 Task: Find connections with filter location Nawābganj with filter topic #Bestadvicewith filter profile language Potuguese with filter current company GULF JOBS with filter school Sri Manakula Vinayagar Engineering College with filter industry Environmental Quality Programs with filter service category Business Analytics with filter keywords title Boilermaker
Action: Mouse moved to (619, 108)
Screenshot: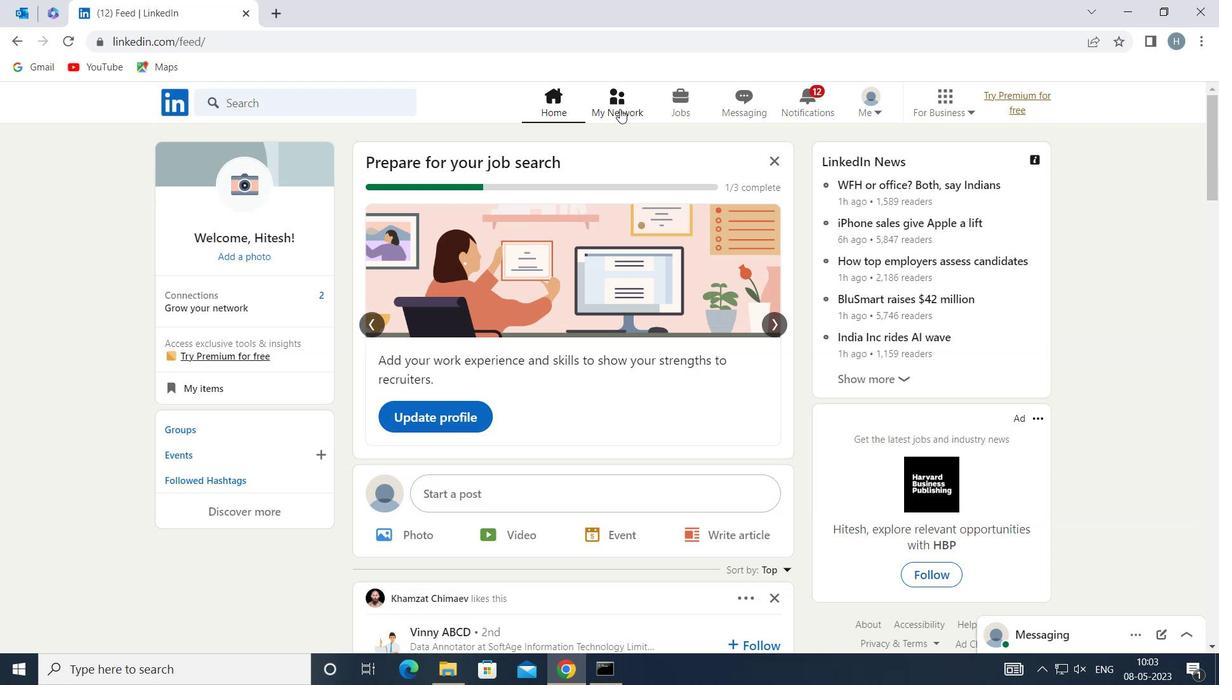 
Action: Mouse pressed left at (619, 108)
Screenshot: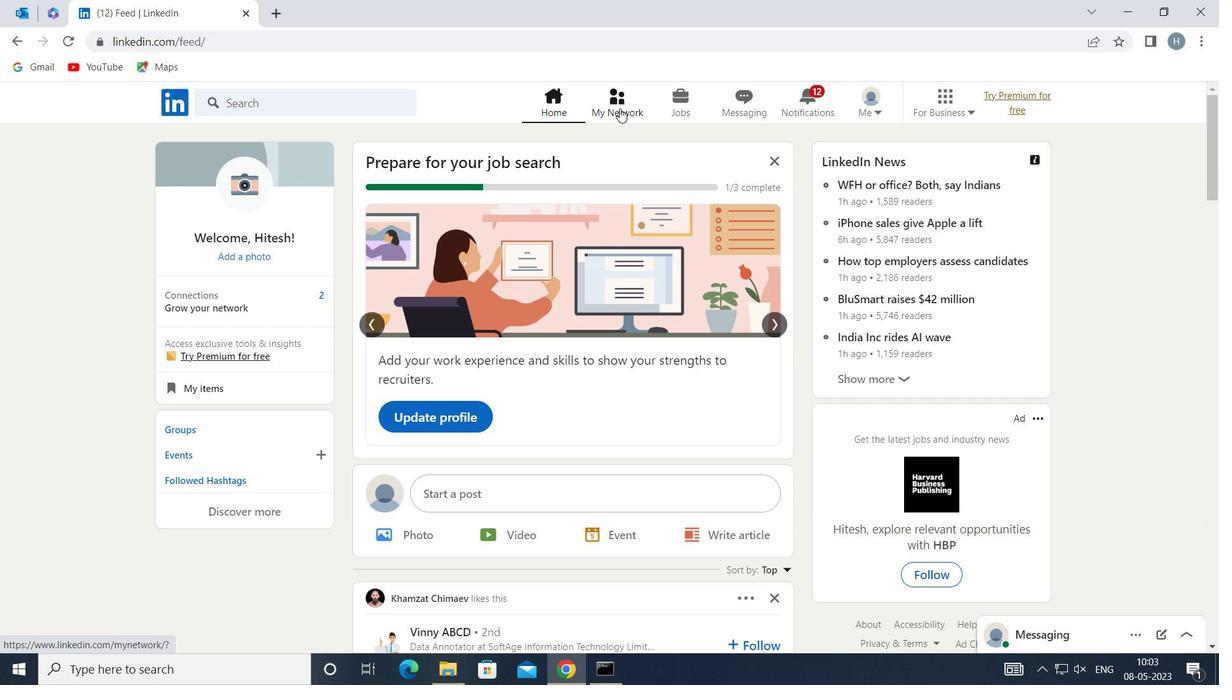 
Action: Mouse moved to (360, 189)
Screenshot: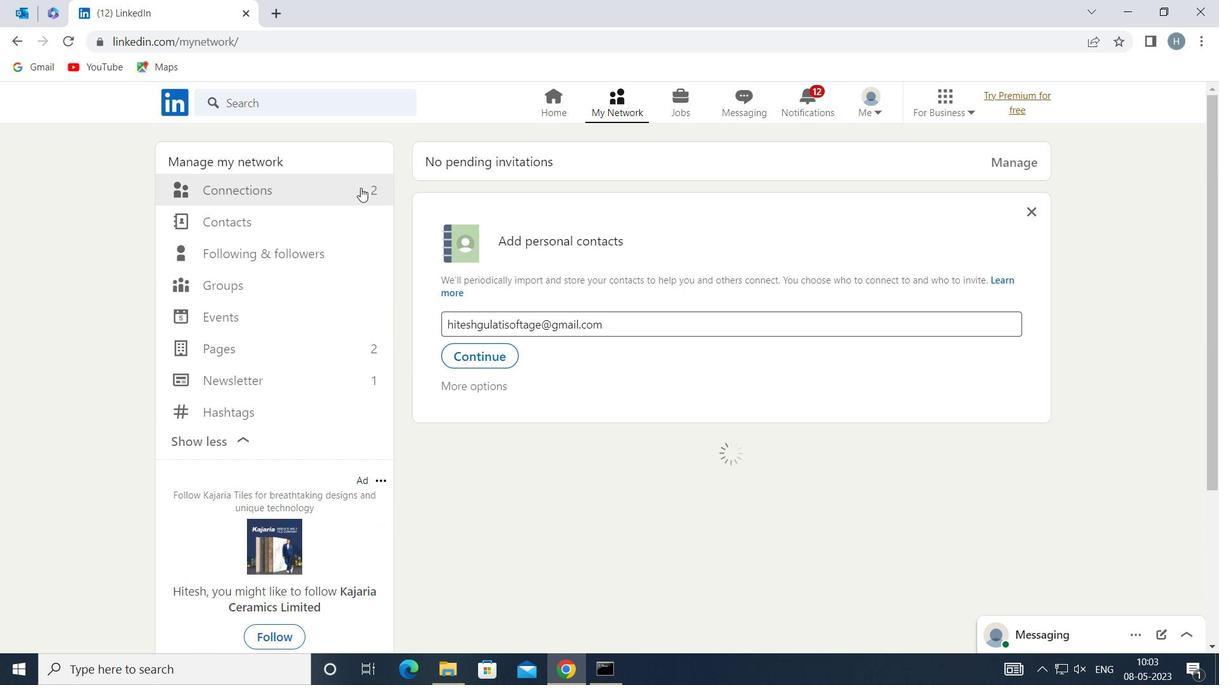 
Action: Mouse pressed left at (360, 189)
Screenshot: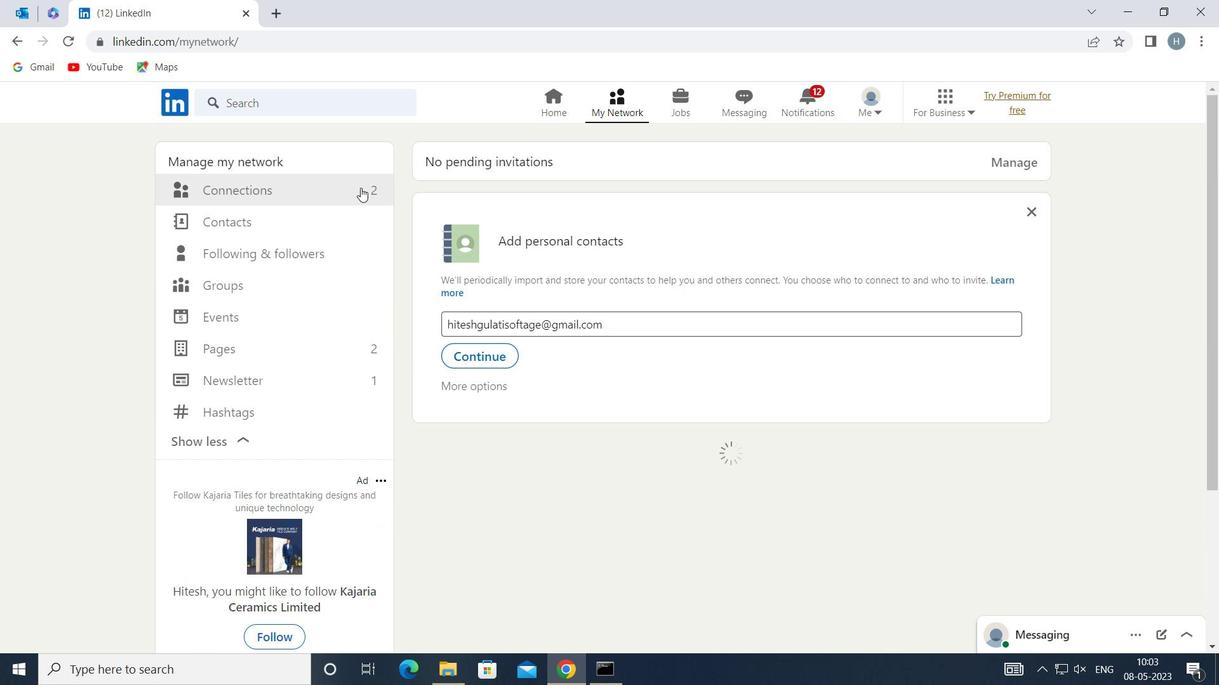 
Action: Mouse moved to (710, 196)
Screenshot: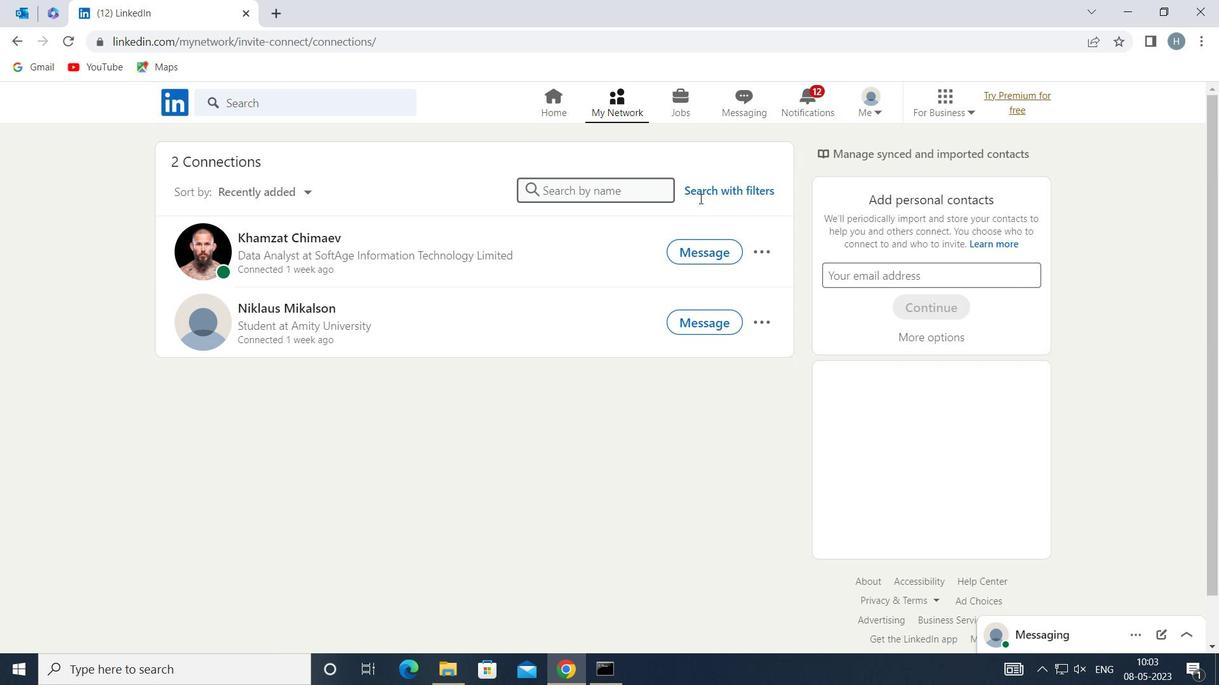 
Action: Mouse pressed left at (710, 196)
Screenshot: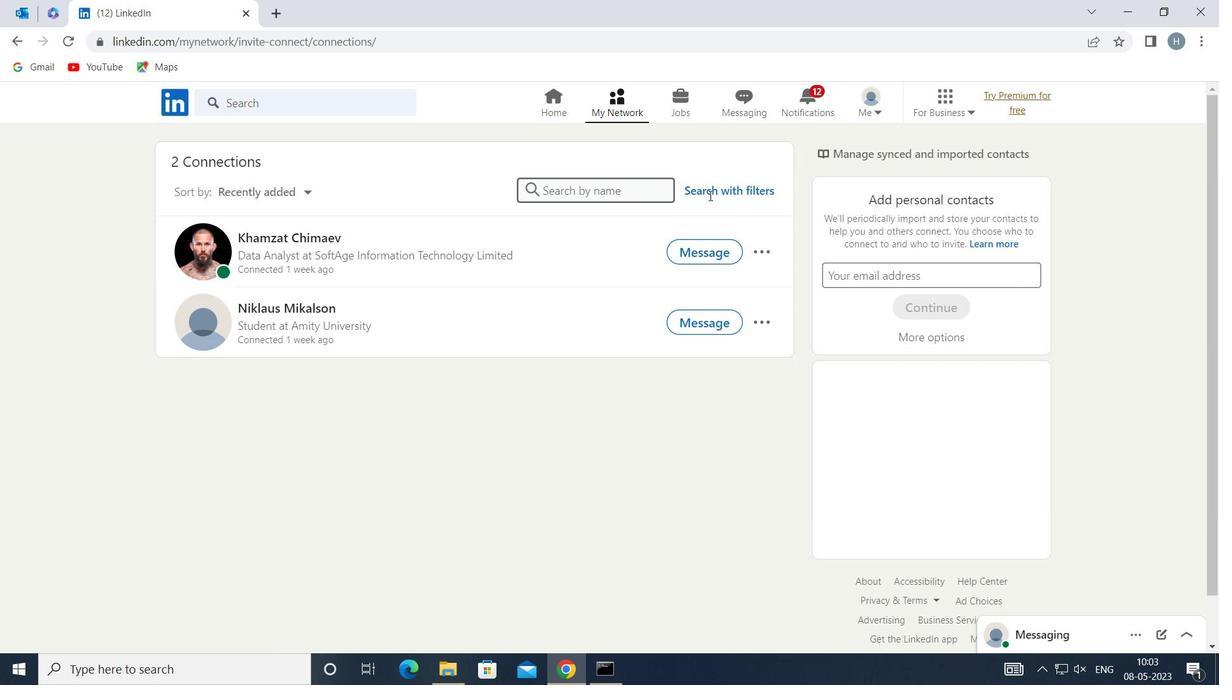 
Action: Mouse moved to (660, 140)
Screenshot: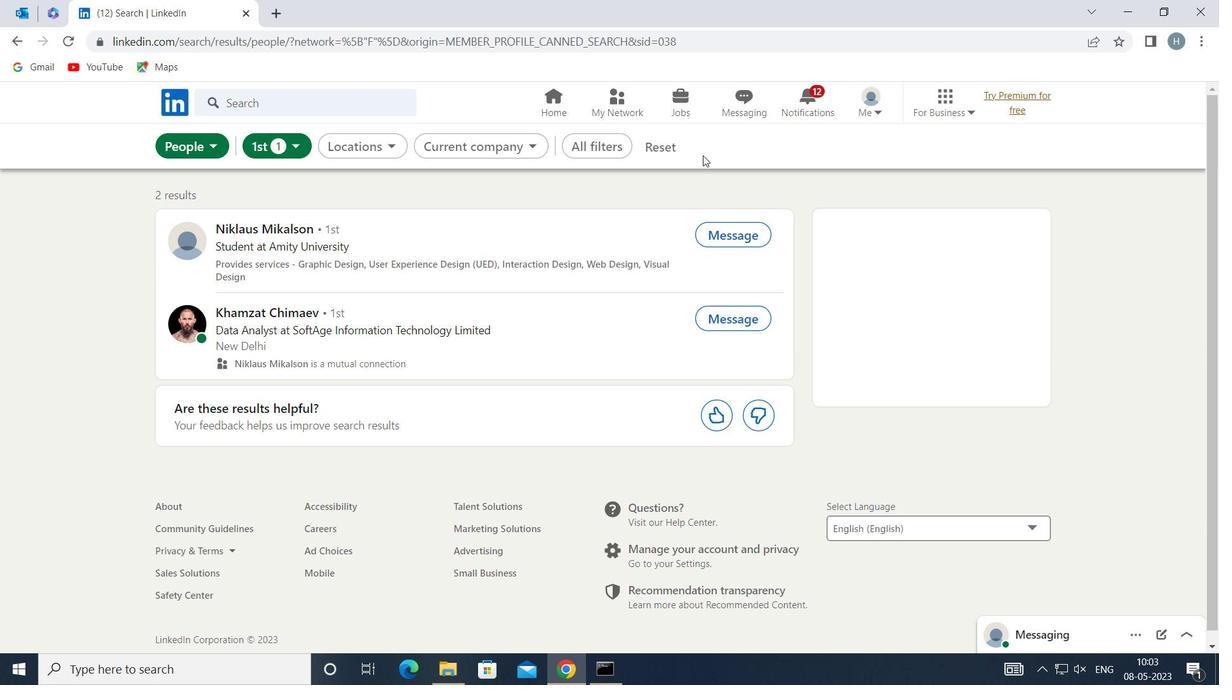 
Action: Mouse pressed left at (660, 140)
Screenshot: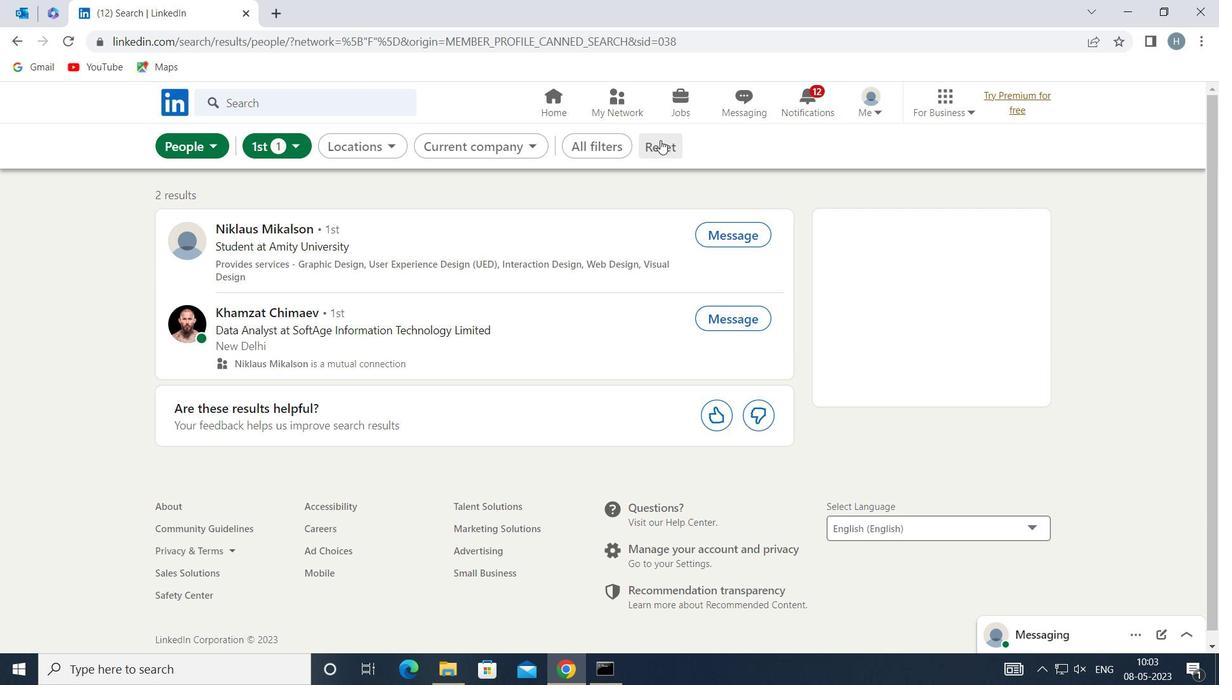
Action: Mouse moved to (653, 145)
Screenshot: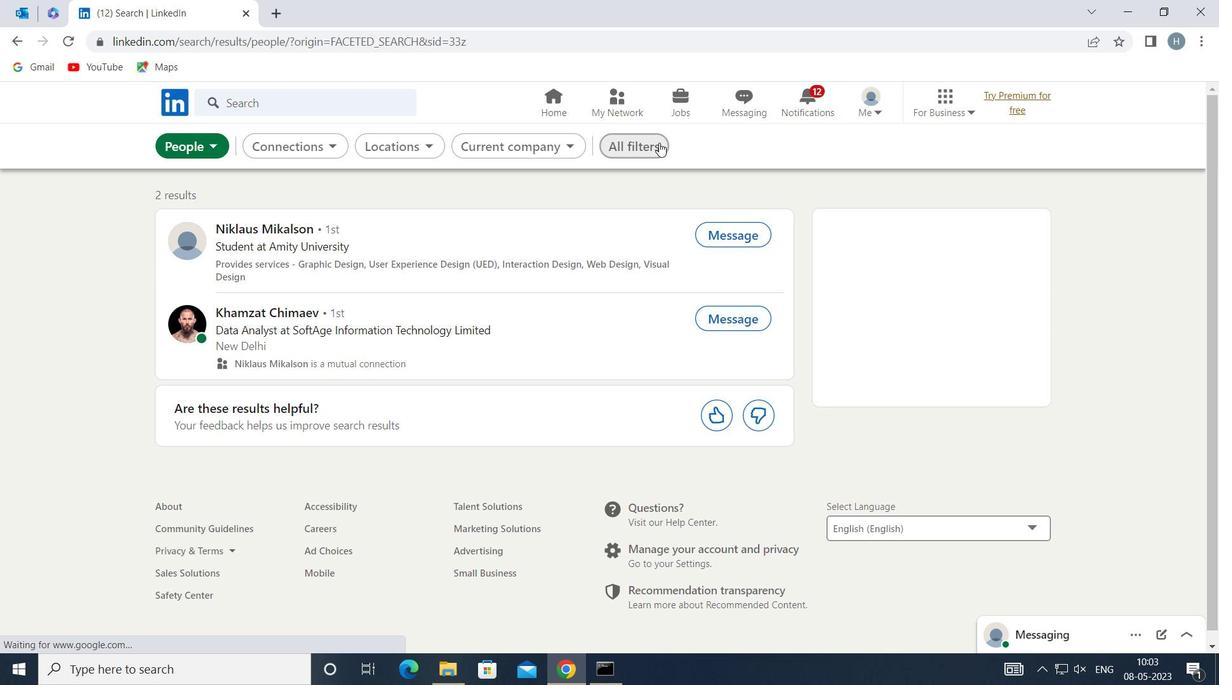 
Action: Mouse pressed left at (653, 145)
Screenshot: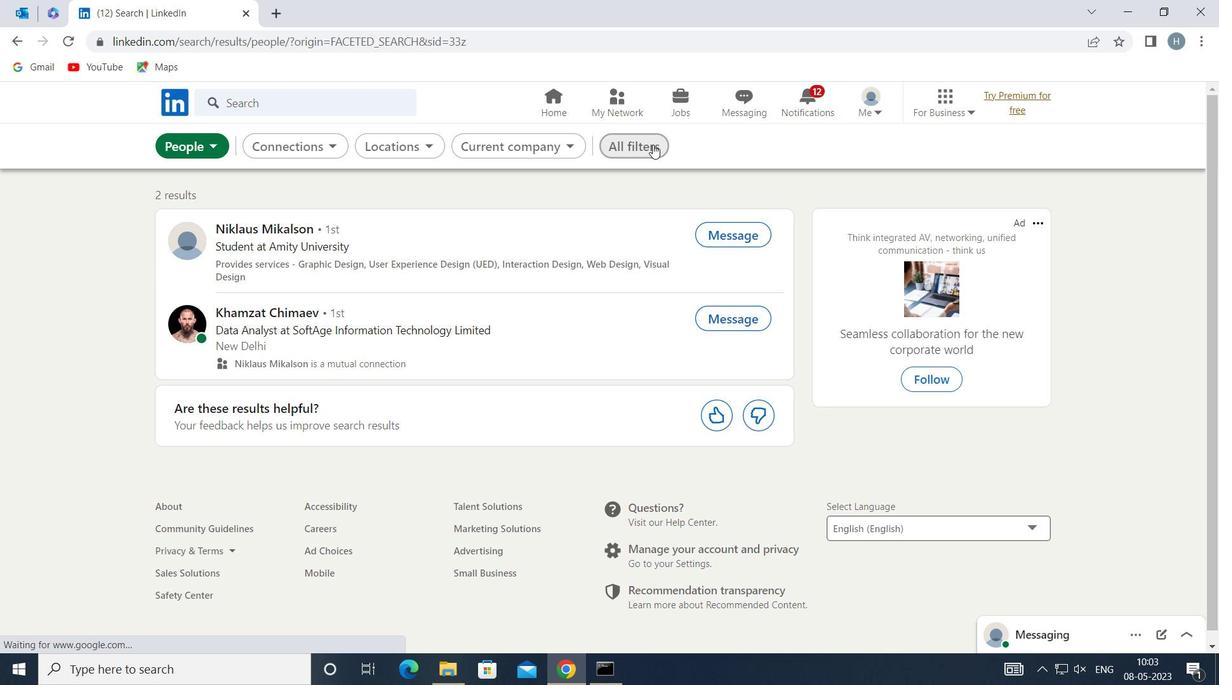
Action: Mouse moved to (919, 281)
Screenshot: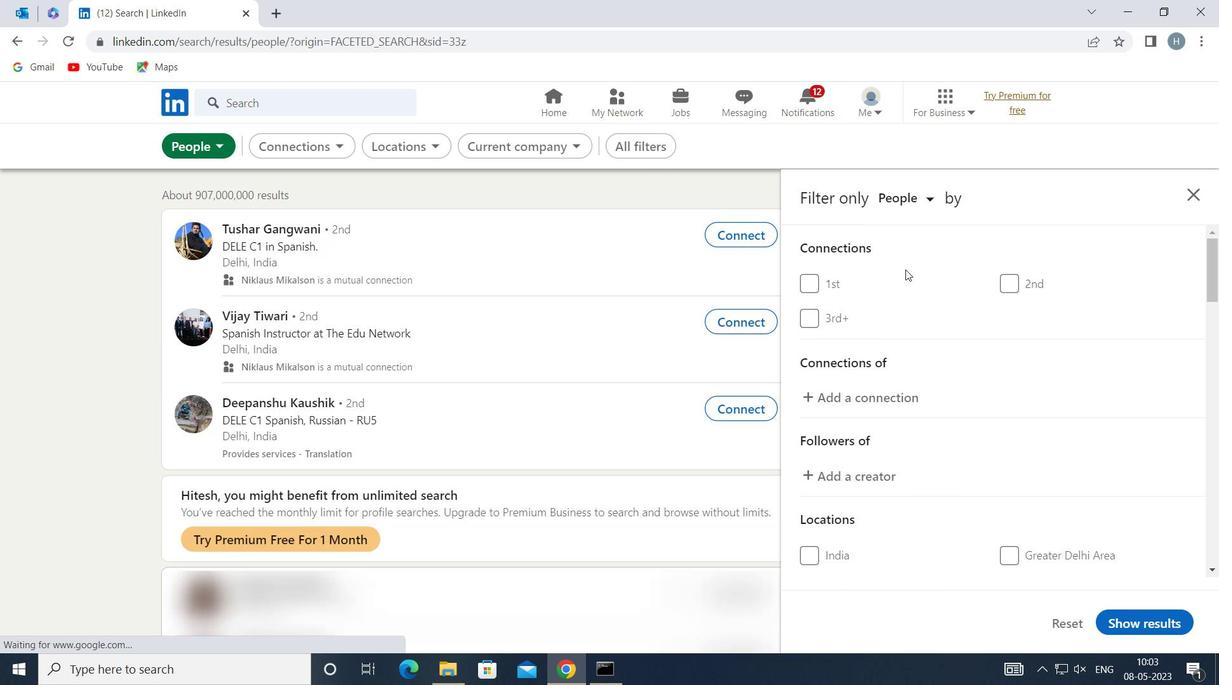
Action: Mouse scrolled (919, 280) with delta (0, 0)
Screenshot: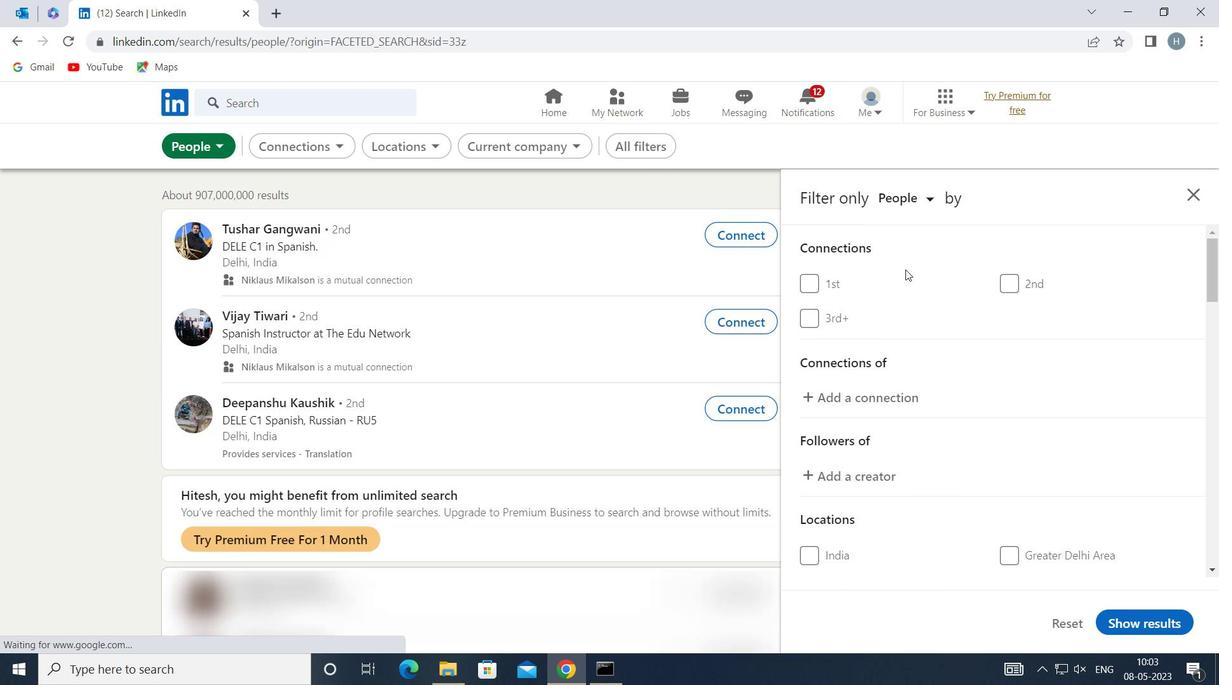 
Action: Mouse scrolled (919, 280) with delta (0, 0)
Screenshot: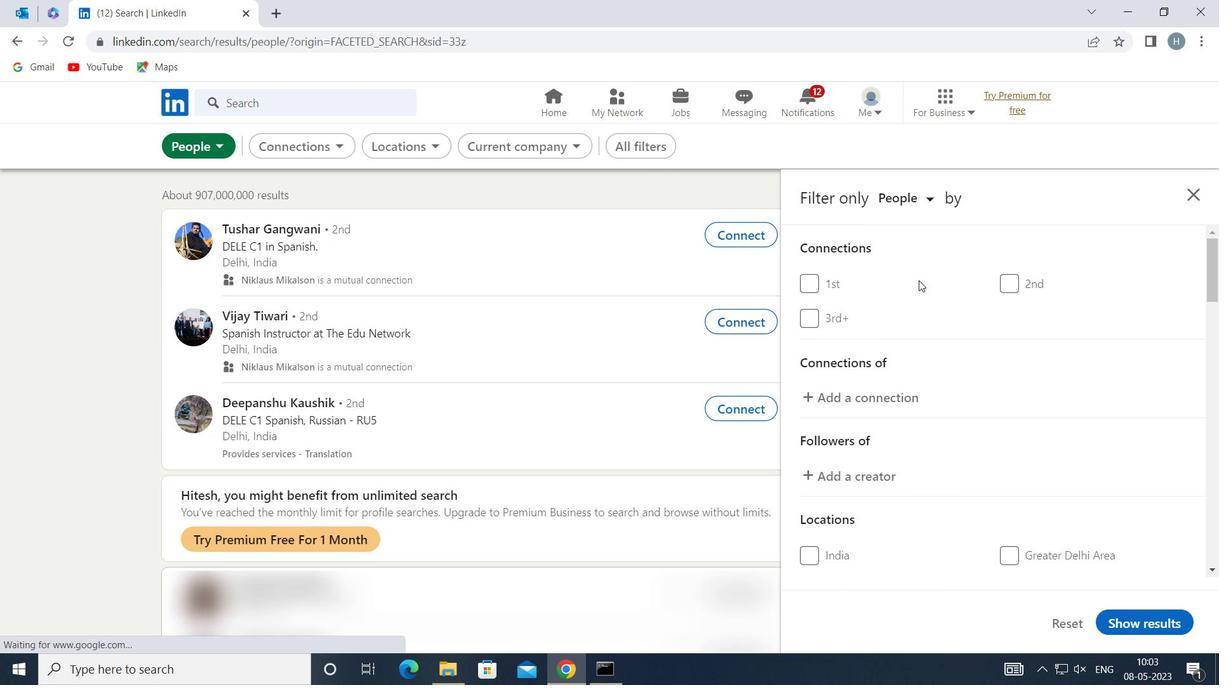 
Action: Mouse scrolled (919, 281) with delta (0, 0)
Screenshot: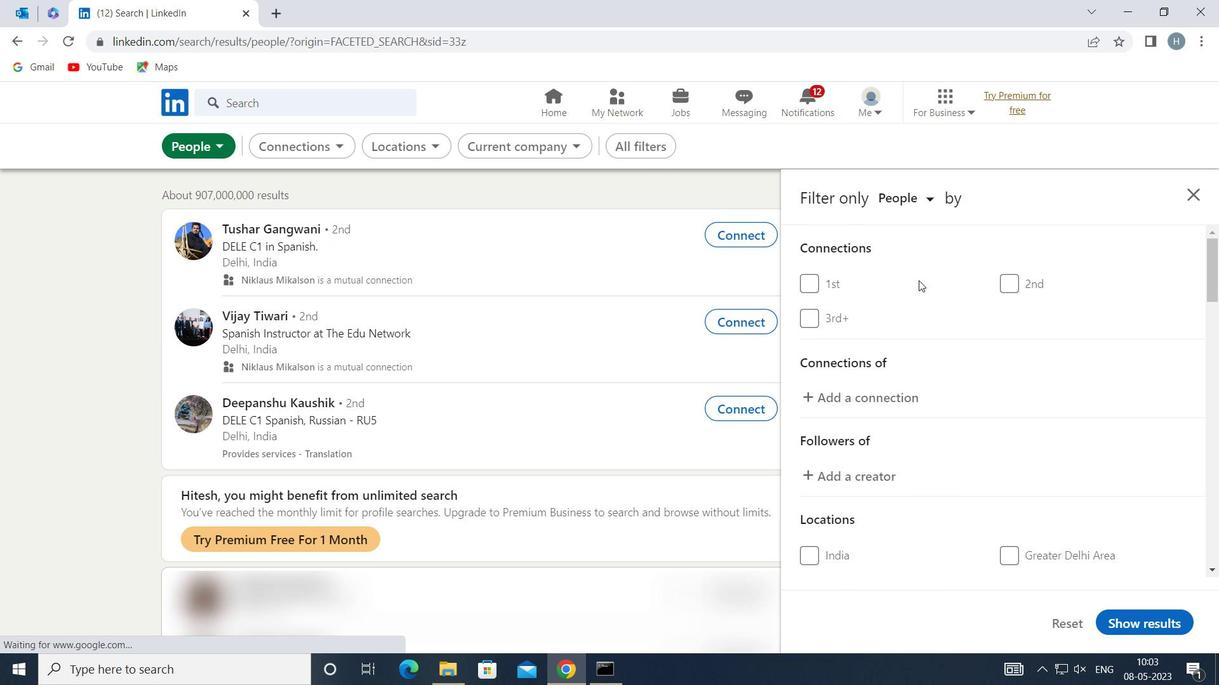 
Action: Mouse moved to (920, 281)
Screenshot: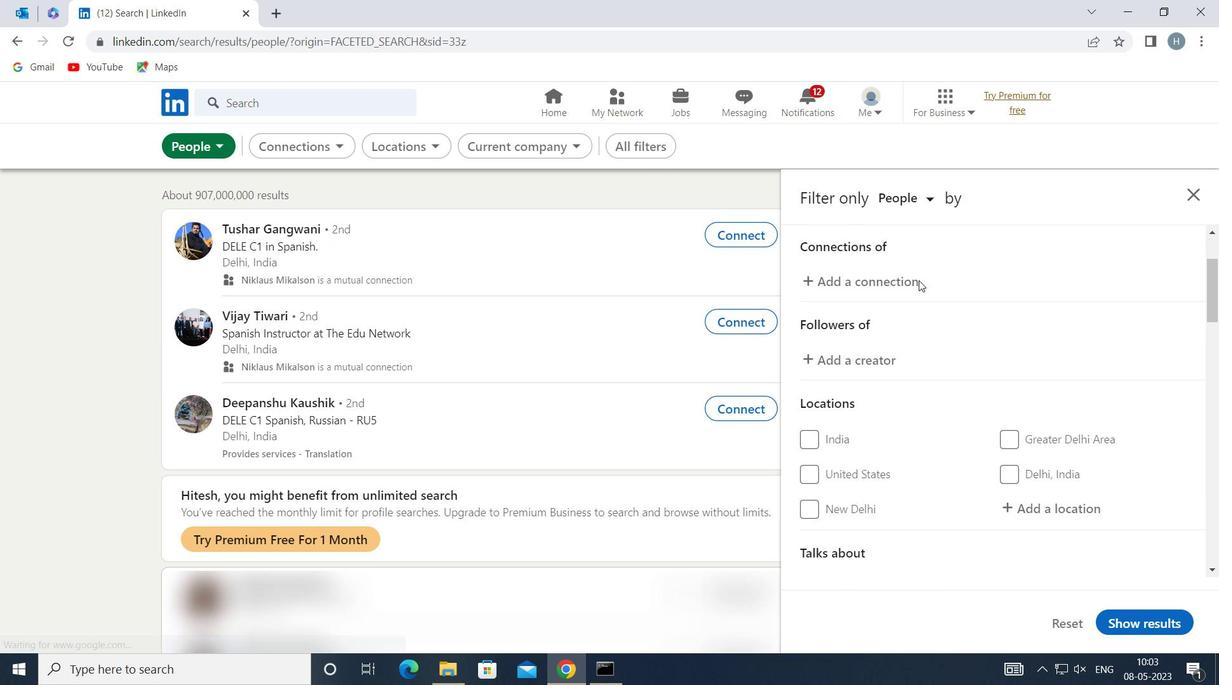 
Action: Mouse scrolled (920, 281) with delta (0, 0)
Screenshot: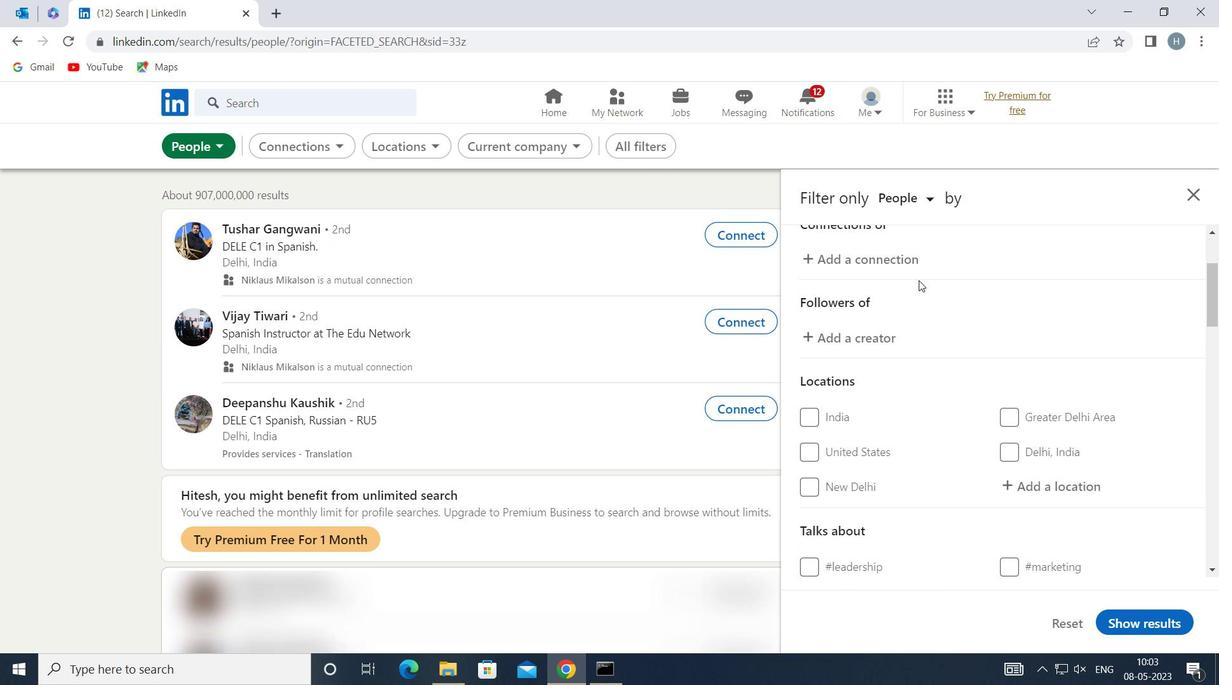 
Action: Mouse moved to (922, 290)
Screenshot: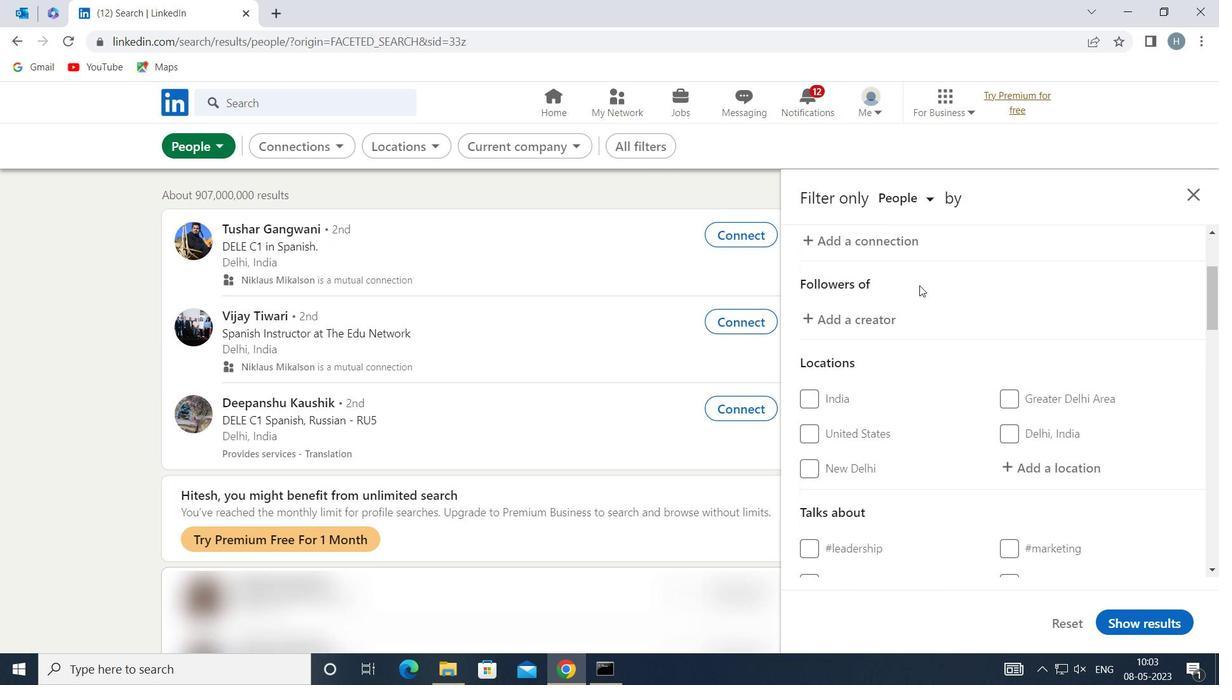 
Action: Mouse scrolled (922, 290) with delta (0, 0)
Screenshot: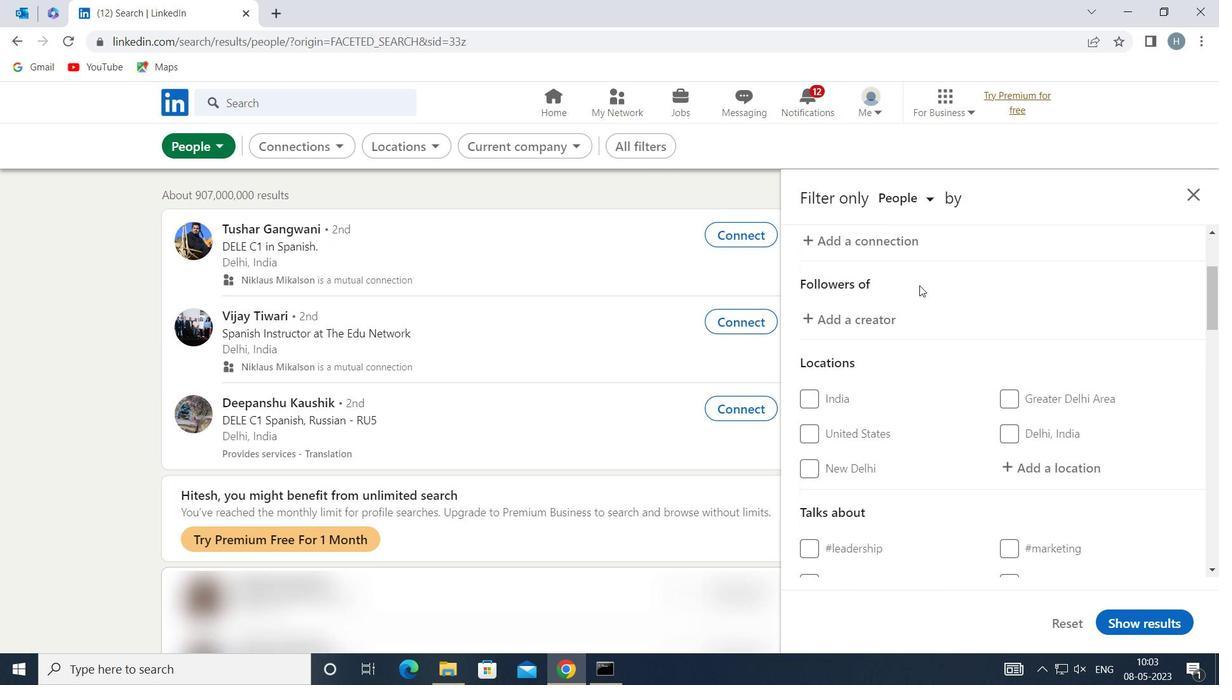 
Action: Mouse moved to (1040, 384)
Screenshot: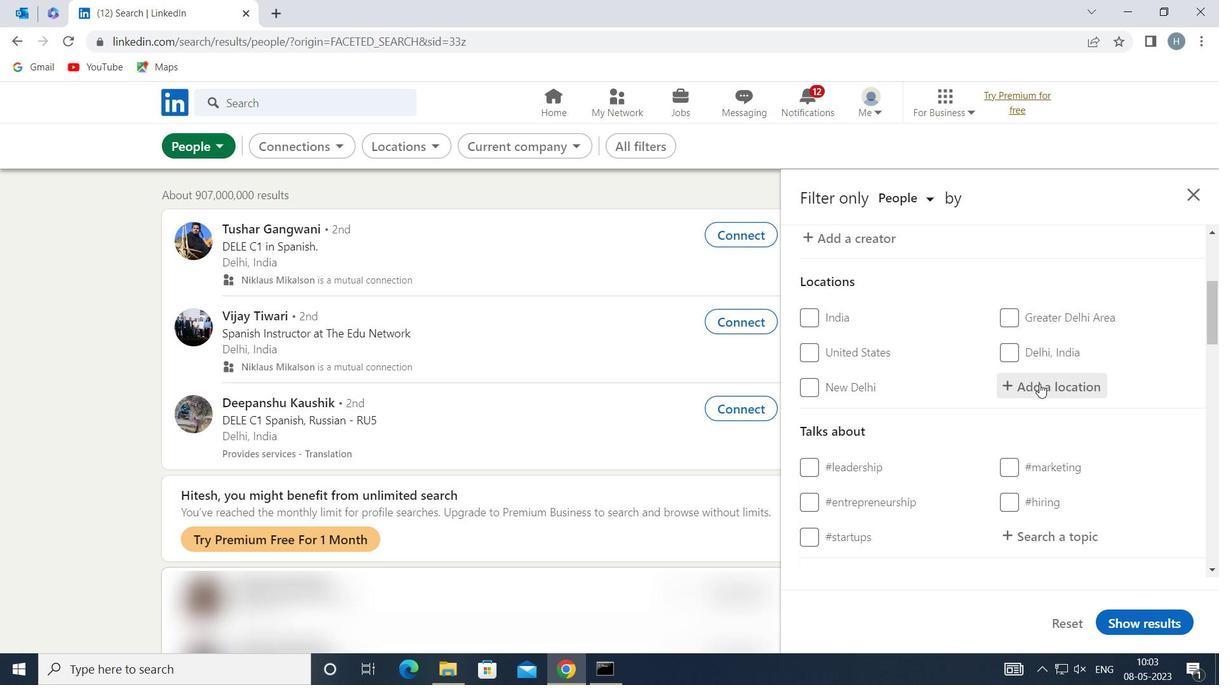 
Action: Mouse pressed left at (1040, 384)
Screenshot: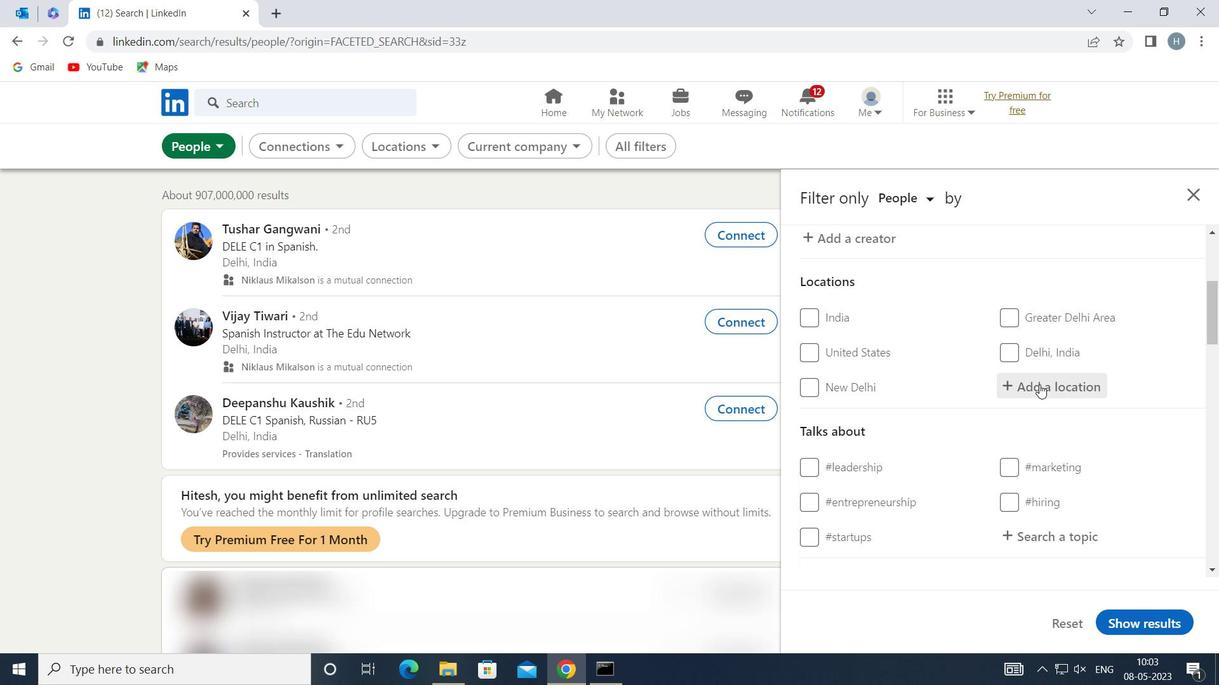
Action: Key pressed <Key.shift>NAE<Key.backspace>WABGANJ
Screenshot: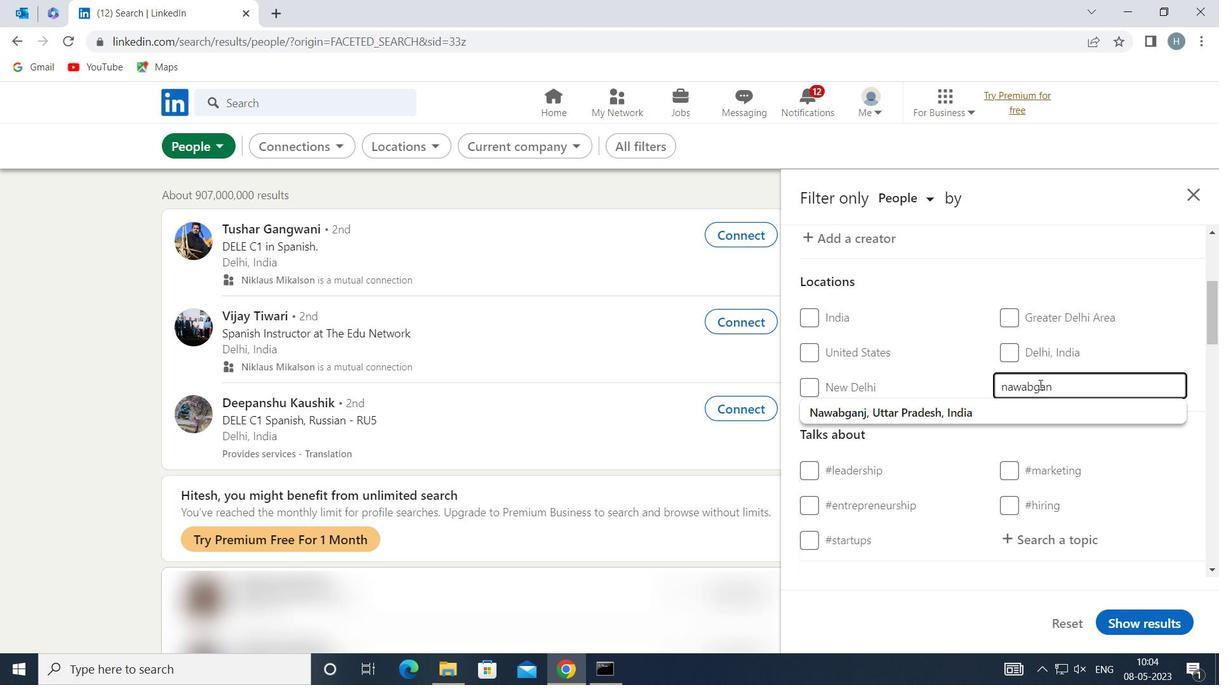
Action: Mouse moved to (953, 412)
Screenshot: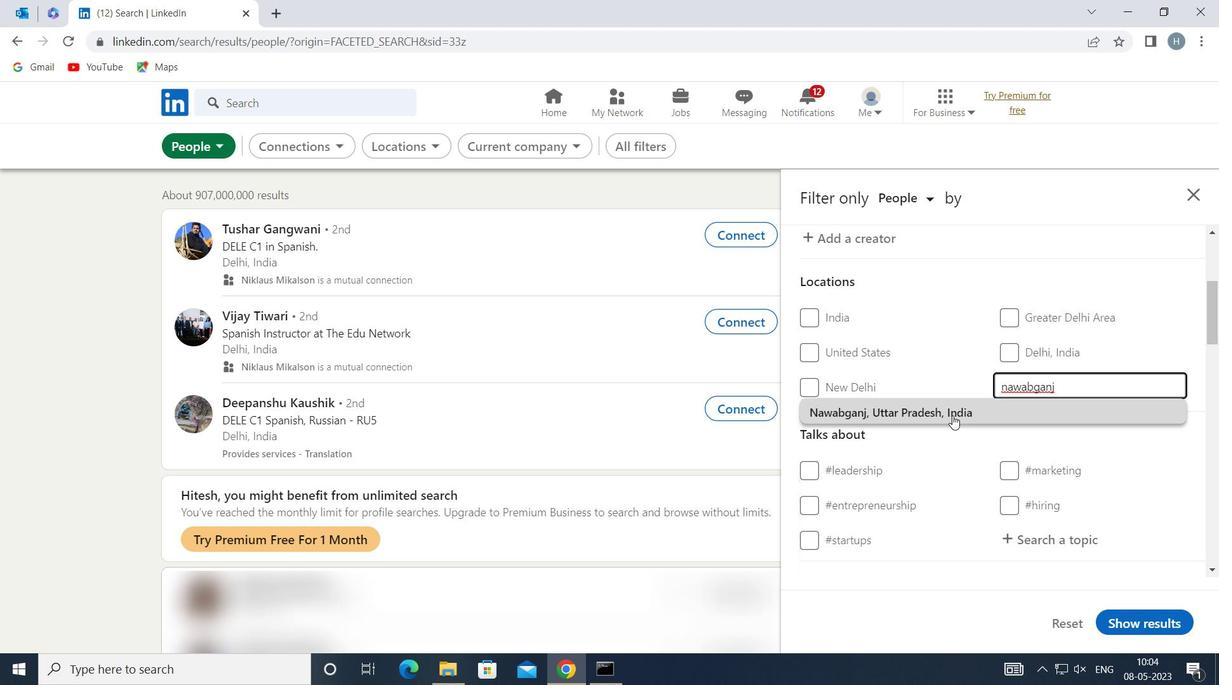 
Action: Mouse pressed left at (953, 412)
Screenshot: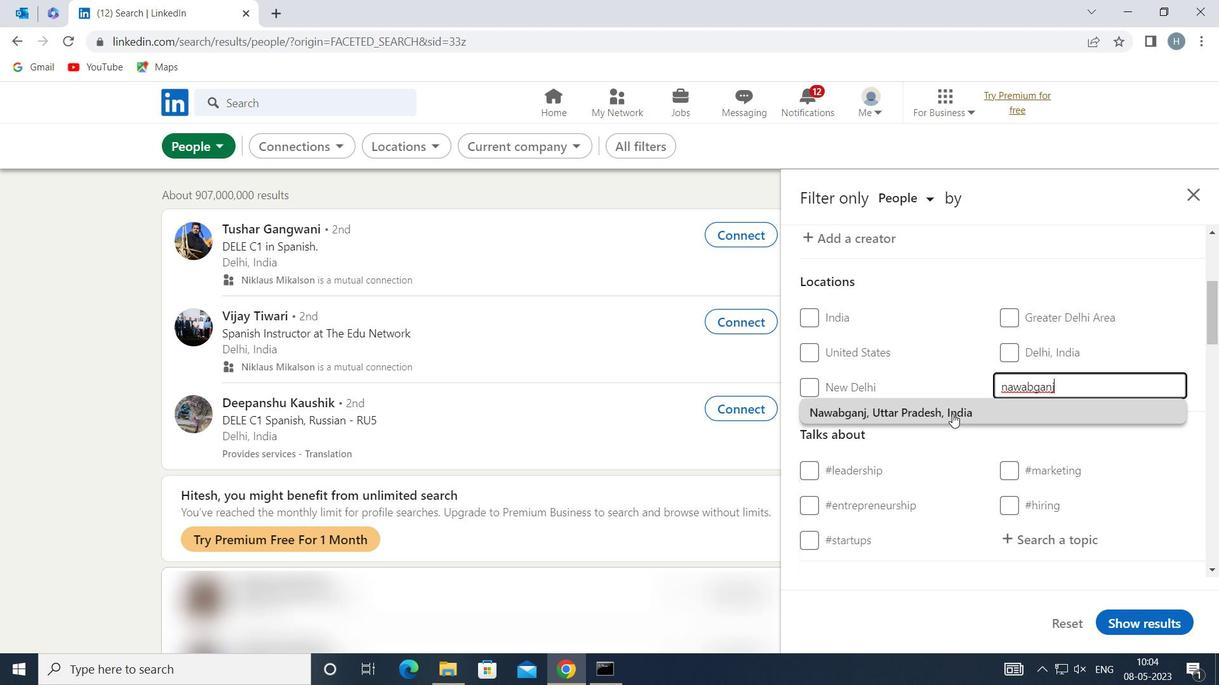 
Action: Mouse moved to (965, 411)
Screenshot: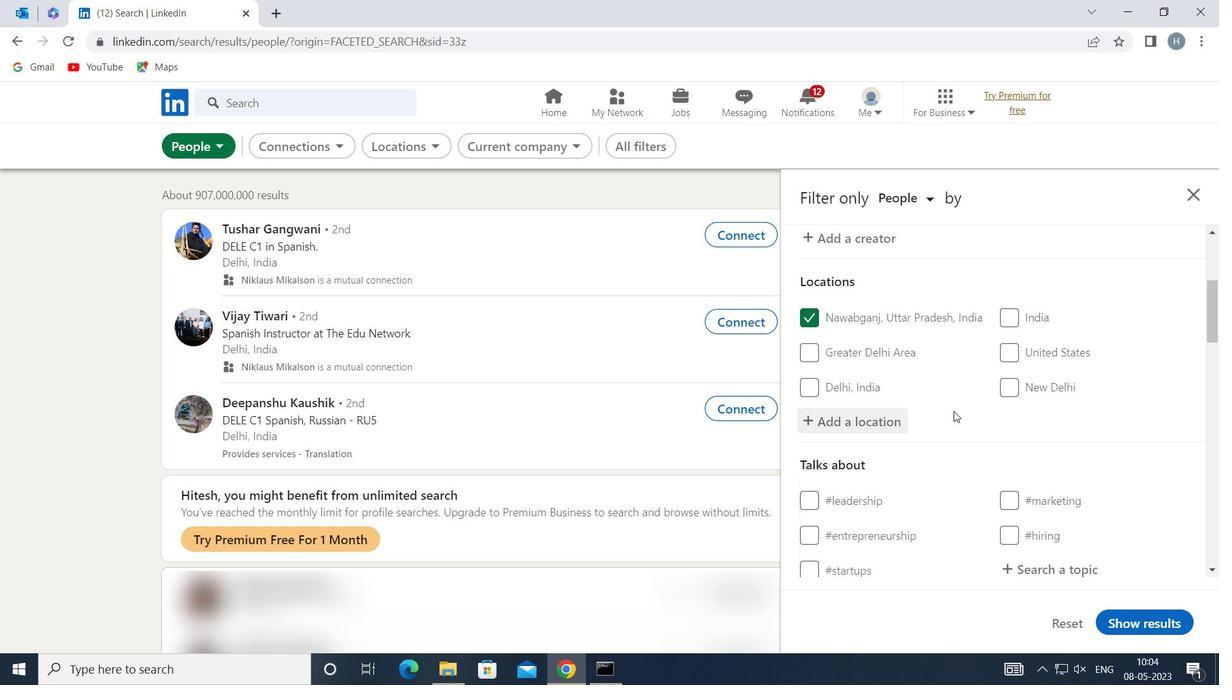 
Action: Mouse scrolled (965, 410) with delta (0, 0)
Screenshot: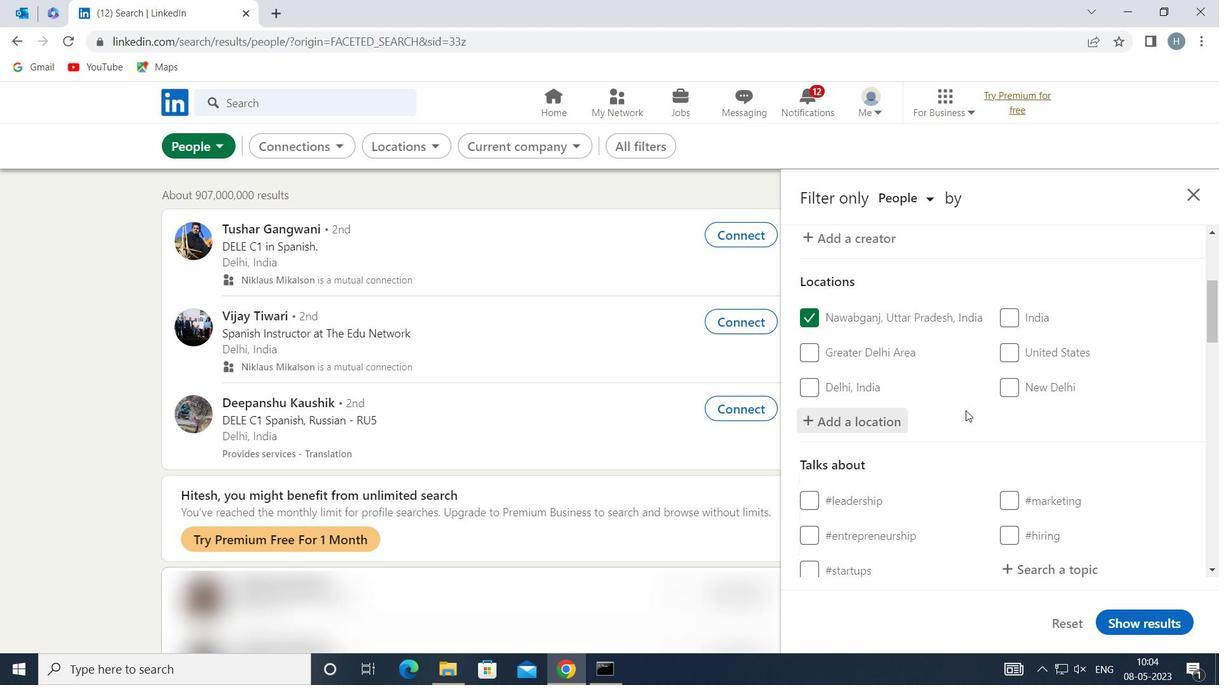 
Action: Mouse scrolled (965, 410) with delta (0, 0)
Screenshot: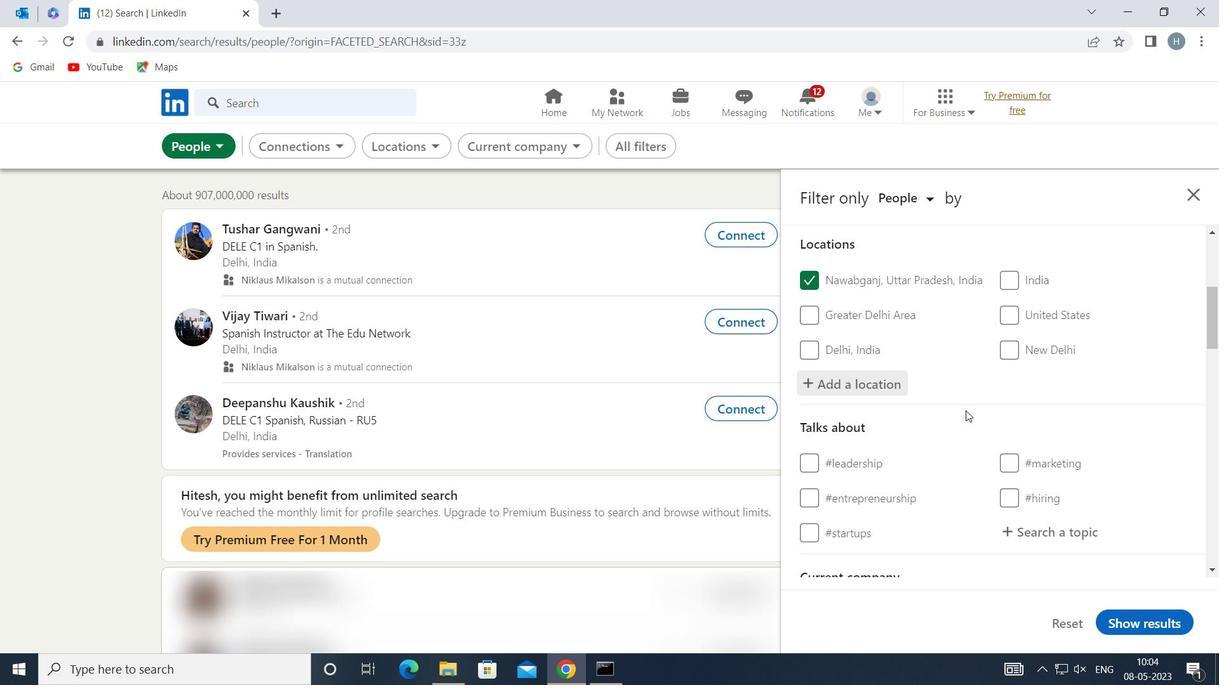 
Action: Mouse moved to (1037, 412)
Screenshot: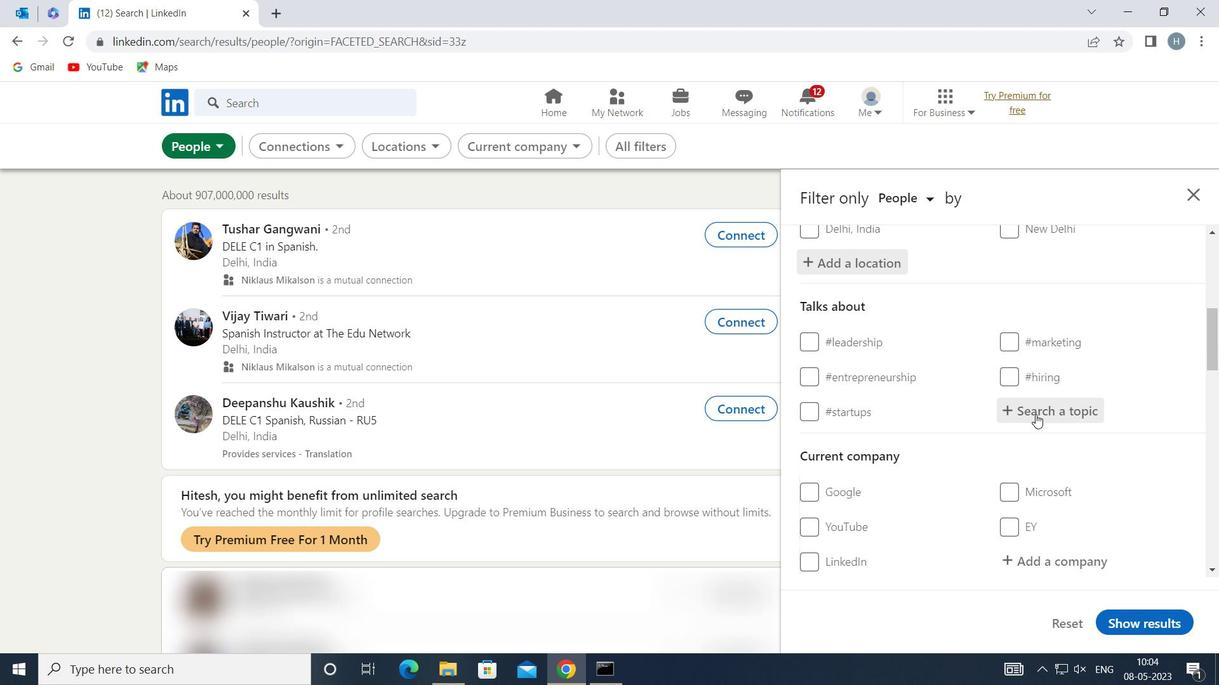 
Action: Mouse pressed left at (1037, 412)
Screenshot: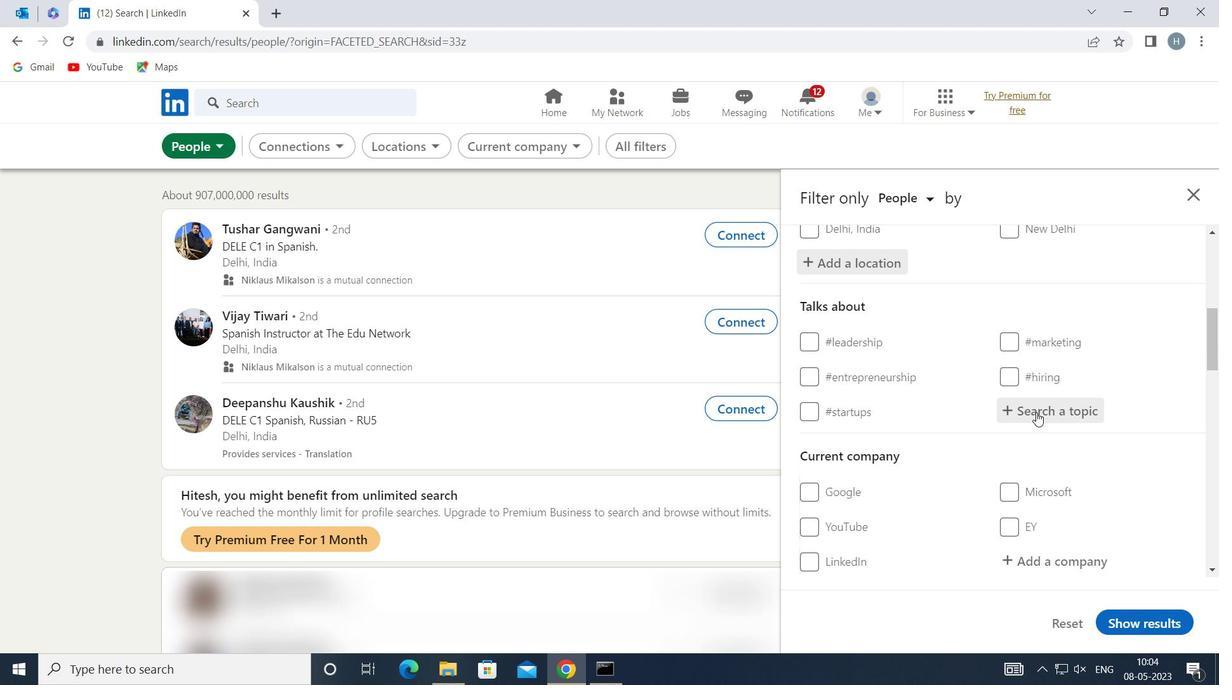 
Action: Key pressed <Key.shift>BESTADVICE
Screenshot: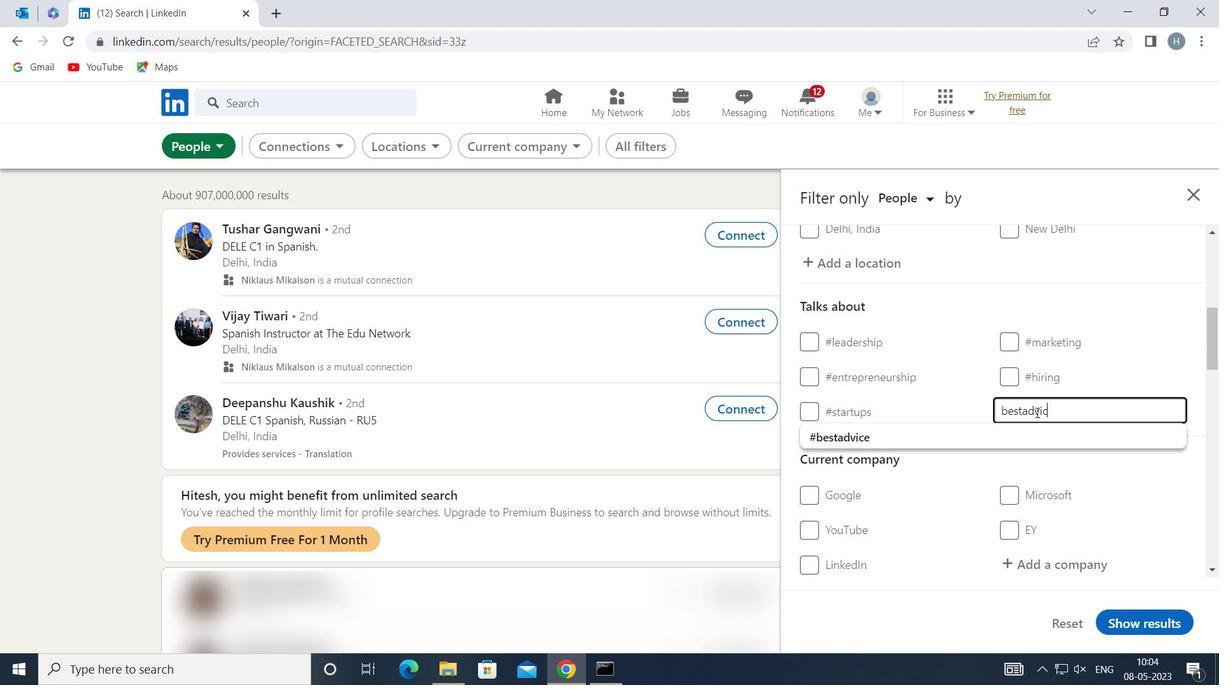 
Action: Mouse moved to (977, 436)
Screenshot: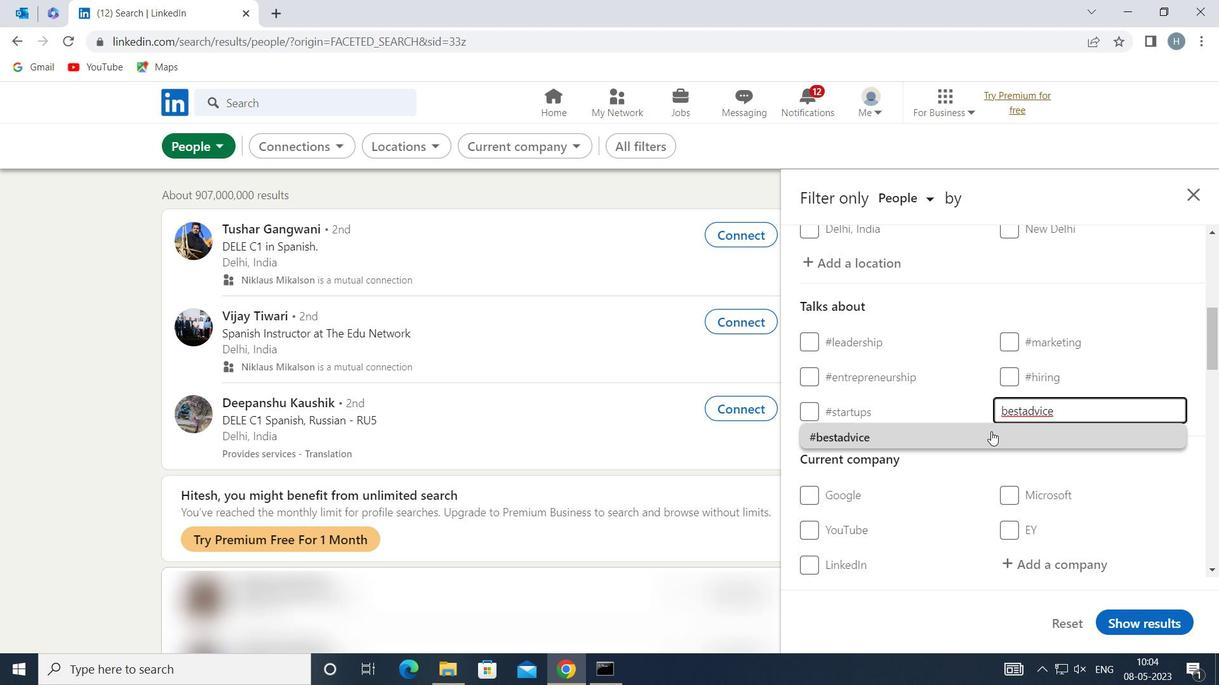 
Action: Mouse pressed left at (977, 436)
Screenshot: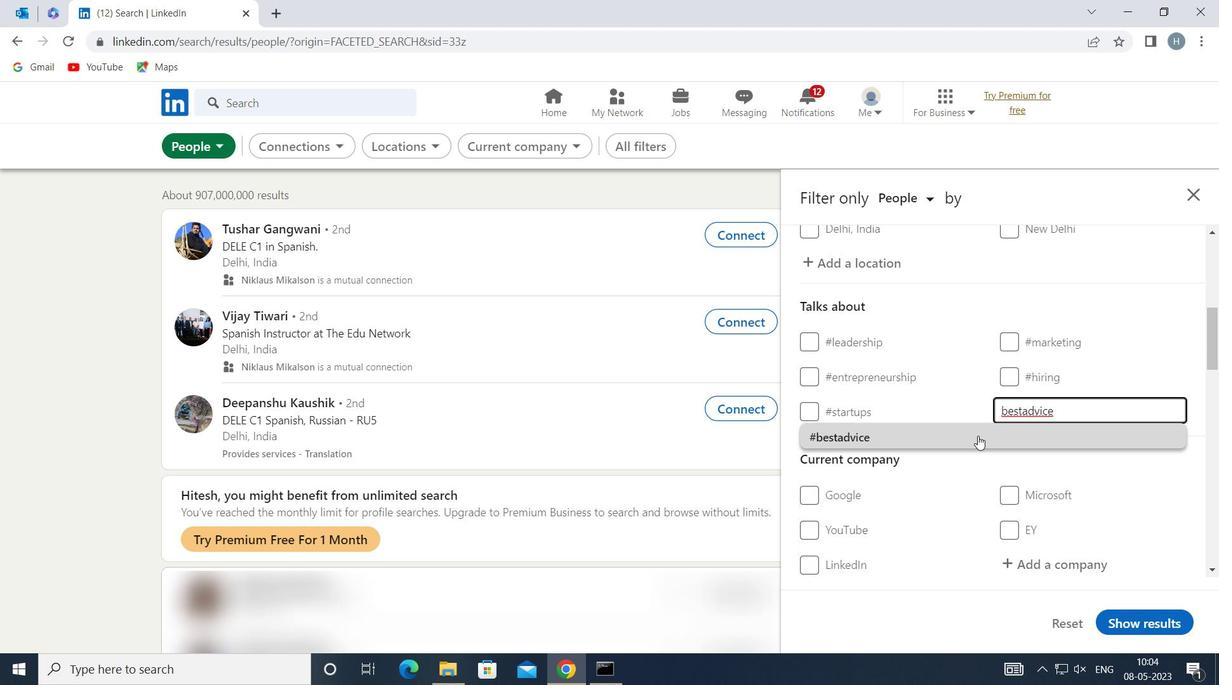 
Action: Mouse moved to (977, 436)
Screenshot: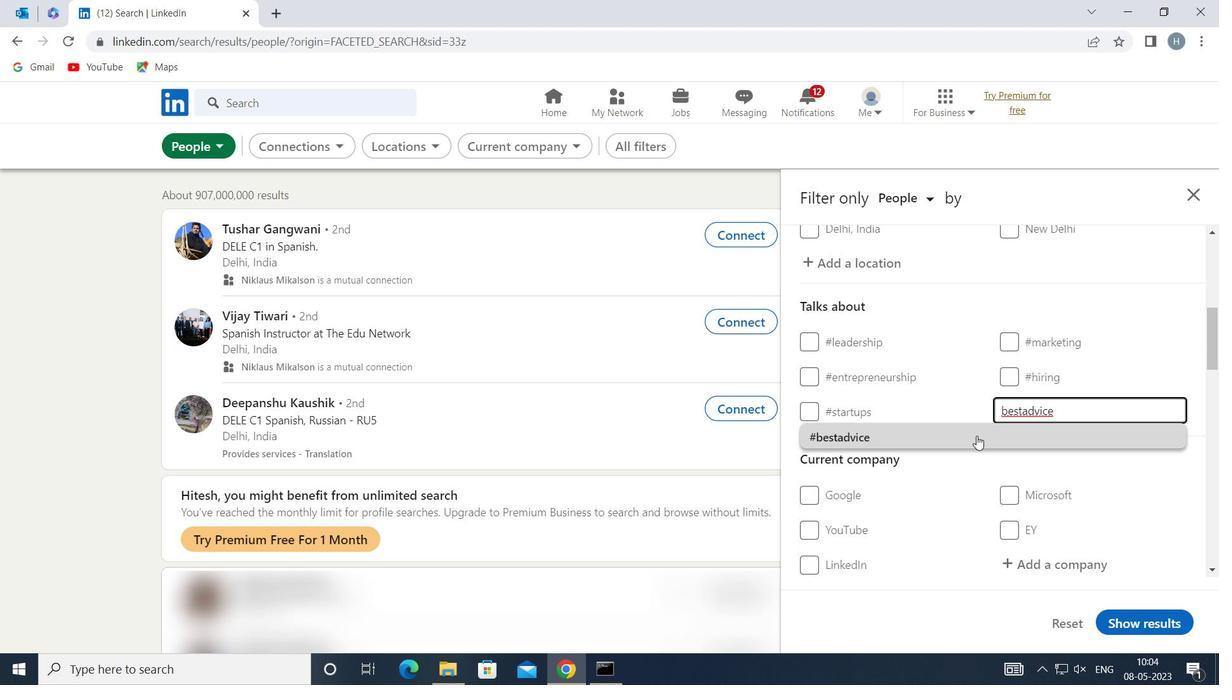 
Action: Mouse scrolled (977, 436) with delta (0, 0)
Screenshot: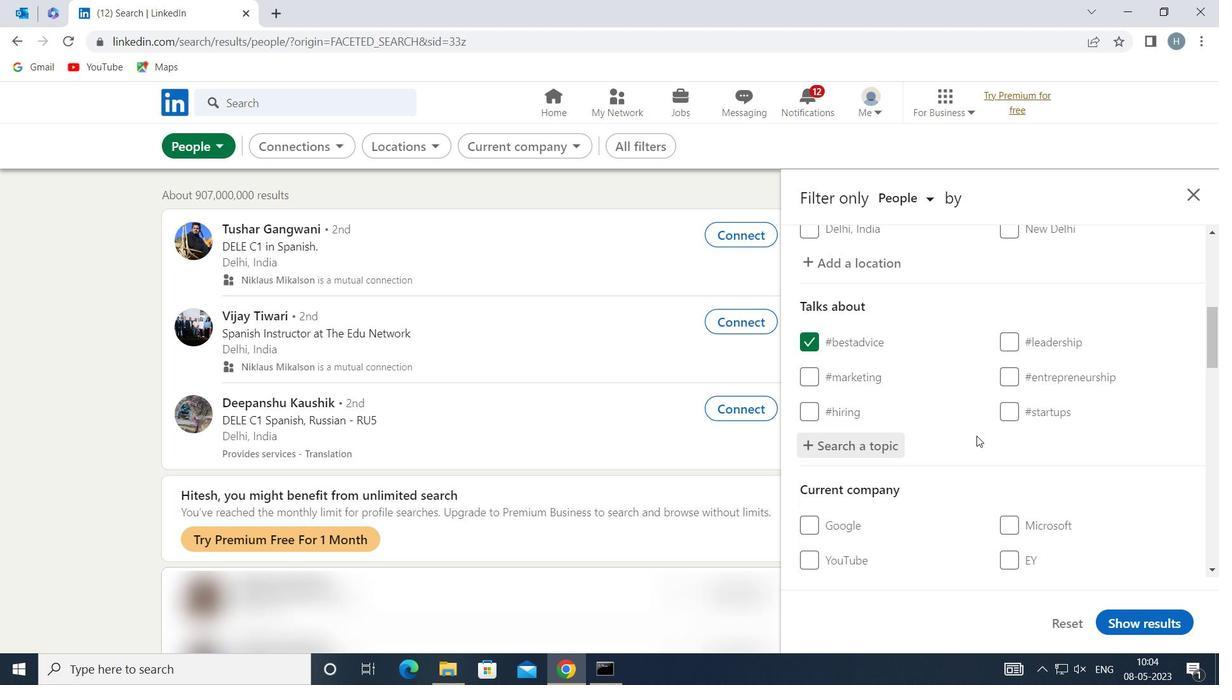 
Action: Mouse scrolled (977, 436) with delta (0, 0)
Screenshot: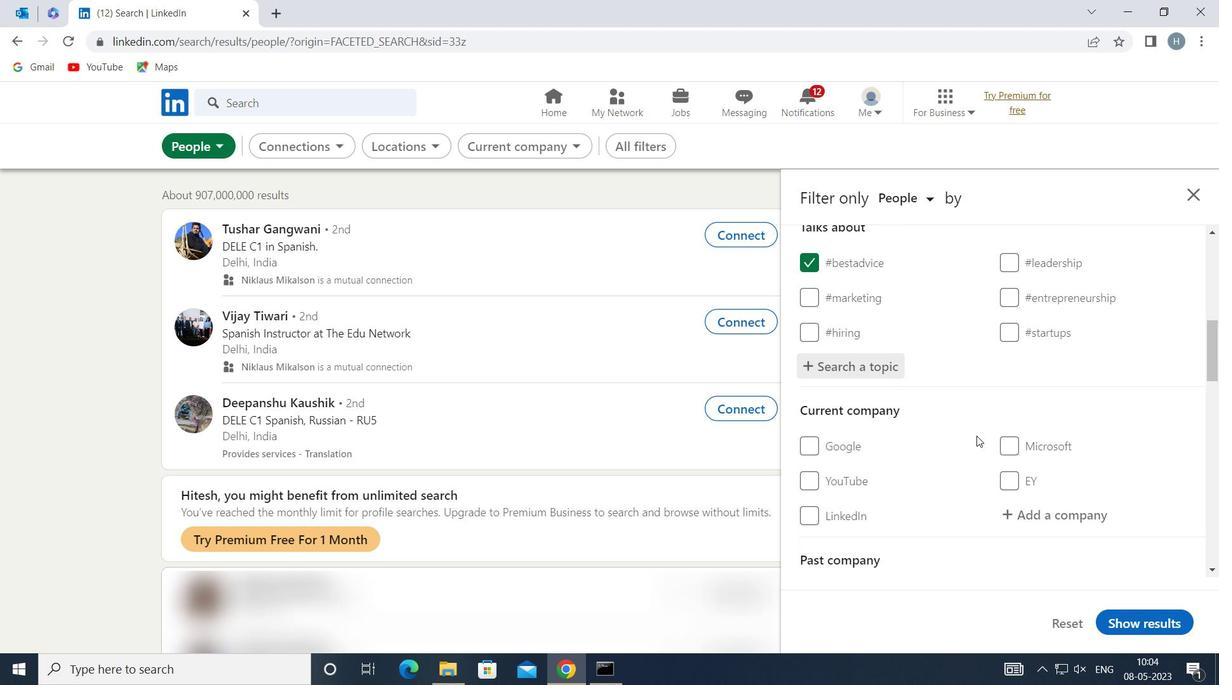 
Action: Mouse scrolled (977, 436) with delta (0, 0)
Screenshot: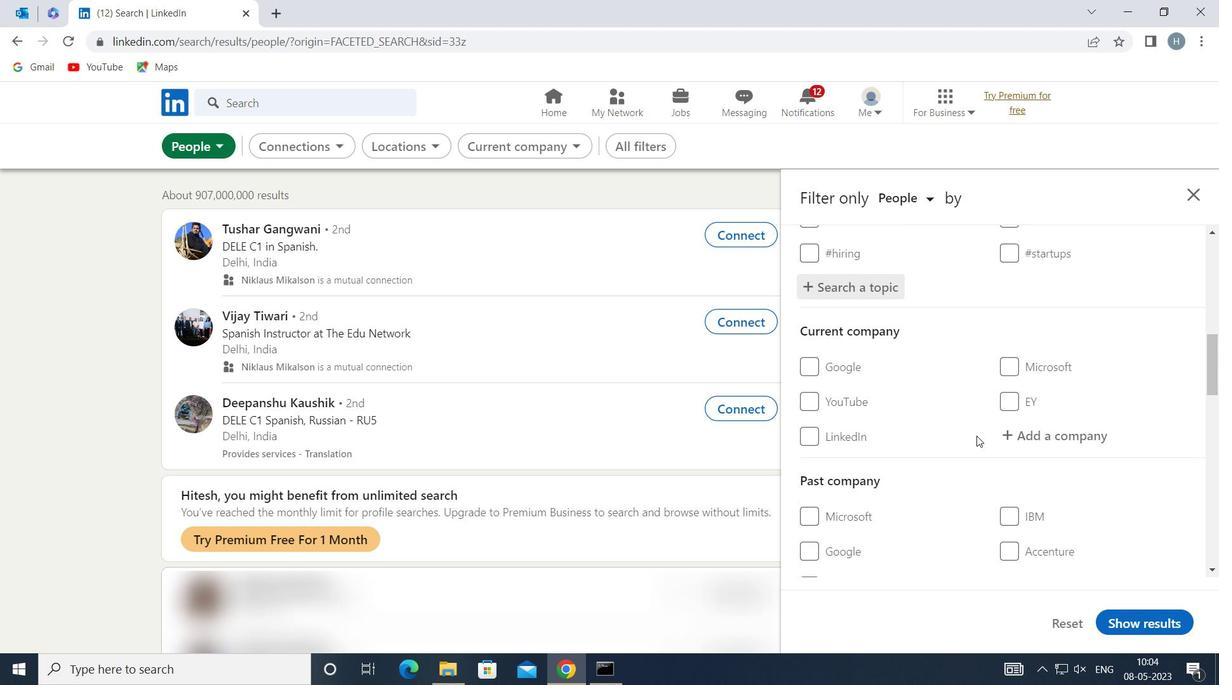 
Action: Mouse scrolled (977, 436) with delta (0, 0)
Screenshot: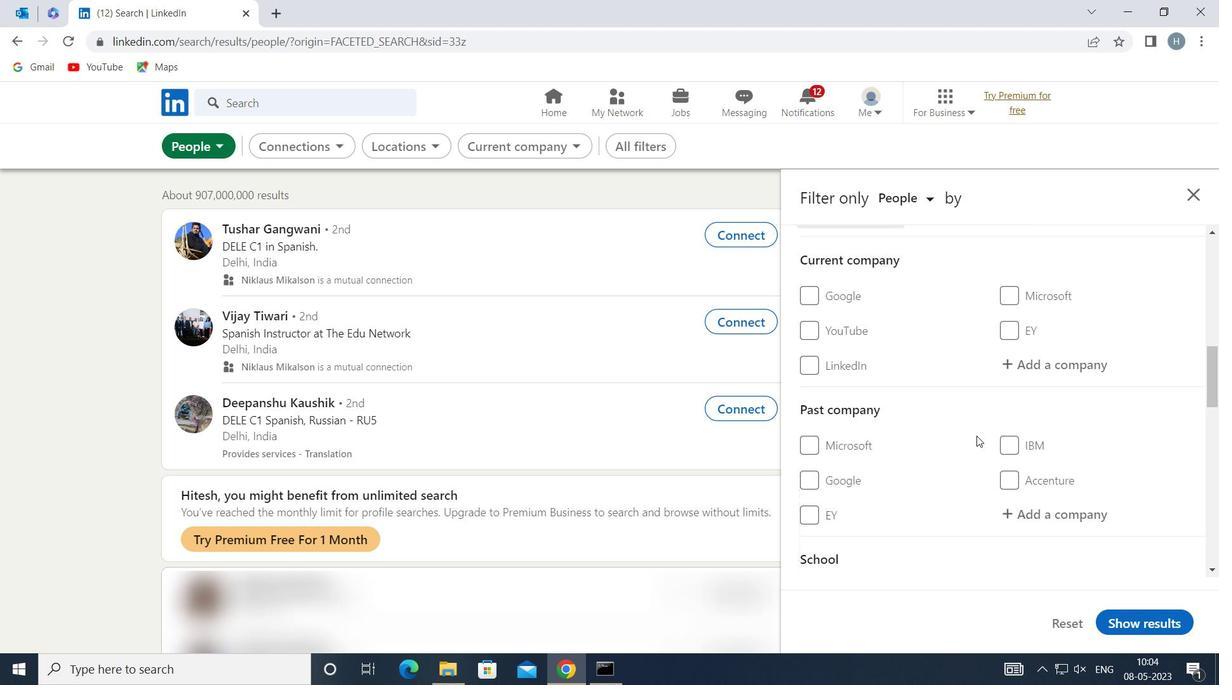 
Action: Mouse scrolled (977, 436) with delta (0, 0)
Screenshot: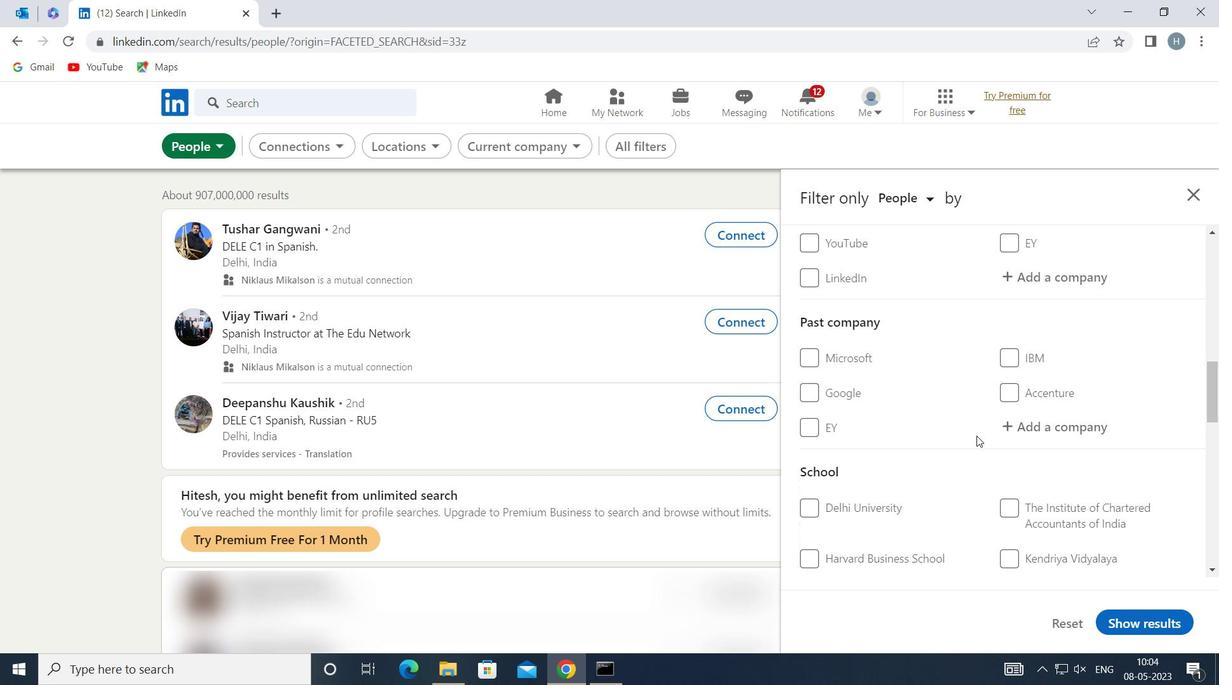
Action: Mouse scrolled (977, 436) with delta (0, 0)
Screenshot: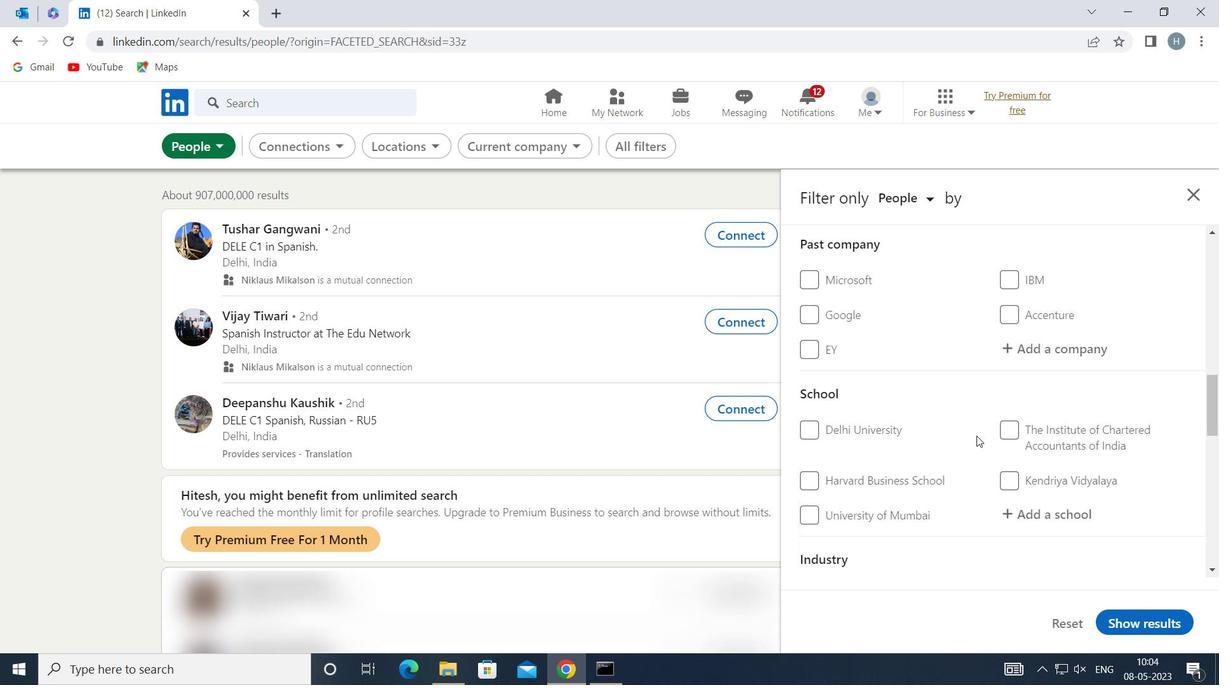 
Action: Mouse moved to (976, 436)
Screenshot: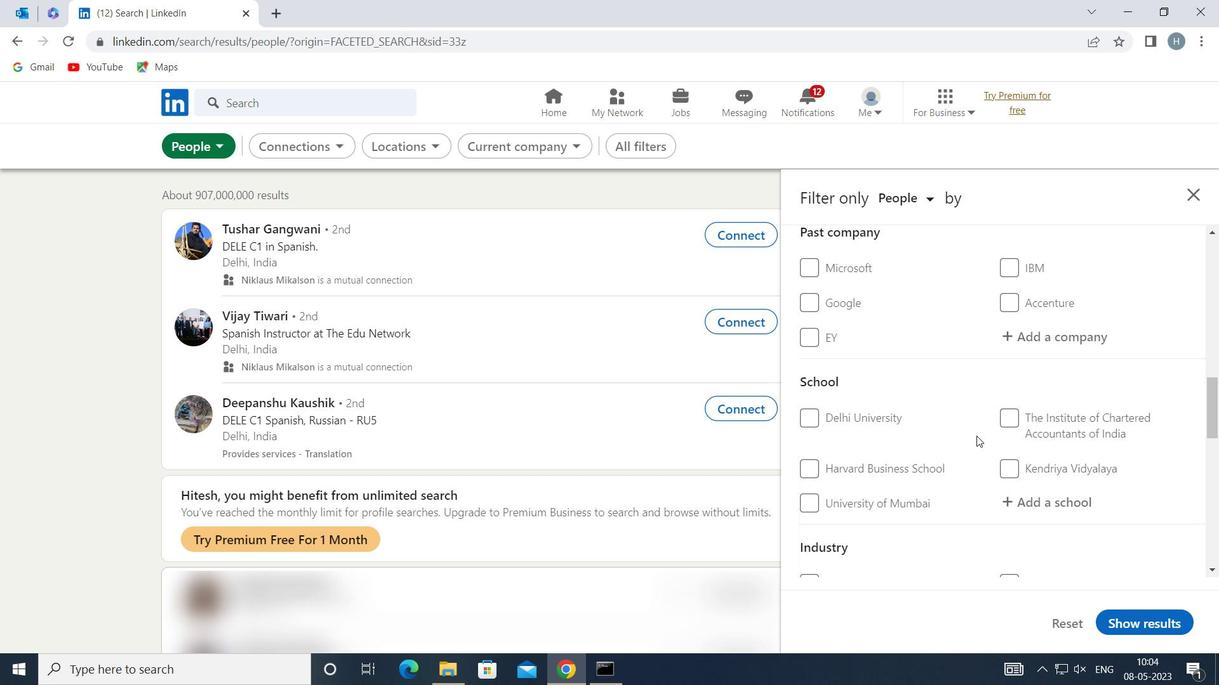
Action: Mouse scrolled (976, 435) with delta (0, 0)
Screenshot: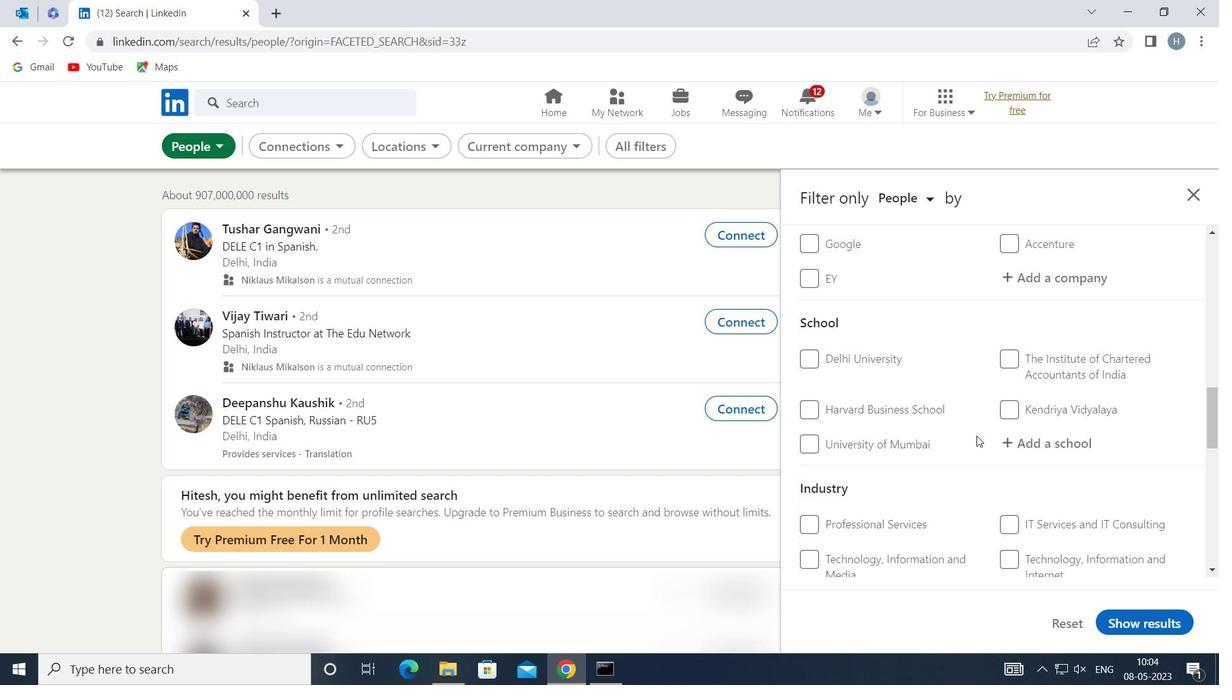 
Action: Mouse scrolled (976, 435) with delta (0, 0)
Screenshot: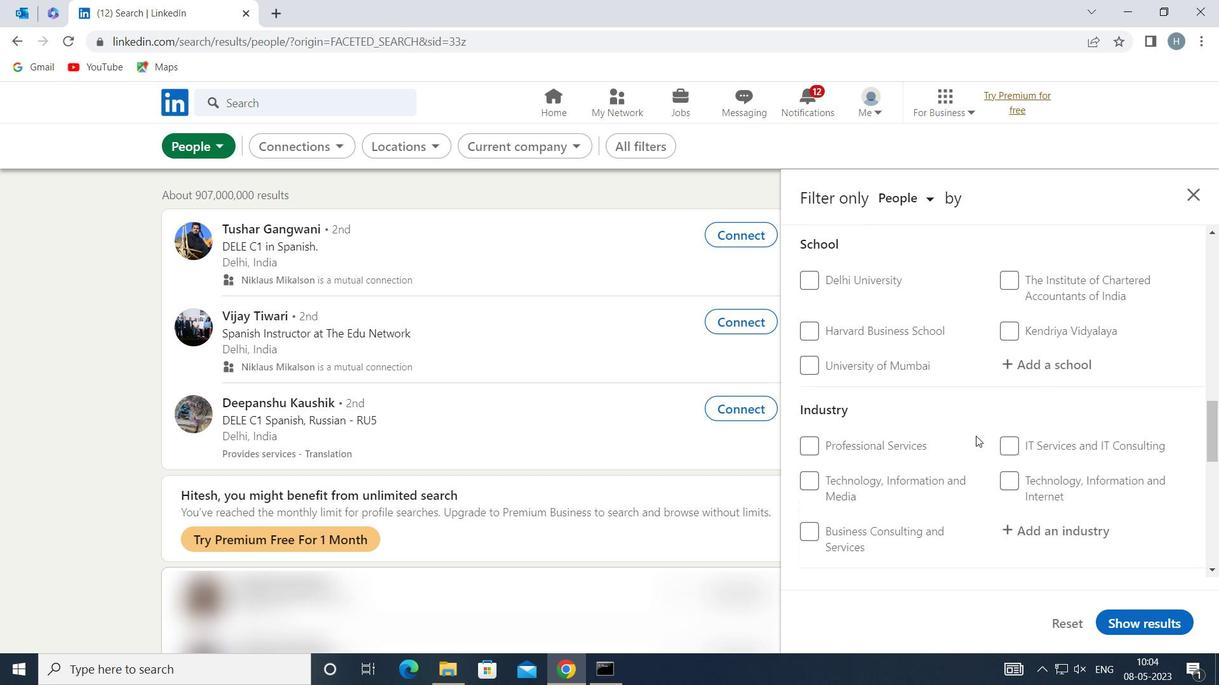 
Action: Mouse scrolled (976, 435) with delta (0, 0)
Screenshot: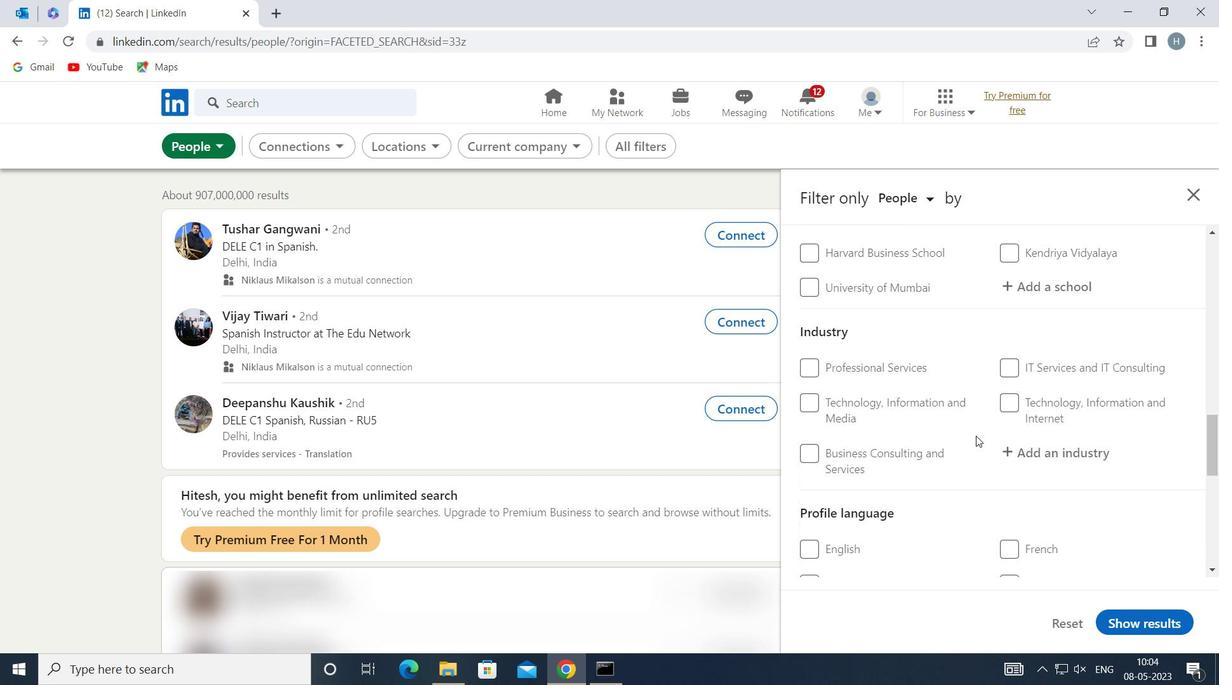 
Action: Mouse moved to (1015, 487)
Screenshot: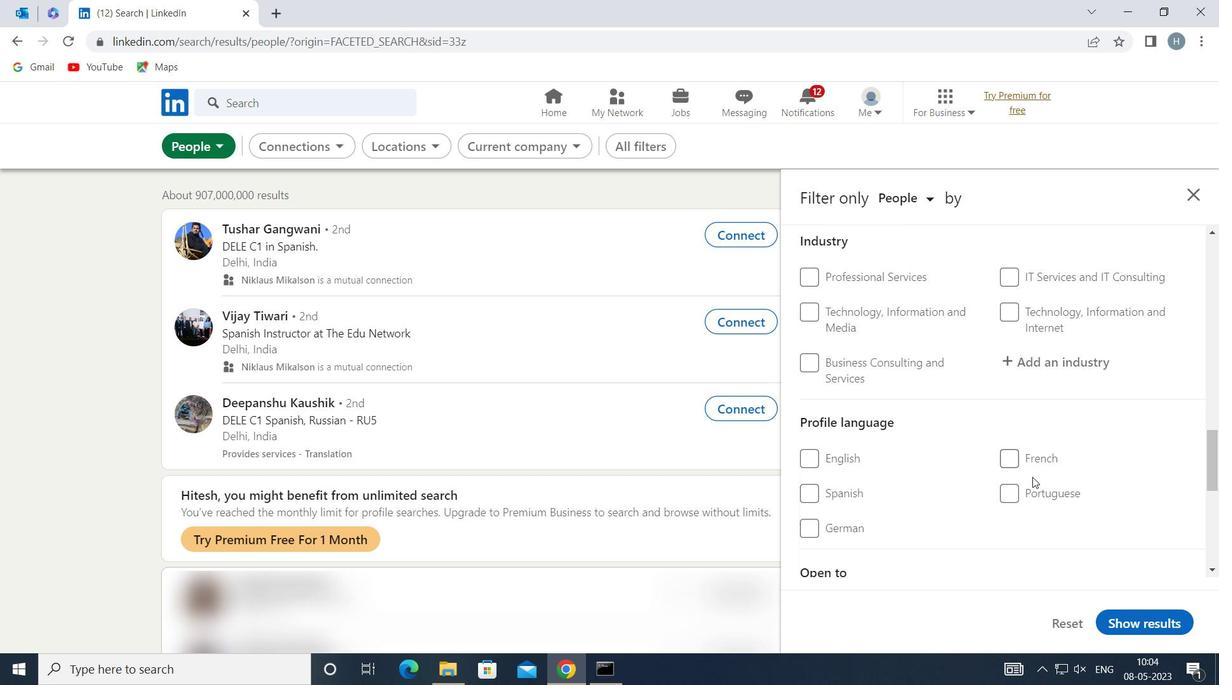 
Action: Mouse pressed left at (1015, 487)
Screenshot: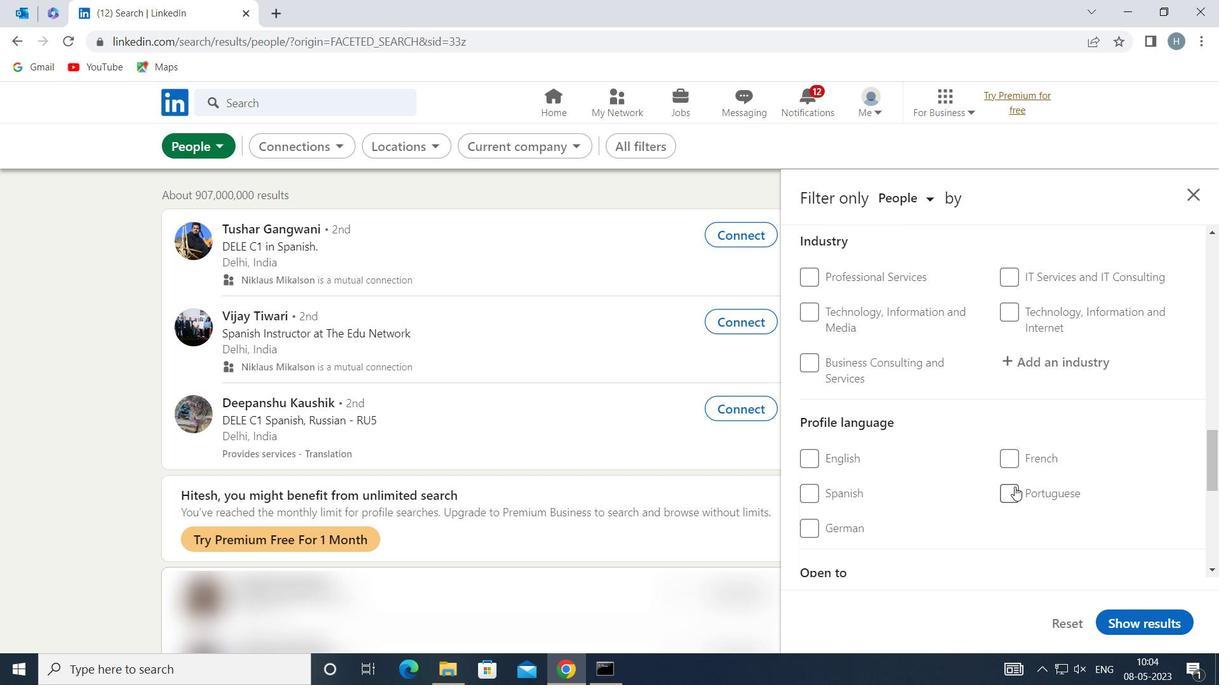 
Action: Mouse moved to (986, 488)
Screenshot: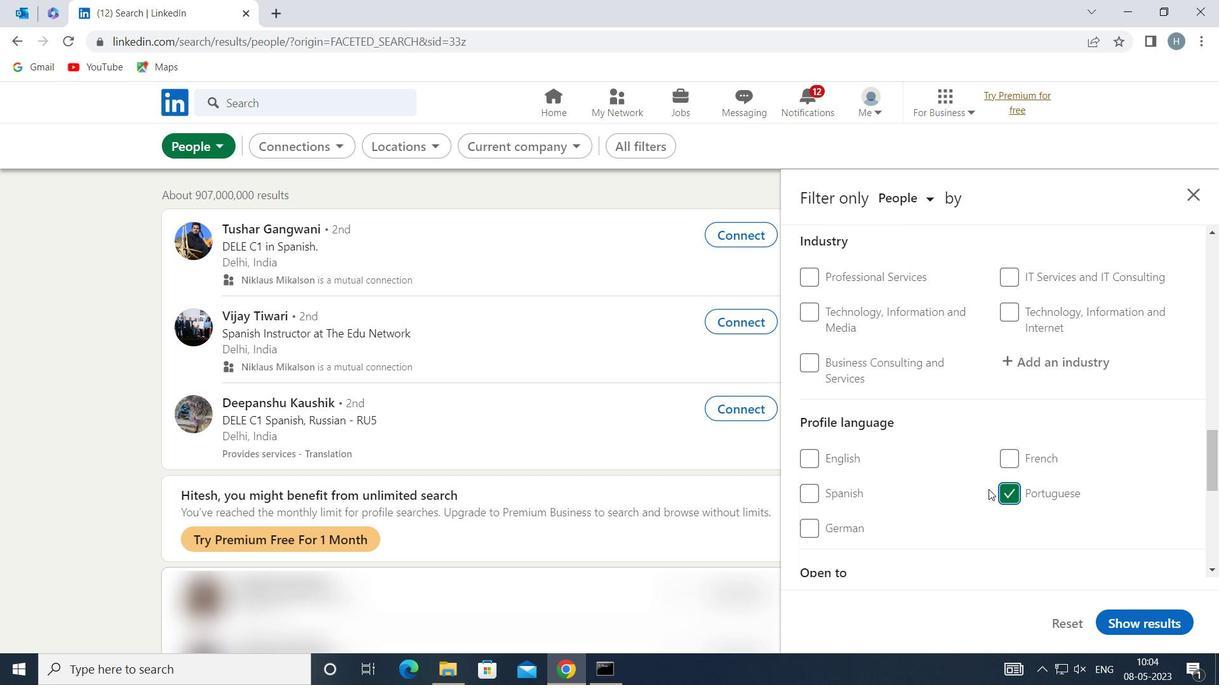 
Action: Mouse scrolled (986, 489) with delta (0, 0)
Screenshot: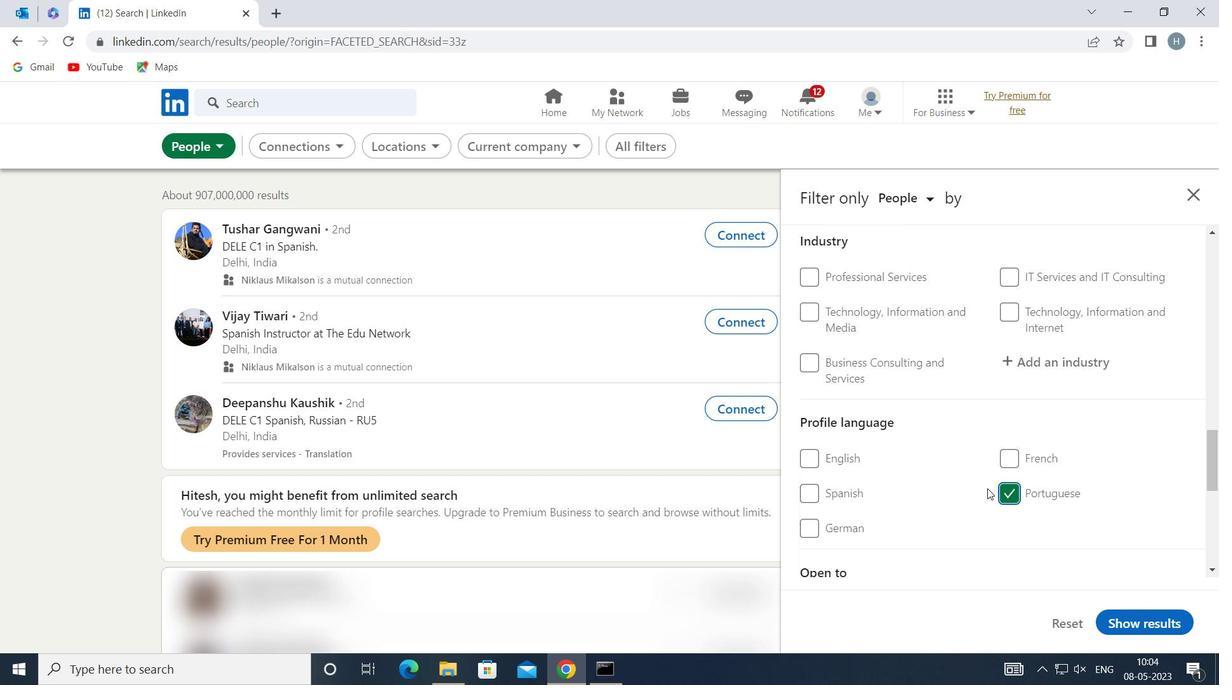 
Action: Mouse scrolled (986, 489) with delta (0, 0)
Screenshot: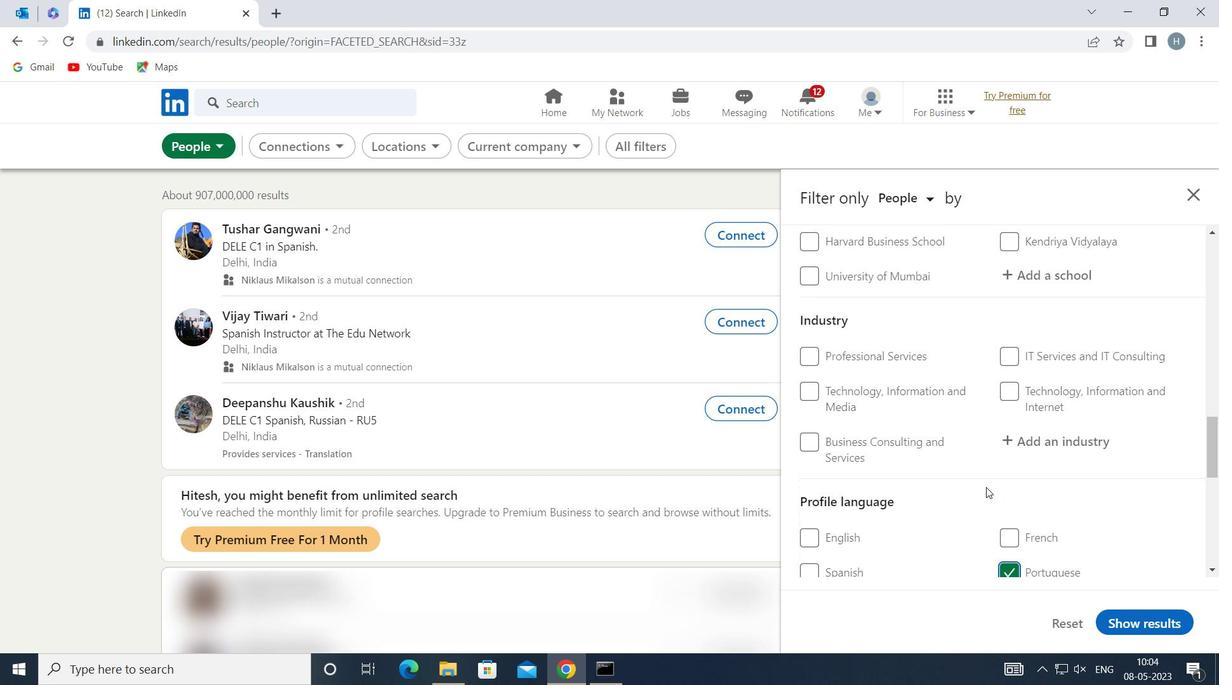 
Action: Mouse scrolled (986, 489) with delta (0, 0)
Screenshot: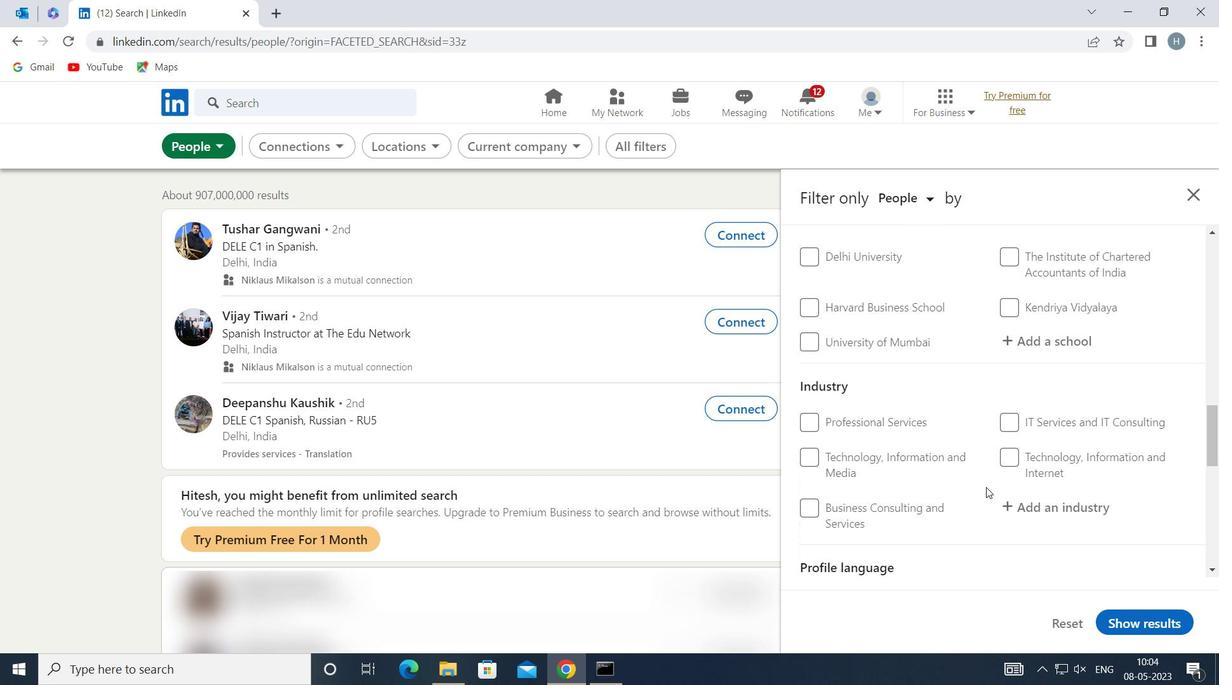 
Action: Mouse scrolled (986, 489) with delta (0, 0)
Screenshot: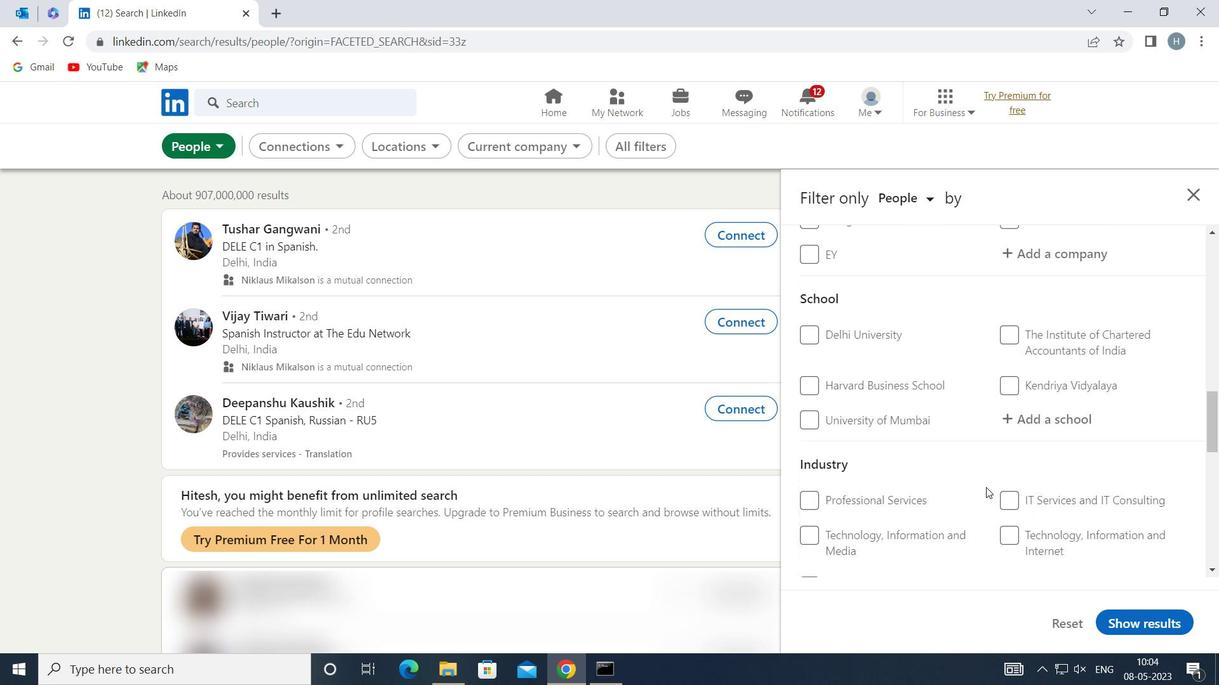 
Action: Mouse scrolled (986, 489) with delta (0, 0)
Screenshot: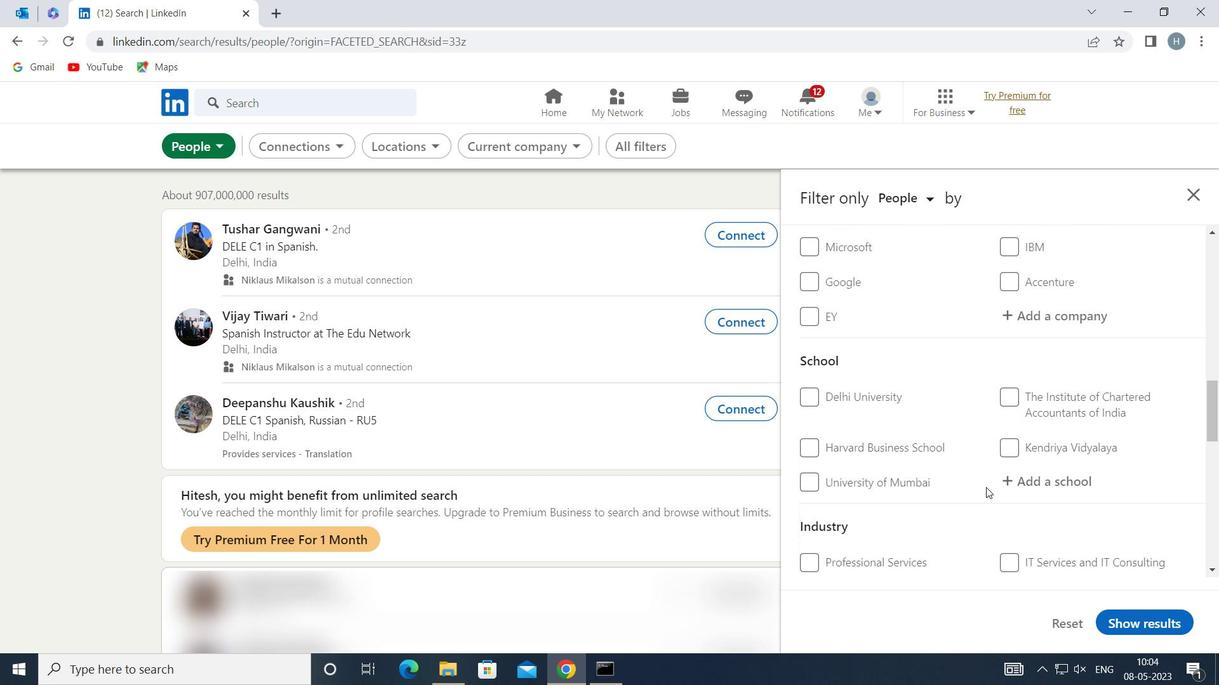 
Action: Mouse scrolled (986, 489) with delta (0, 0)
Screenshot: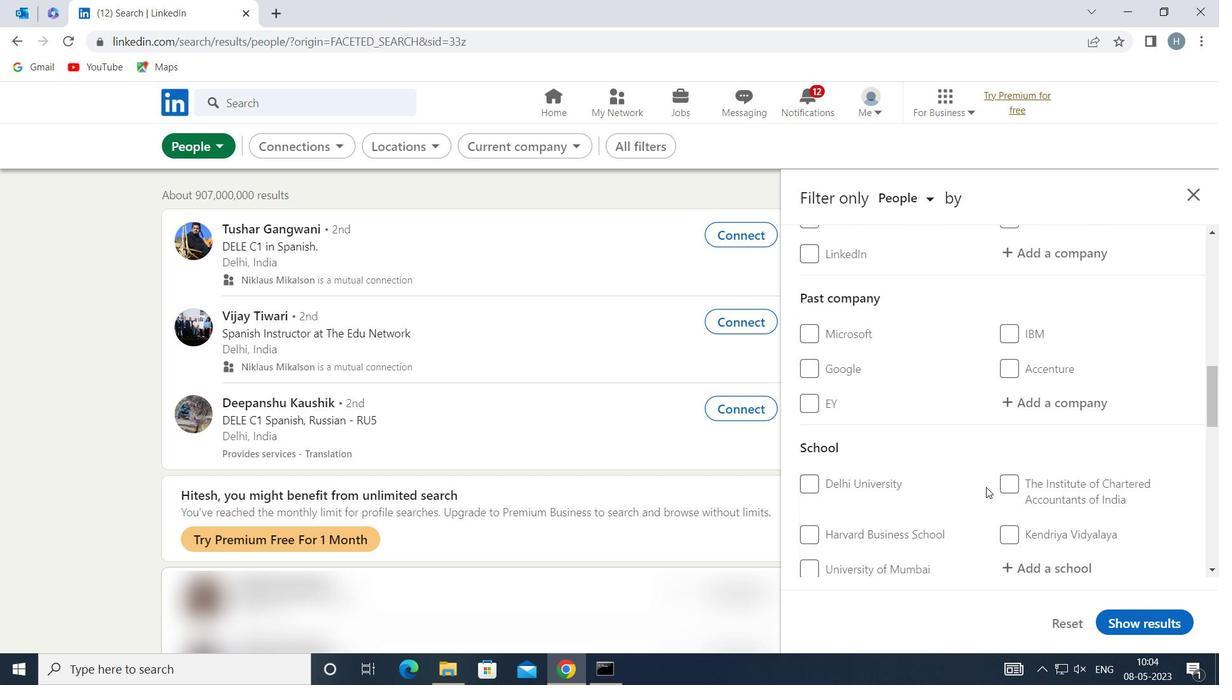 
Action: Mouse scrolled (986, 489) with delta (0, 0)
Screenshot: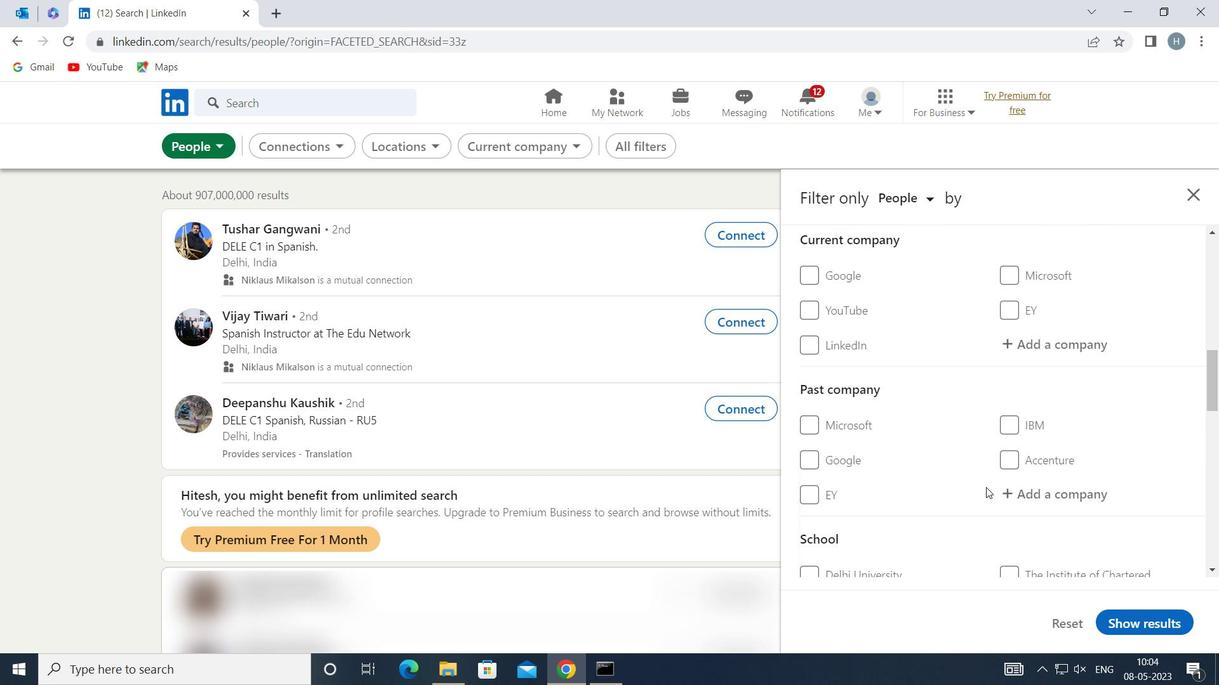 
Action: Mouse moved to (1077, 435)
Screenshot: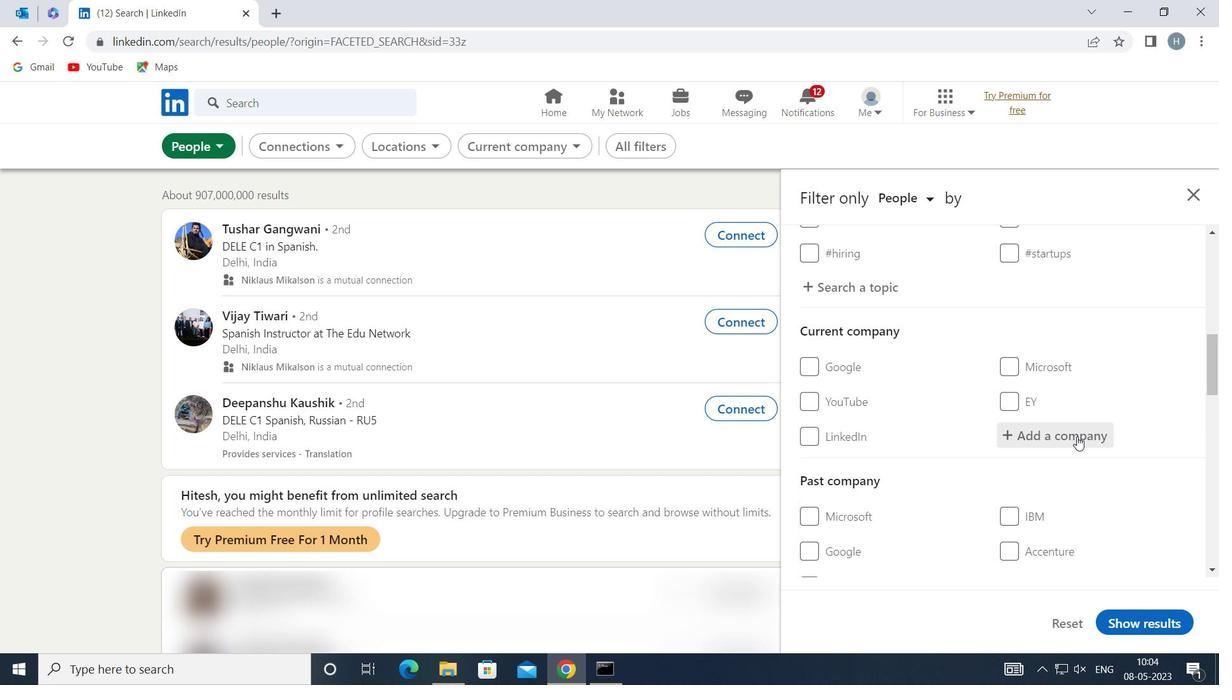 
Action: Mouse pressed left at (1077, 435)
Screenshot: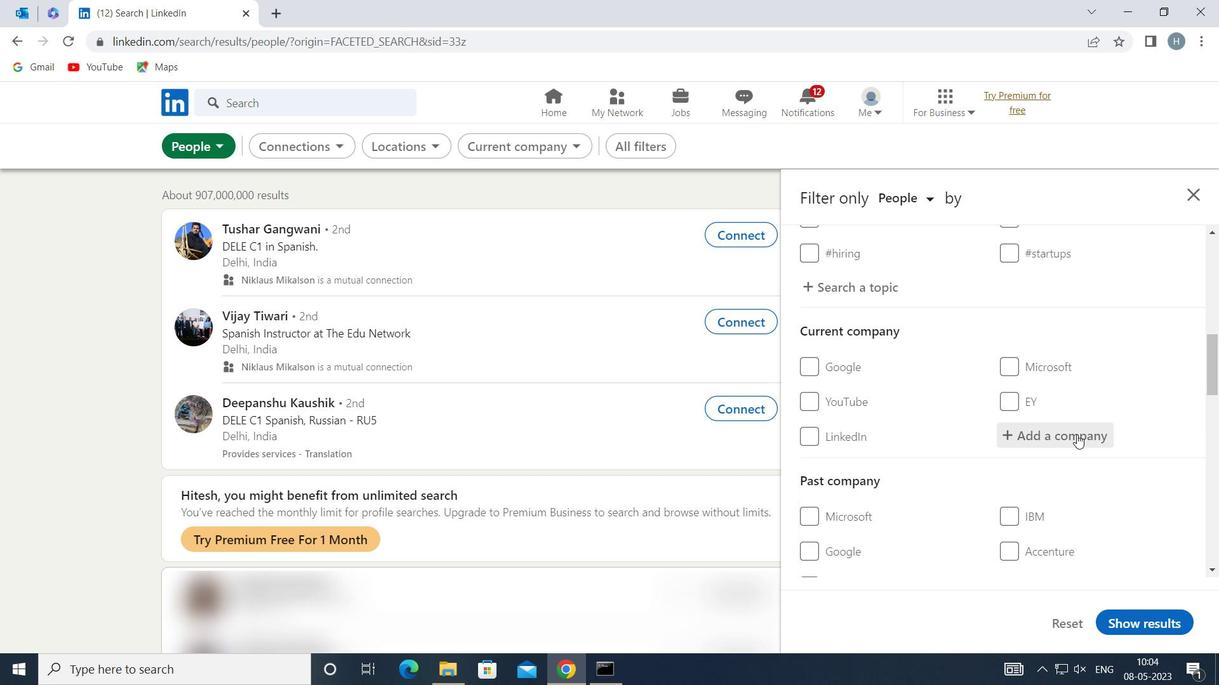 
Action: Mouse moved to (1076, 433)
Screenshot: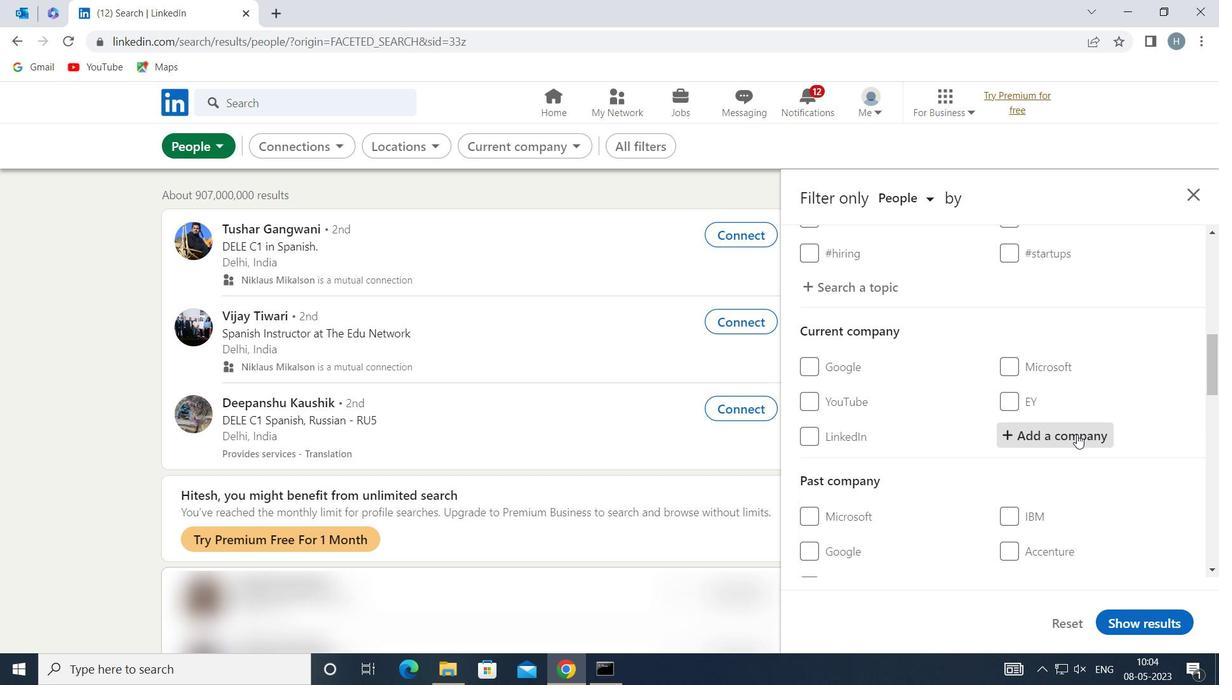
Action: Key pressed <Key.shift>
Screenshot: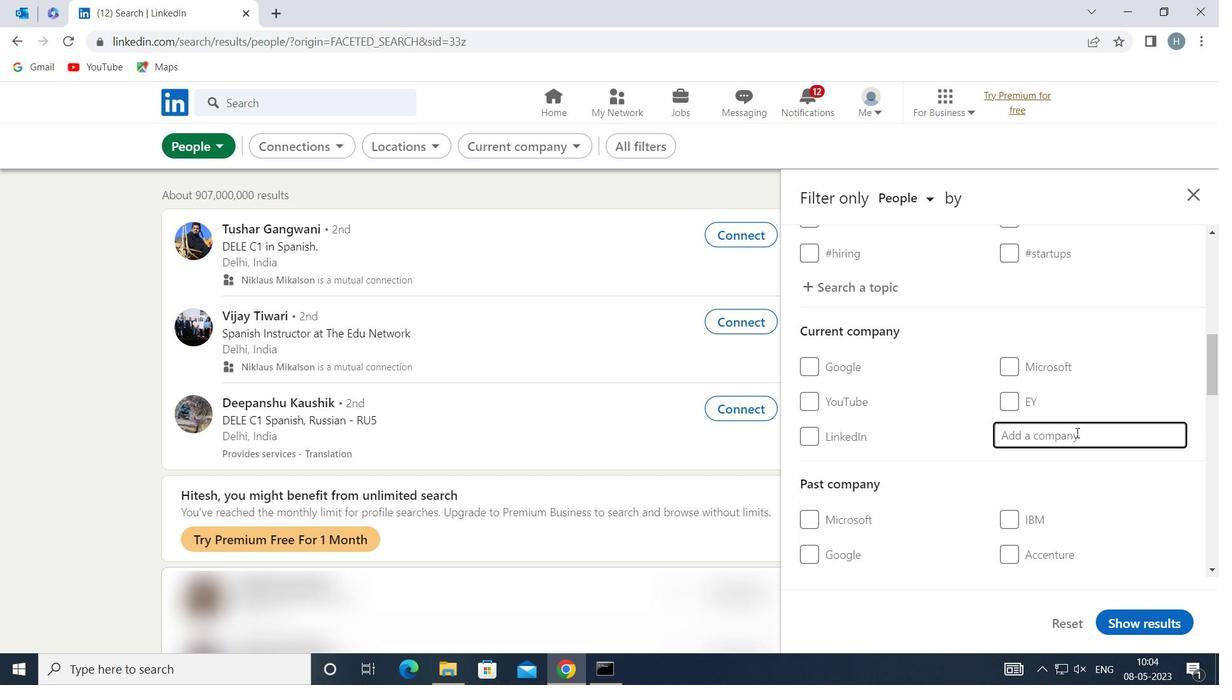 
Action: Mouse moved to (1075, 433)
Screenshot: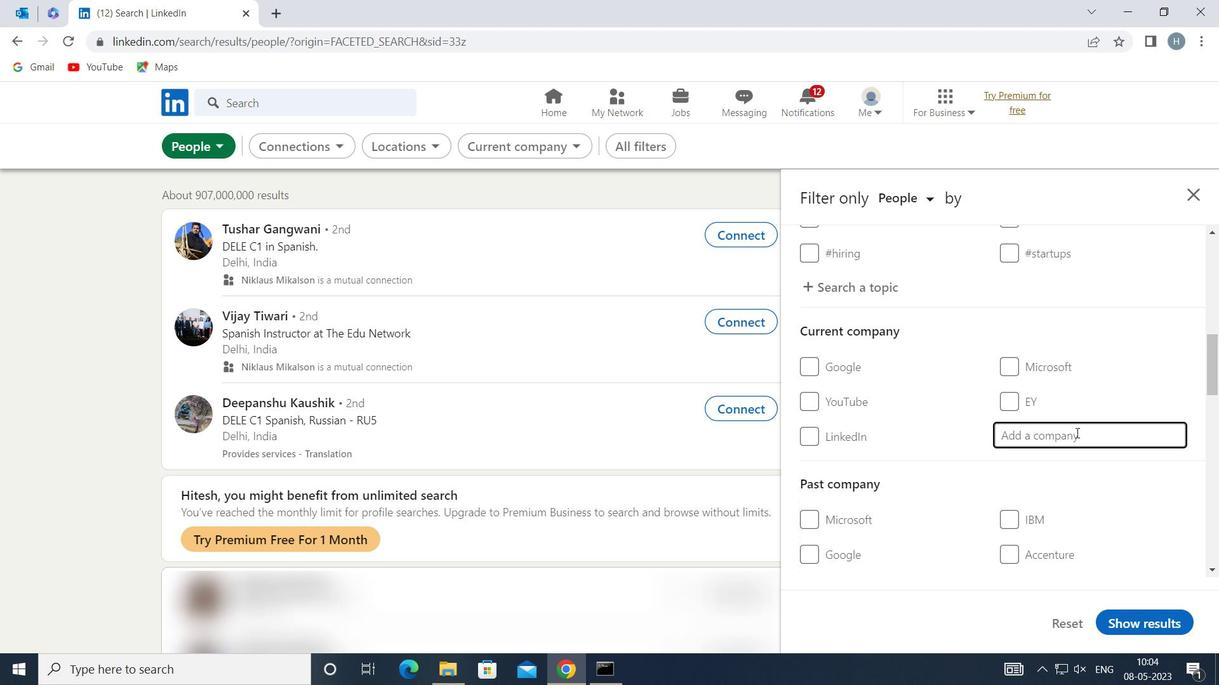 
Action: Key pressed GULF<Key.space>JOBS
Screenshot: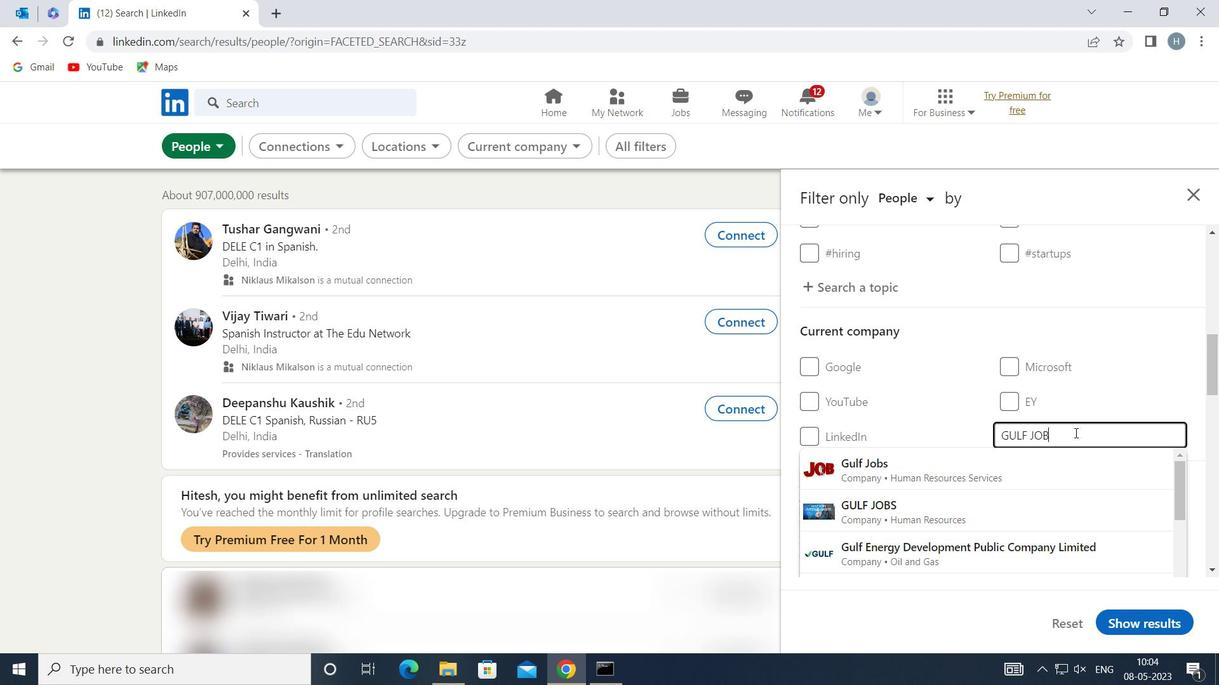 
Action: Mouse moved to (987, 504)
Screenshot: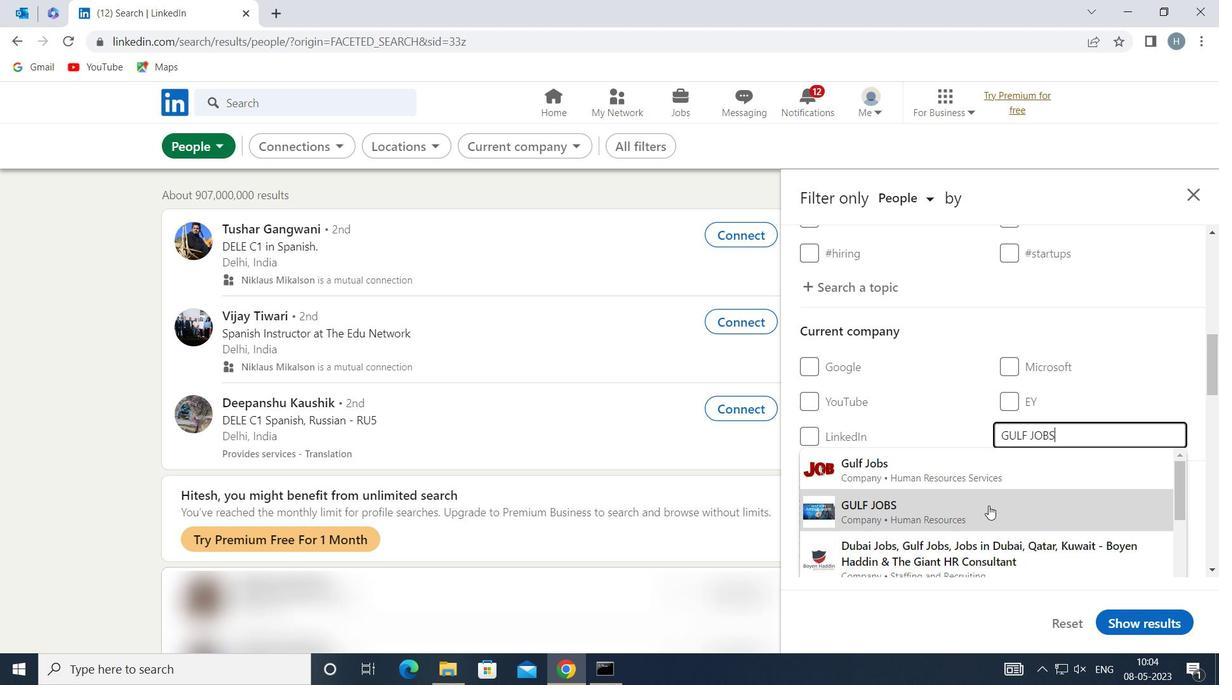 
Action: Mouse pressed left at (987, 504)
Screenshot: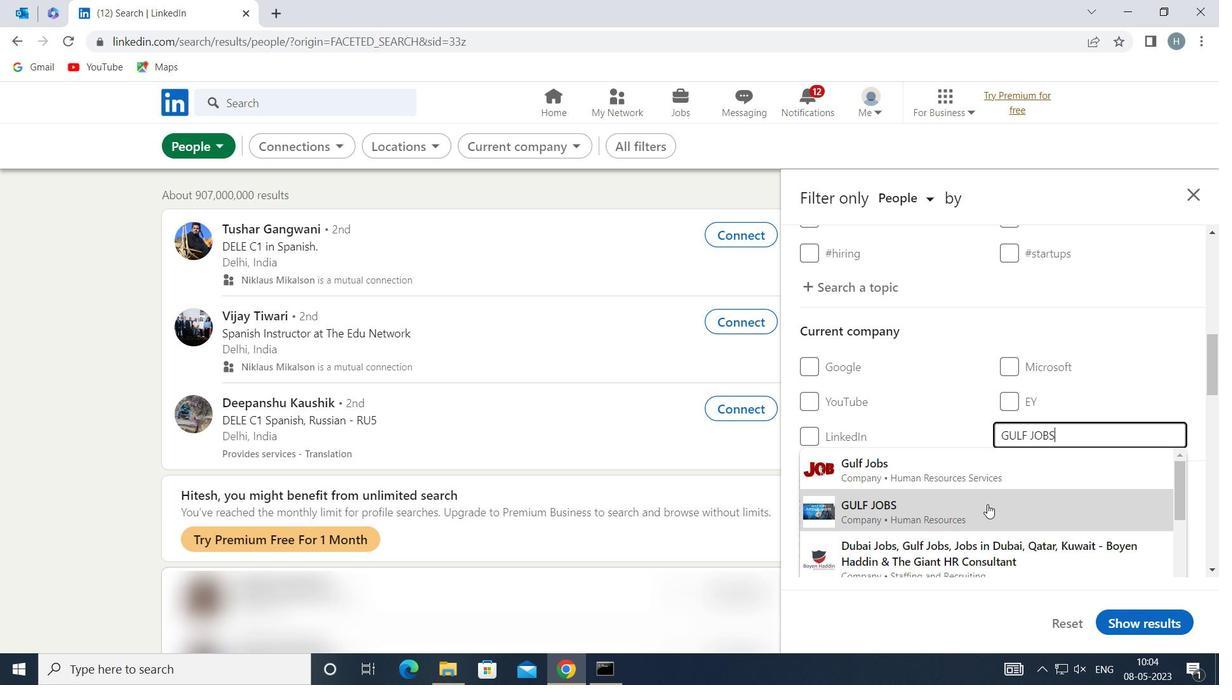 
Action: Mouse moved to (961, 449)
Screenshot: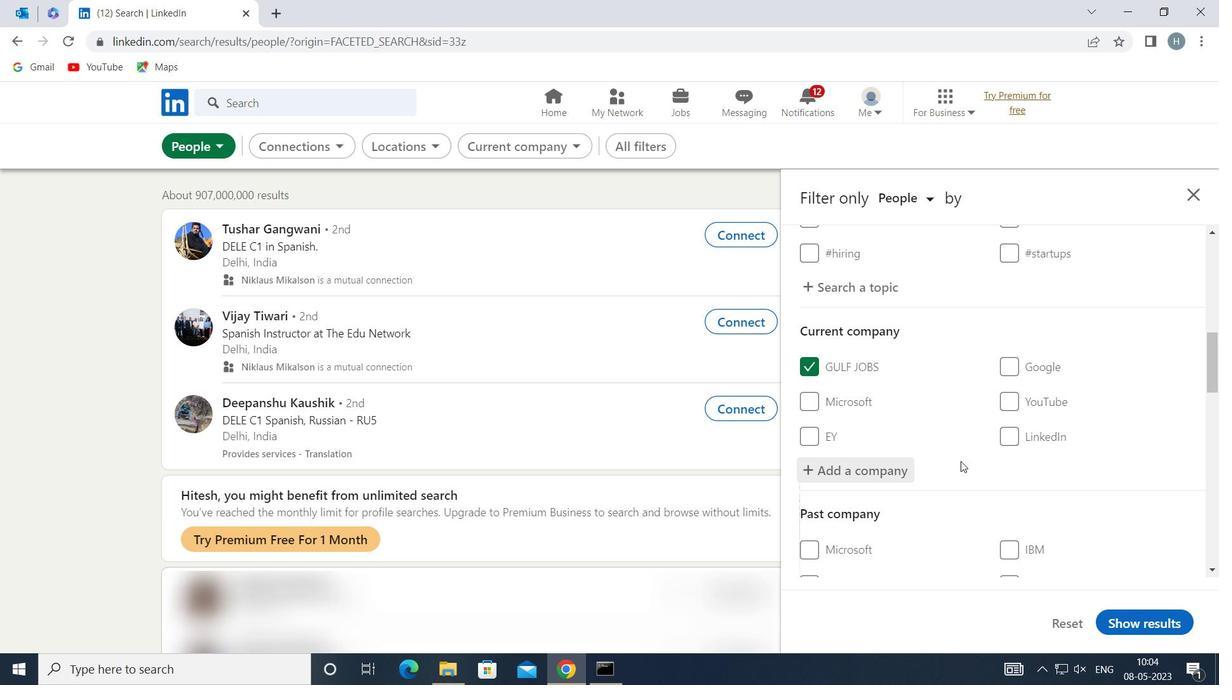 
Action: Mouse scrolled (961, 449) with delta (0, 0)
Screenshot: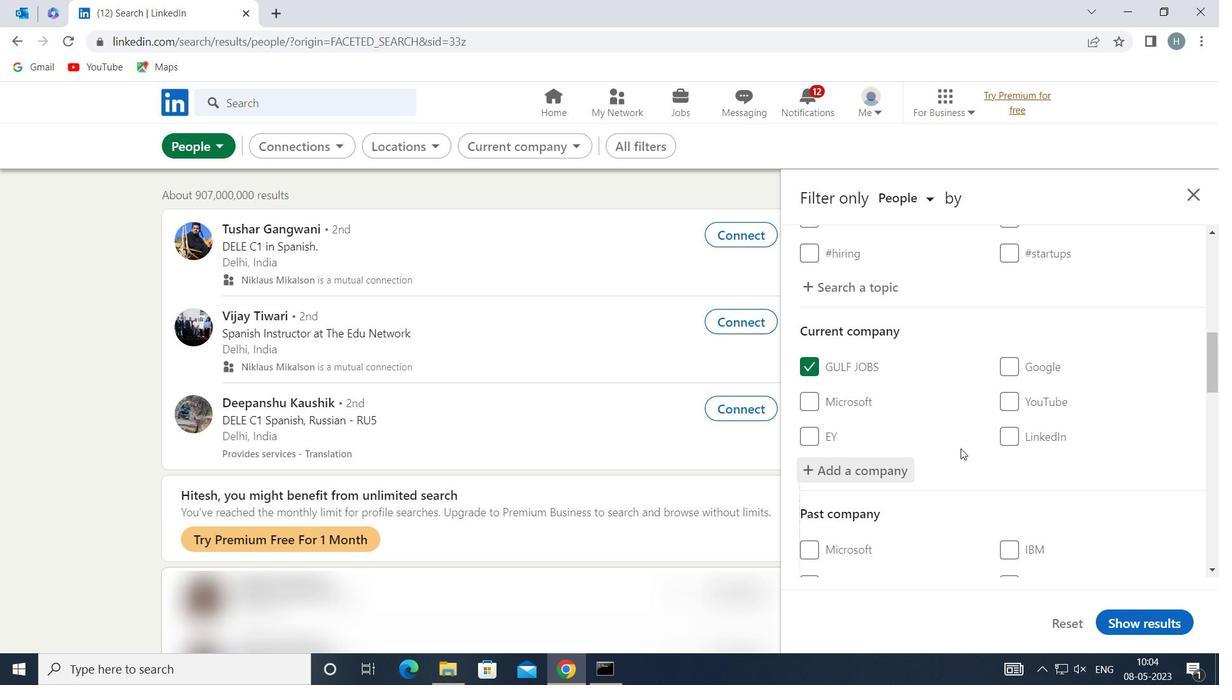 
Action: Mouse moved to (961, 447)
Screenshot: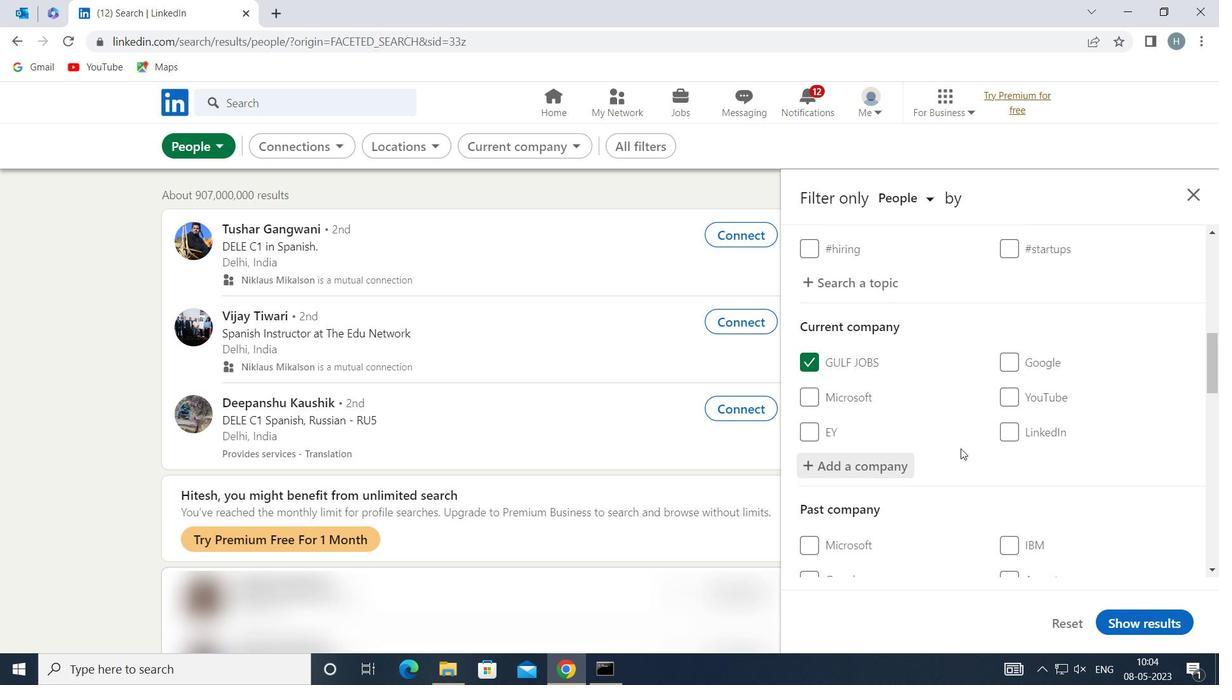 
Action: Mouse scrolled (961, 446) with delta (0, 0)
Screenshot: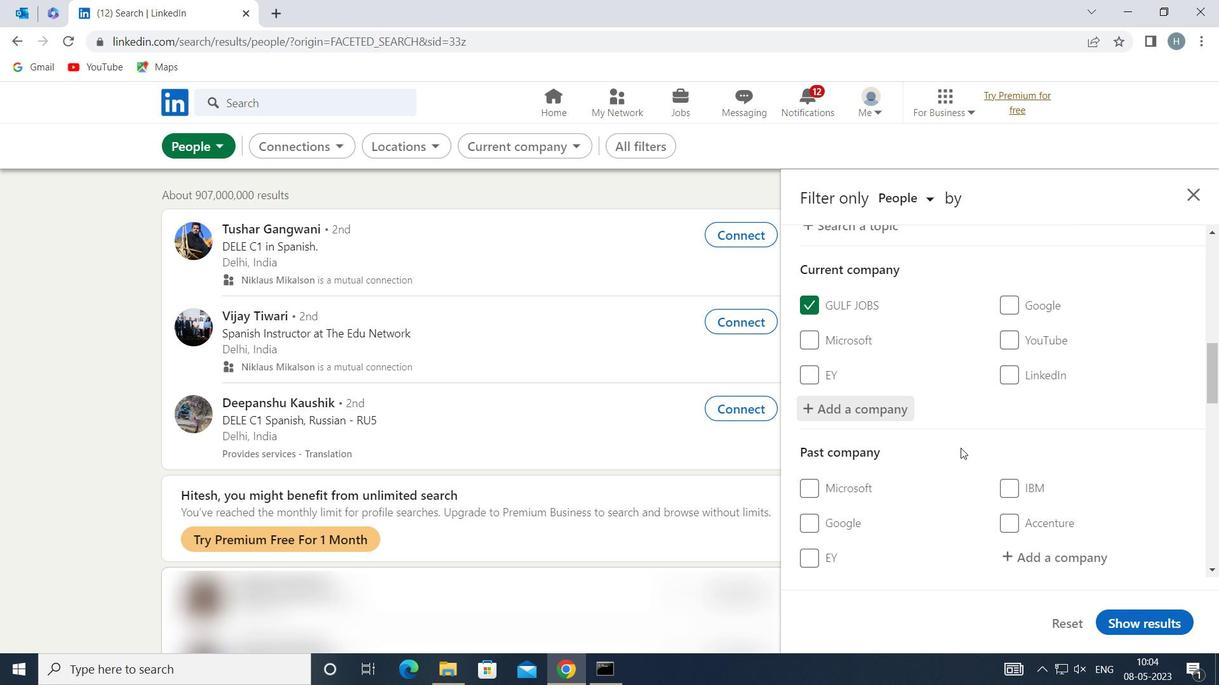 
Action: Mouse scrolled (961, 446) with delta (0, 0)
Screenshot: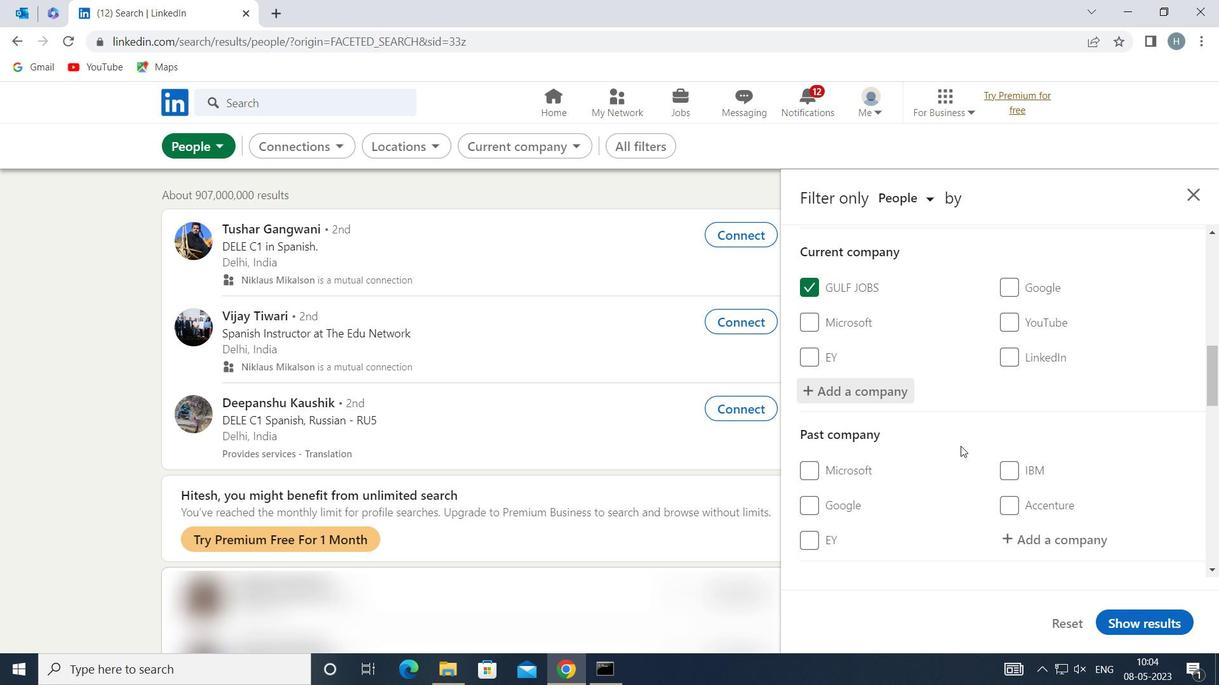 
Action: Mouse scrolled (961, 446) with delta (0, 0)
Screenshot: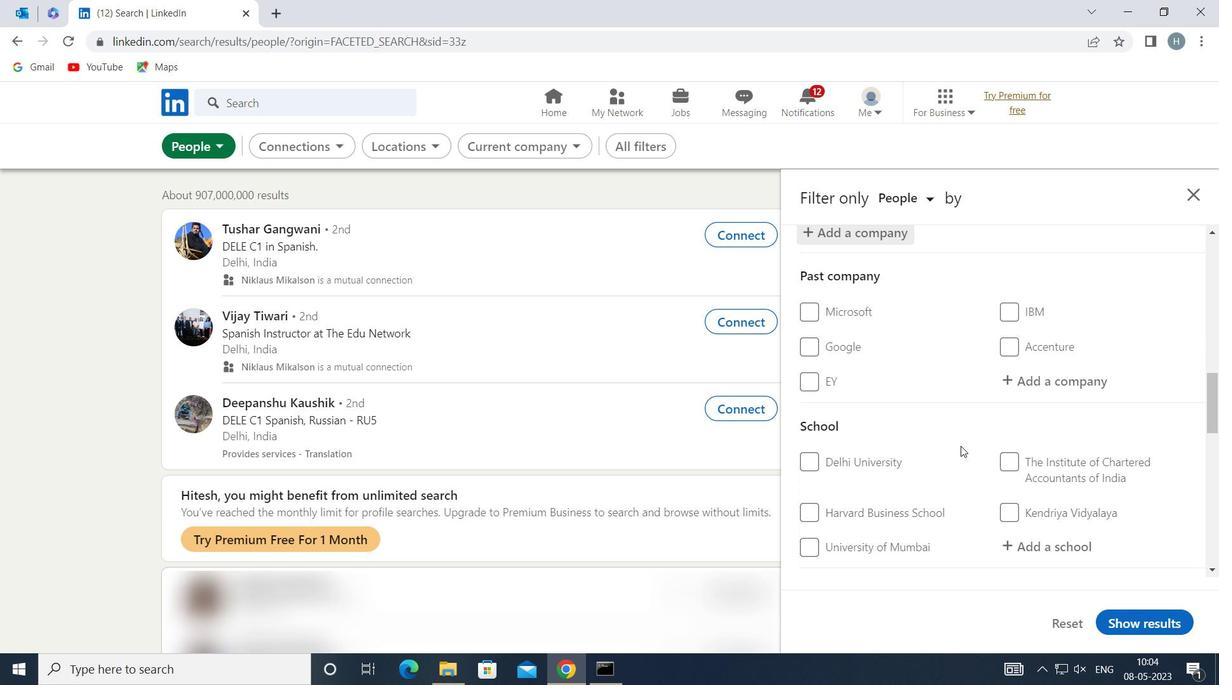 
Action: Mouse moved to (1047, 463)
Screenshot: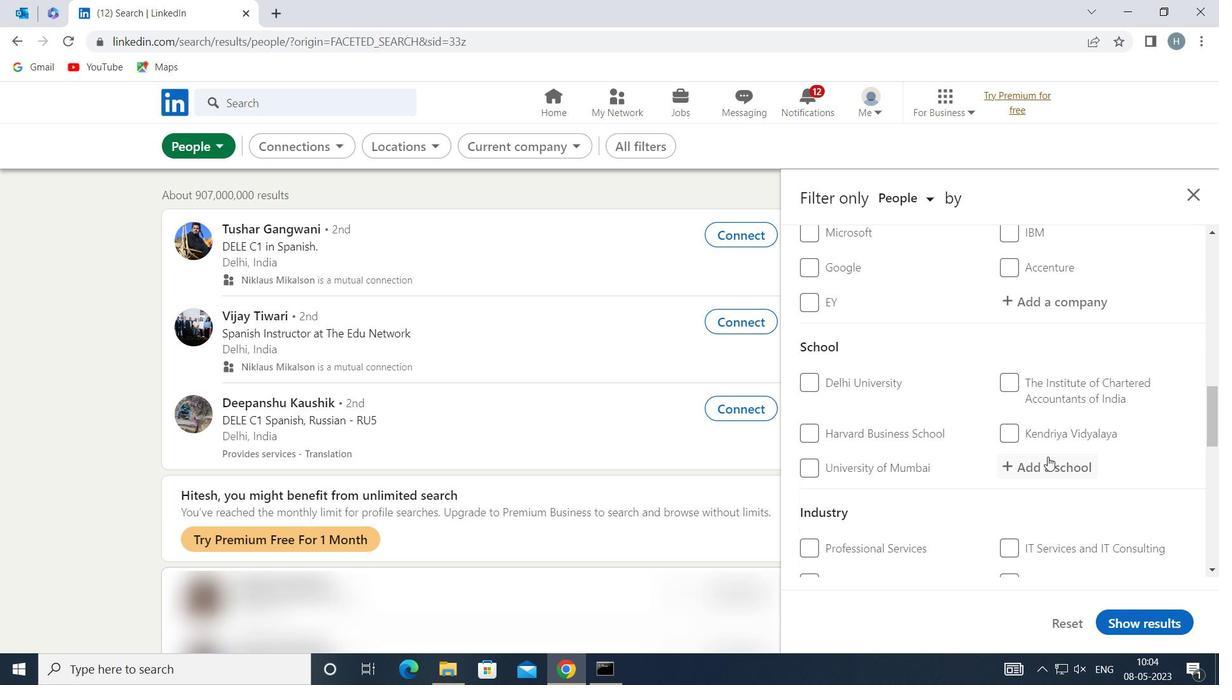 
Action: Mouse pressed left at (1047, 463)
Screenshot: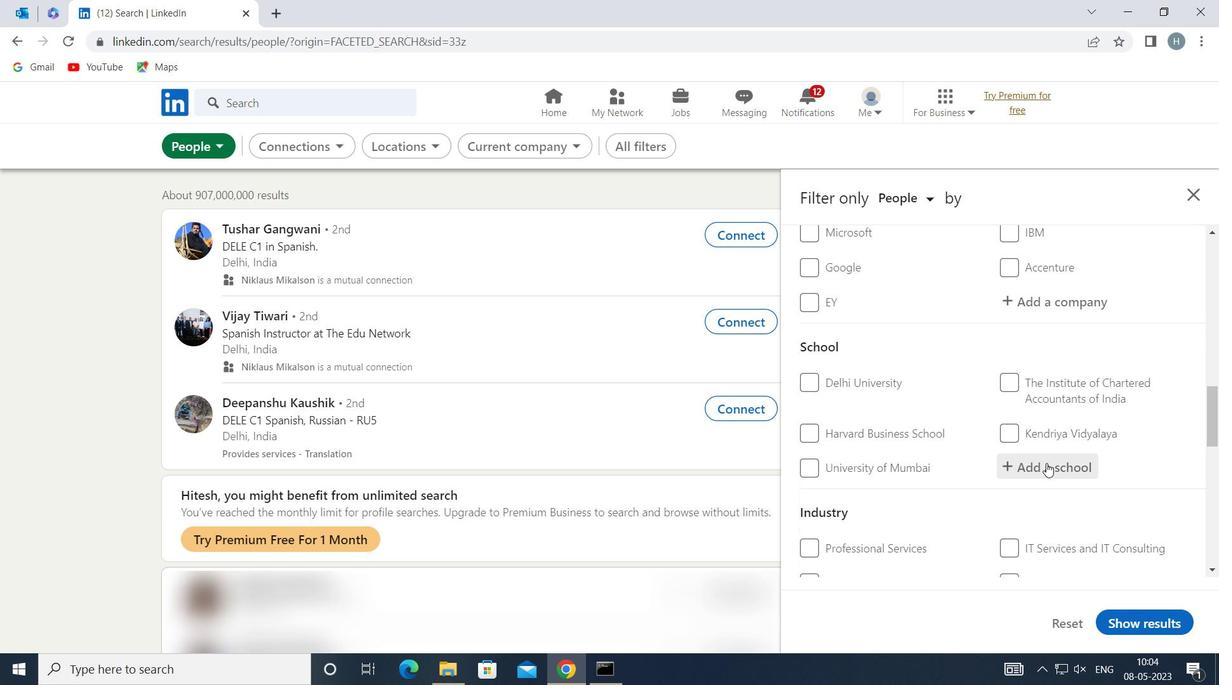 
Action: Key pressed <Key.shift>SRI<Key.space><Key.shift>M
Screenshot: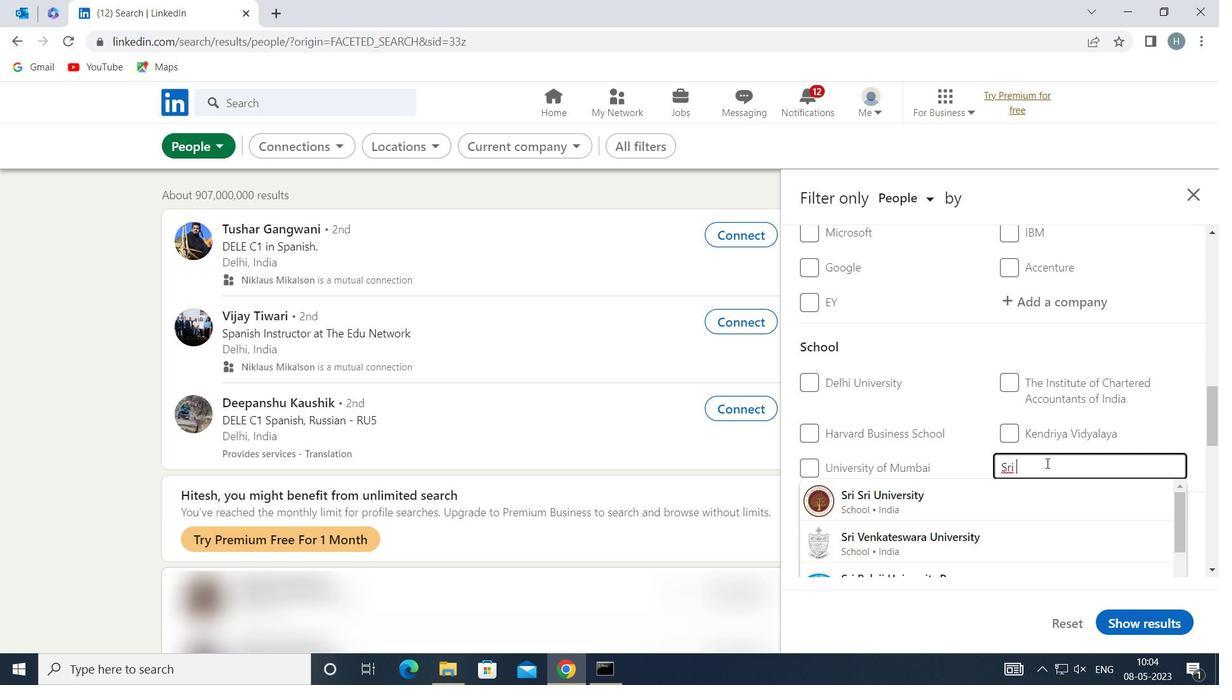
Action: Mouse moved to (1154, 427)
Screenshot: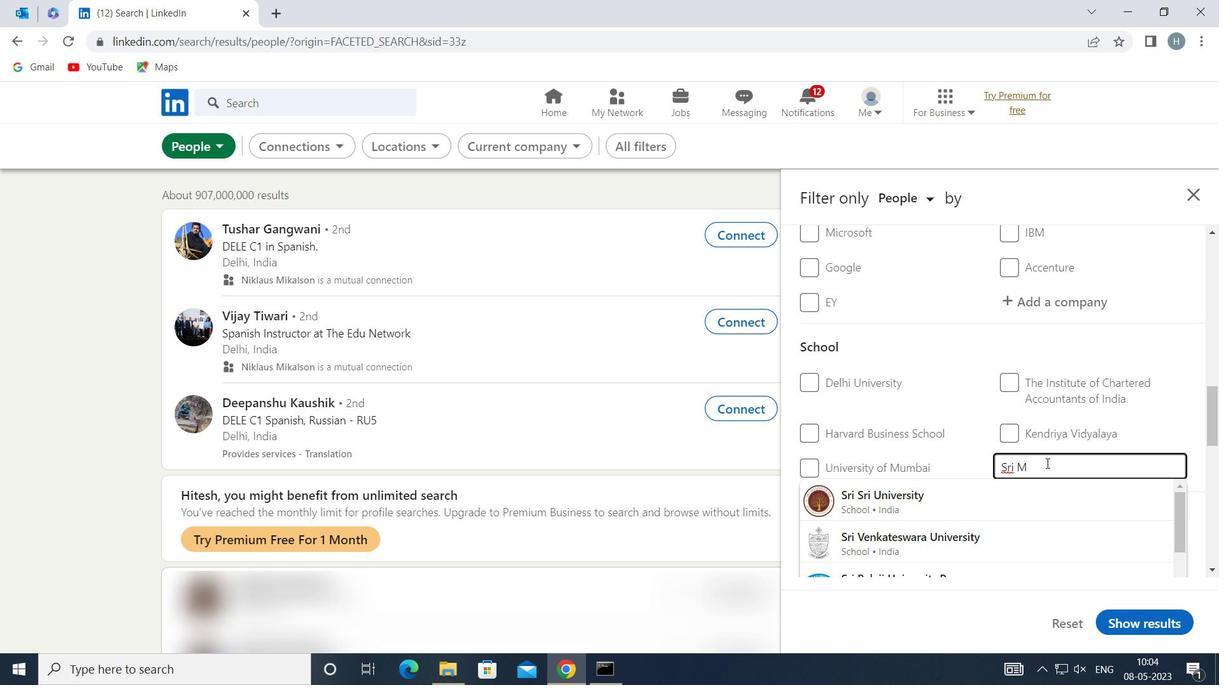 
Action: Key pressed ANAKULA<Key.space><Key.shift>V
Screenshot: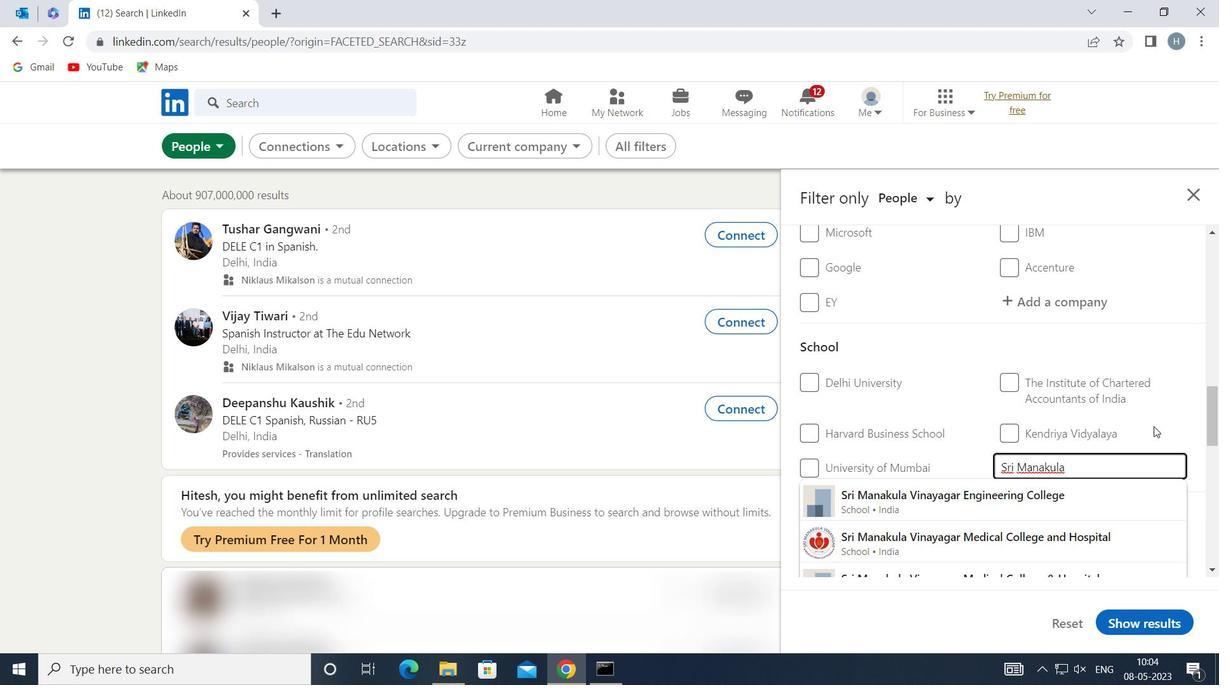 
Action: Mouse moved to (1051, 494)
Screenshot: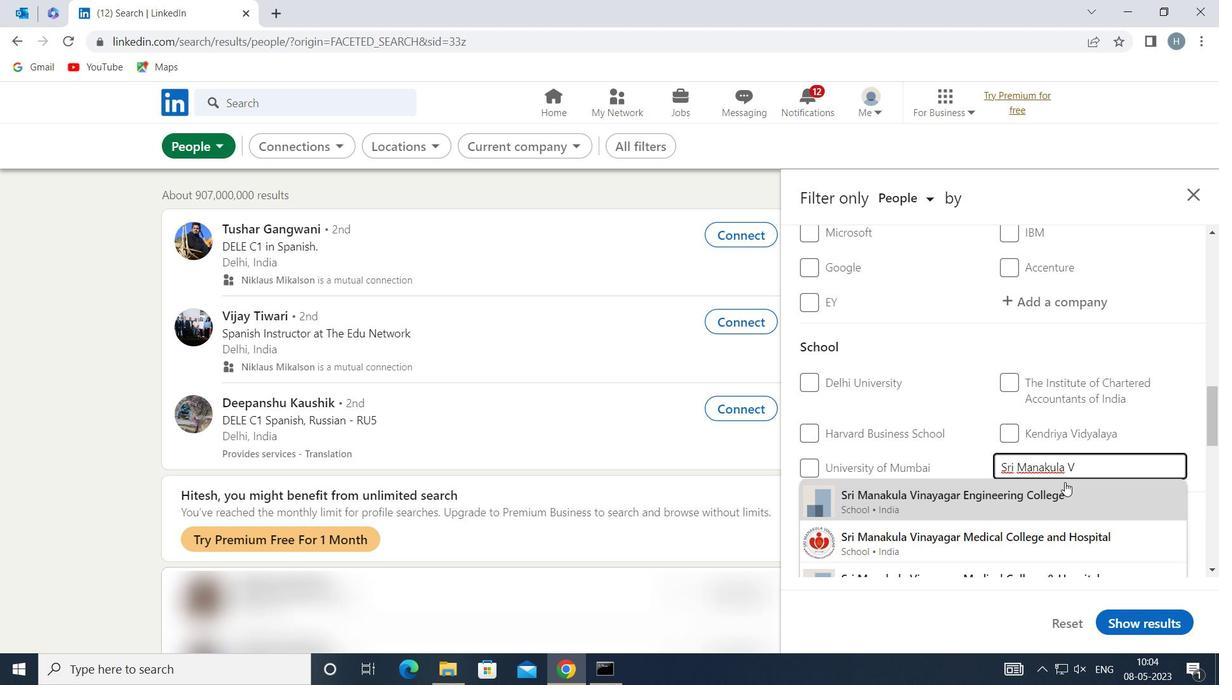 
Action: Mouse pressed left at (1051, 494)
Screenshot: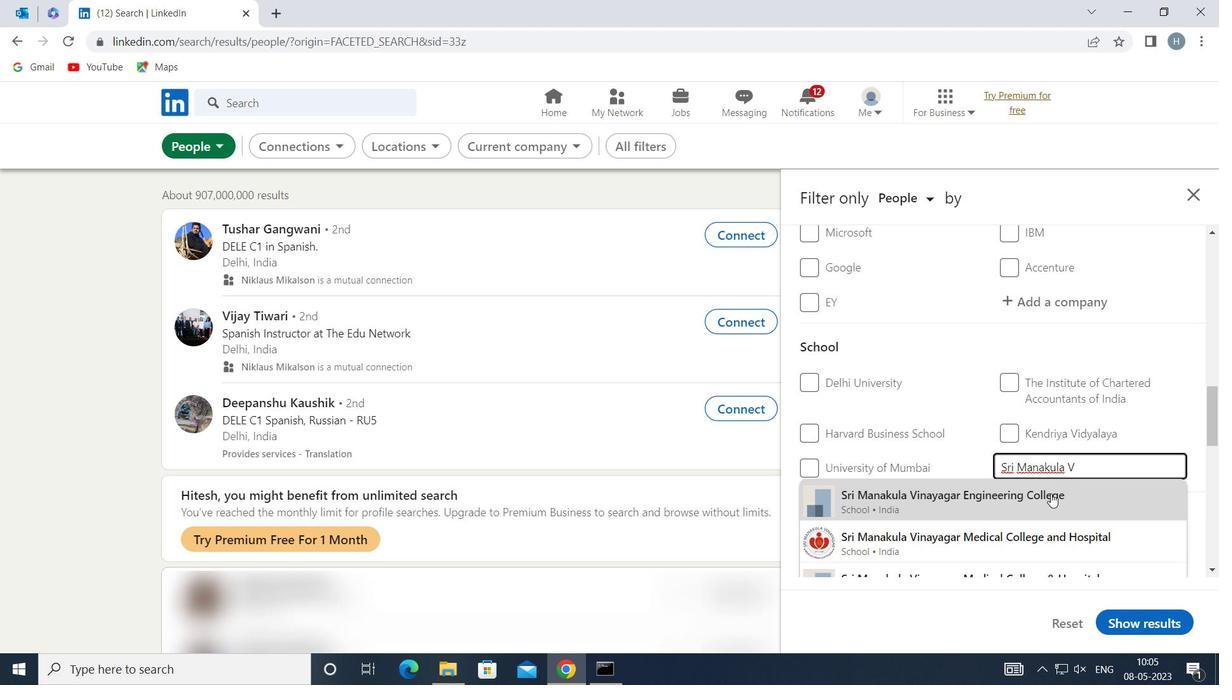 
Action: Mouse moved to (1033, 435)
Screenshot: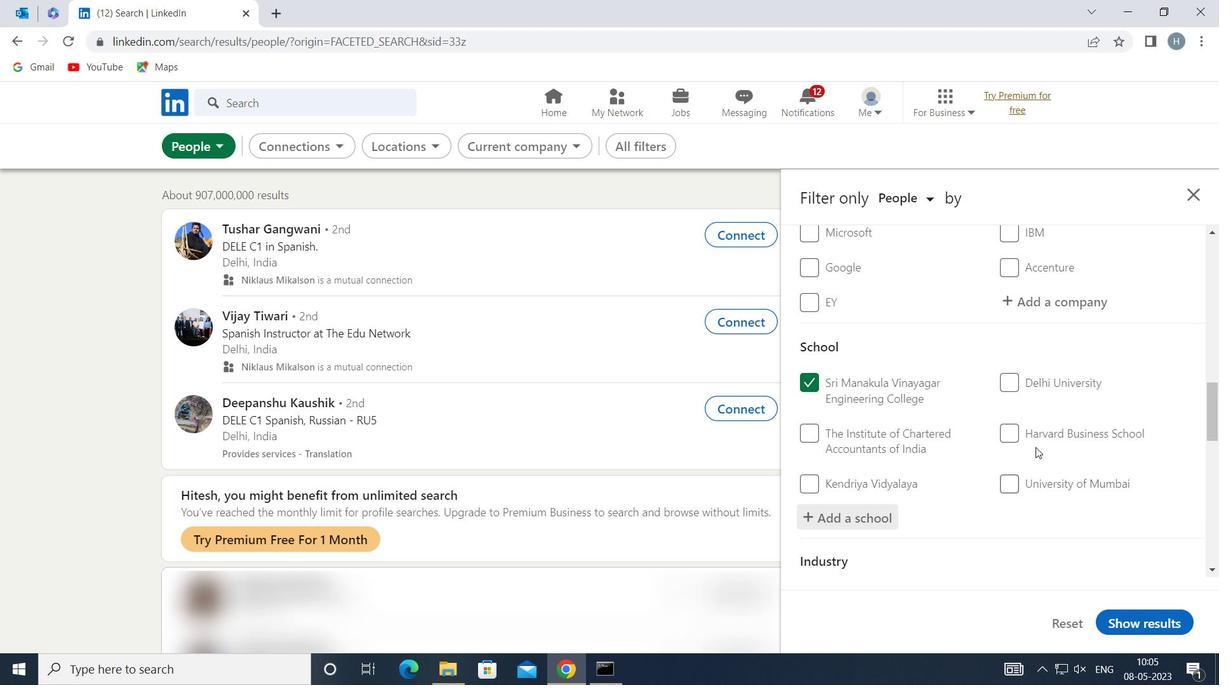 
Action: Mouse scrolled (1033, 434) with delta (0, 0)
Screenshot: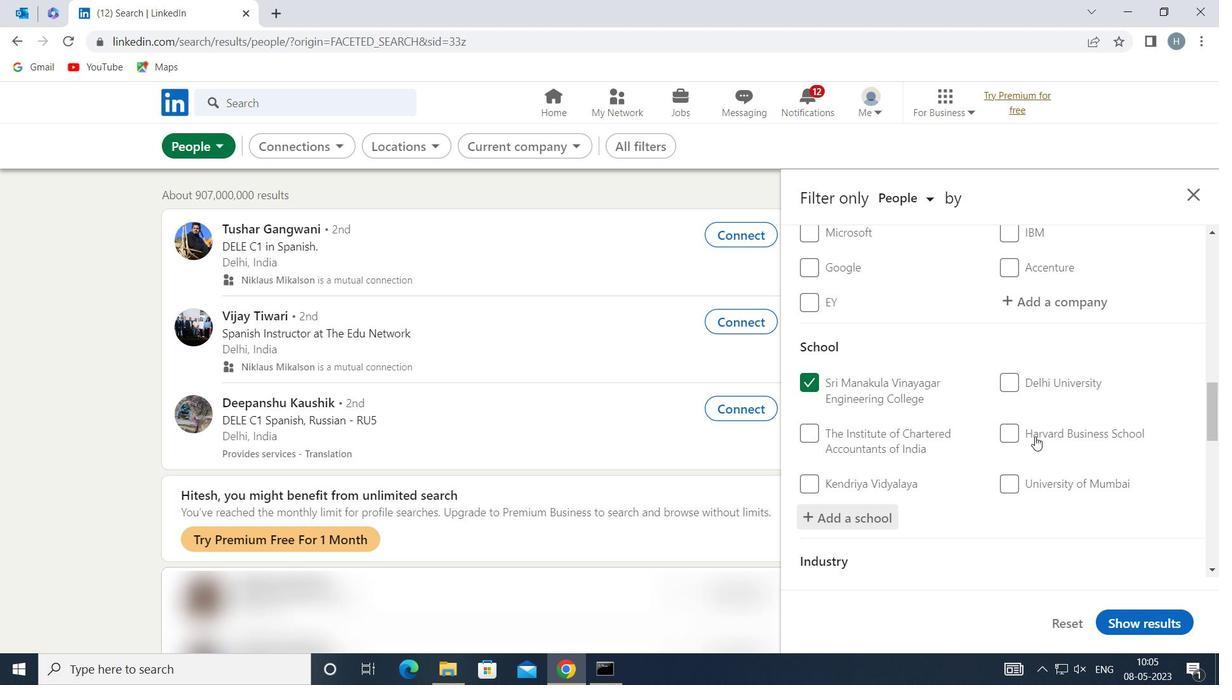 
Action: Mouse scrolled (1033, 434) with delta (0, 0)
Screenshot: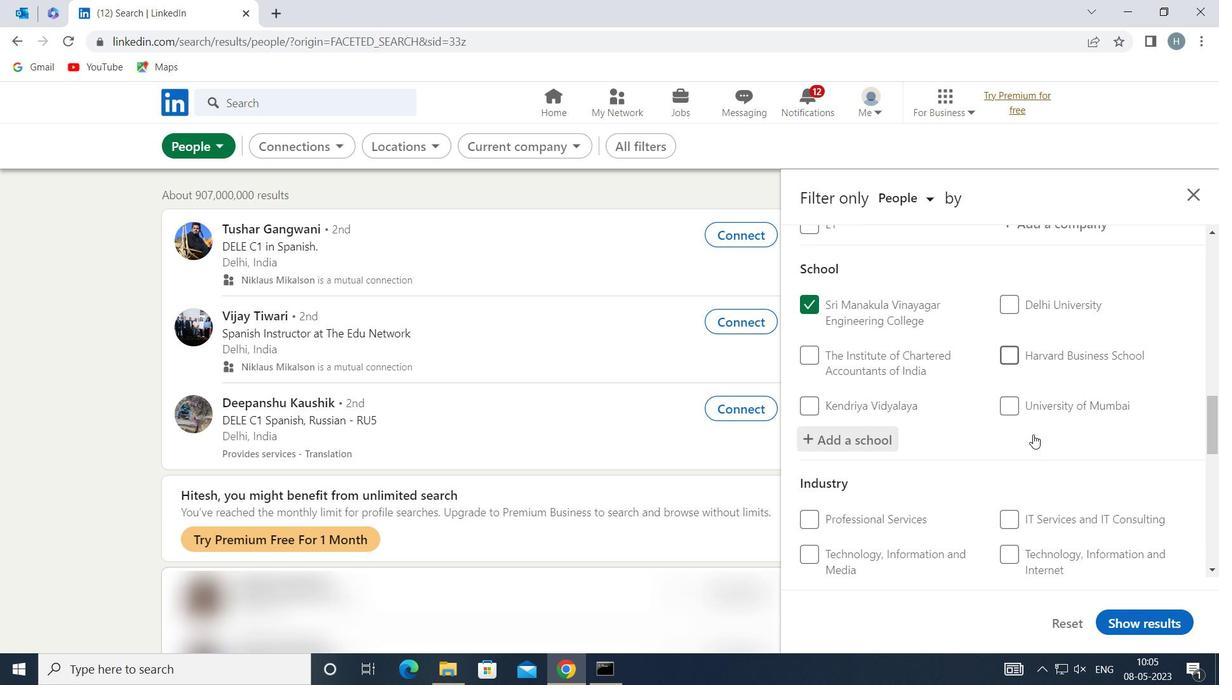 
Action: Mouse scrolled (1033, 434) with delta (0, 0)
Screenshot: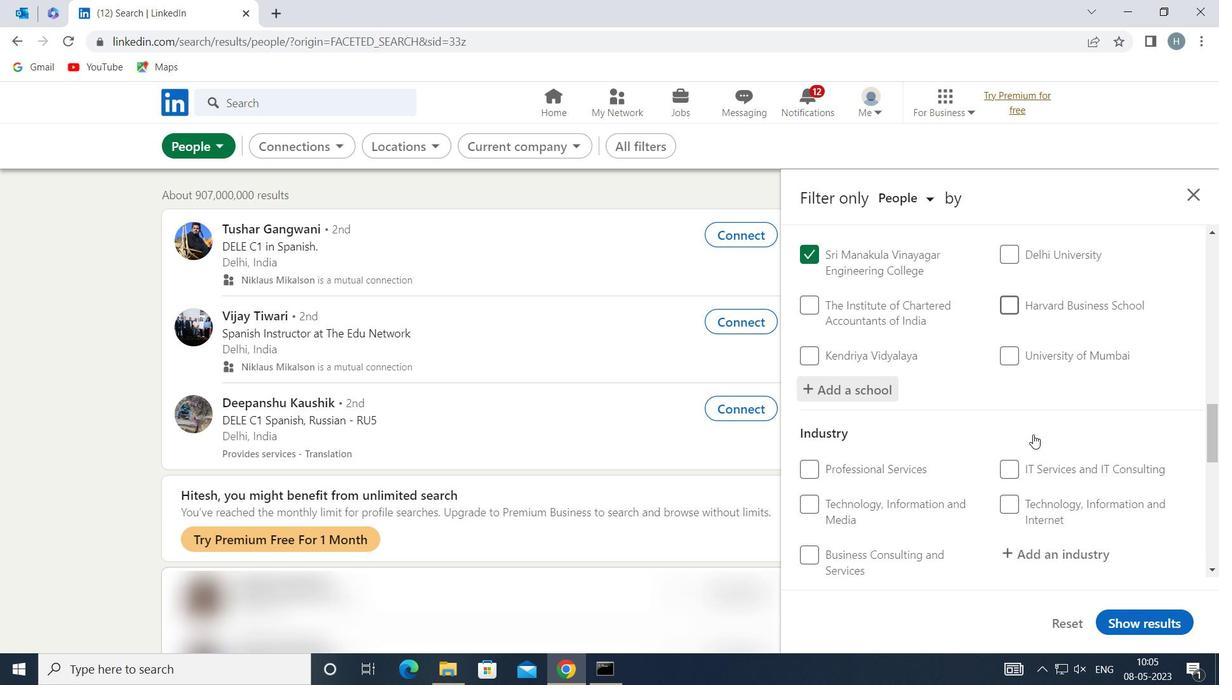 
Action: Mouse moved to (1051, 441)
Screenshot: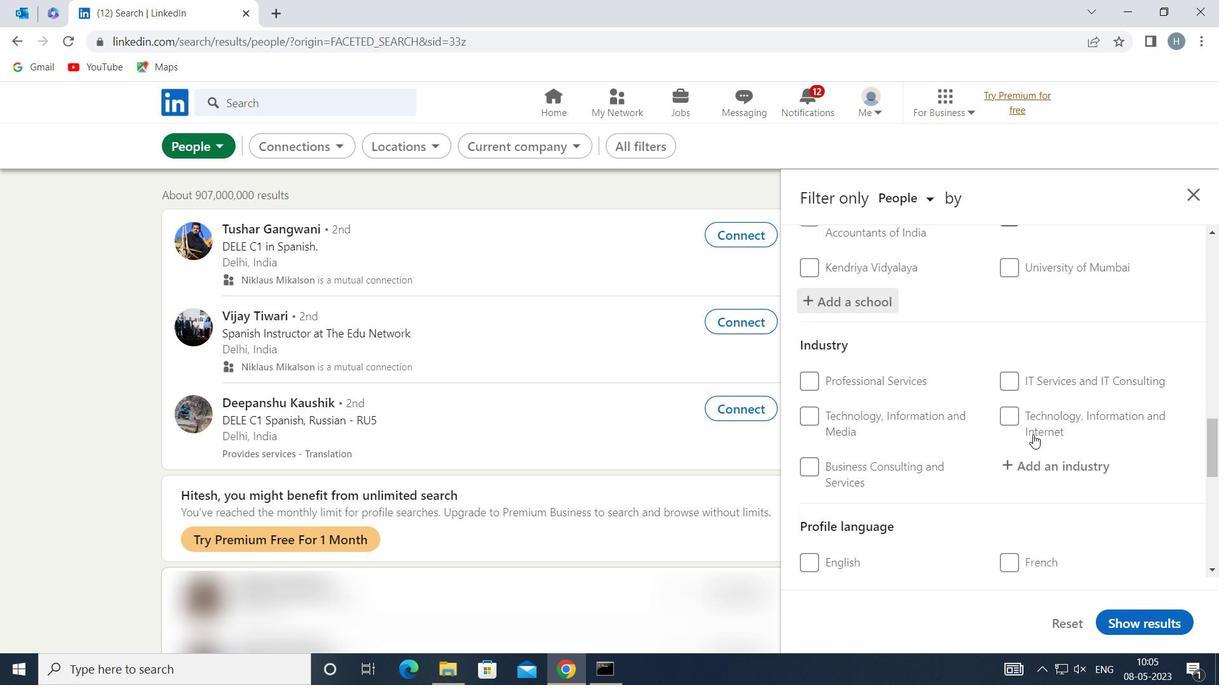 
Action: Mouse pressed left at (1051, 441)
Screenshot: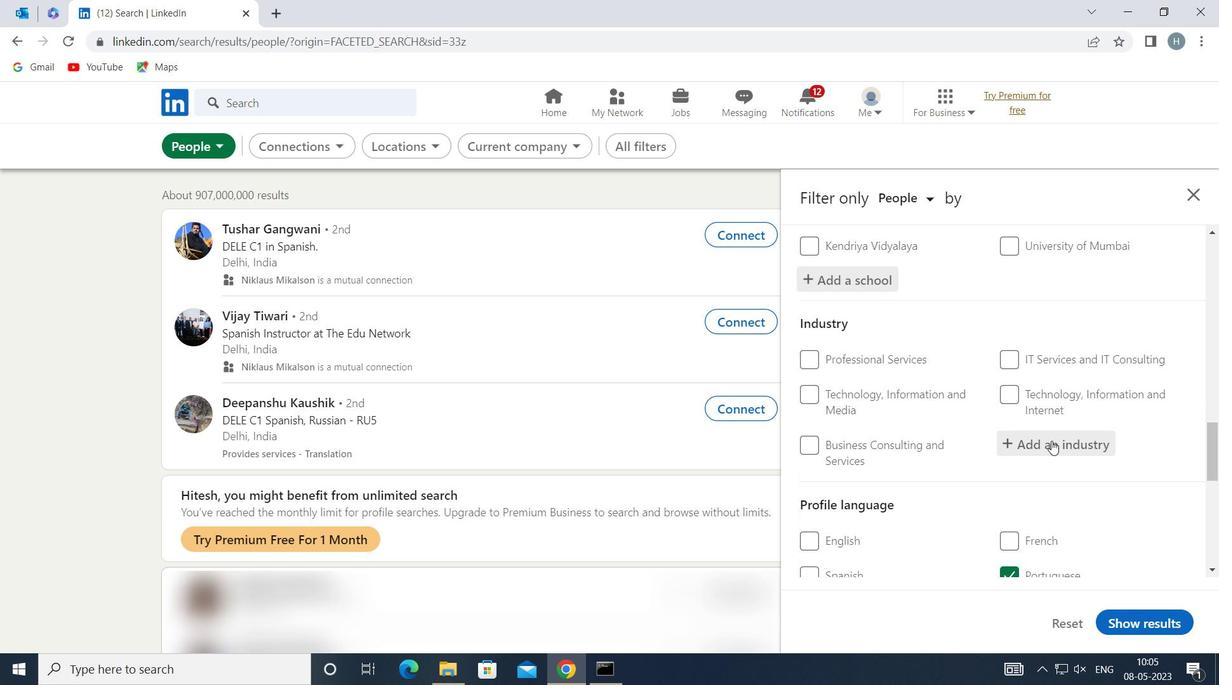 
Action: Key pressed <Key.shift>ENVIRONMENTAL<Key.space><Key.shift>Q
Screenshot: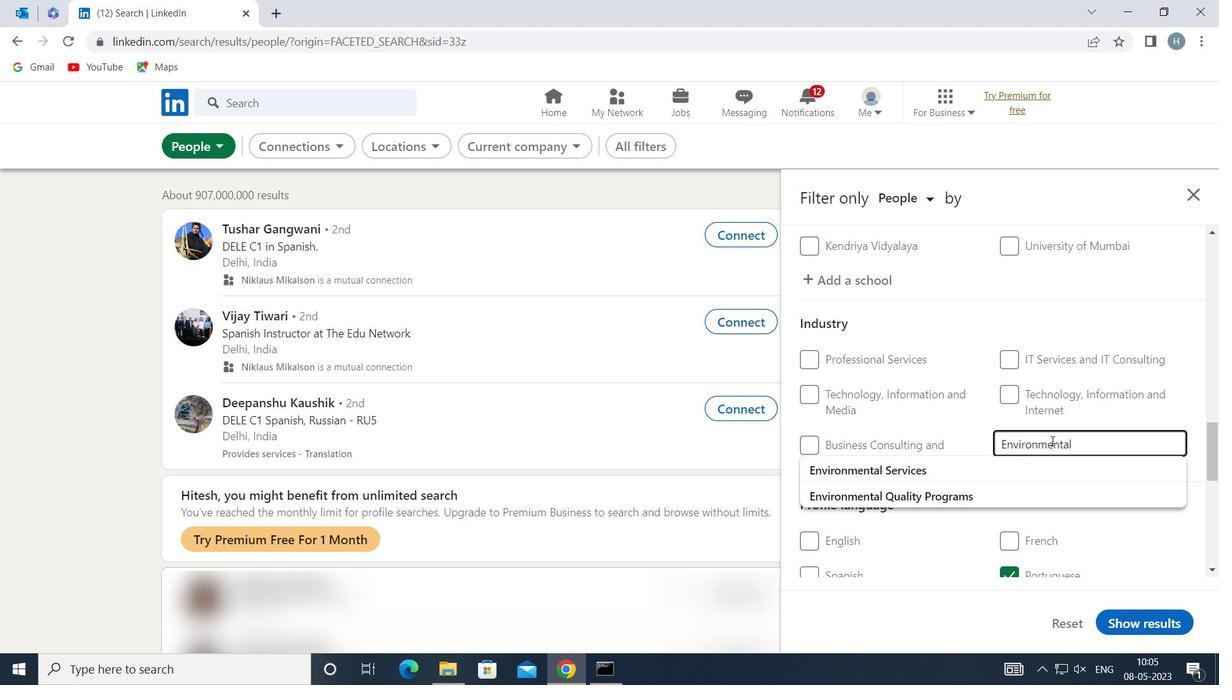 
Action: Mouse moved to (1022, 467)
Screenshot: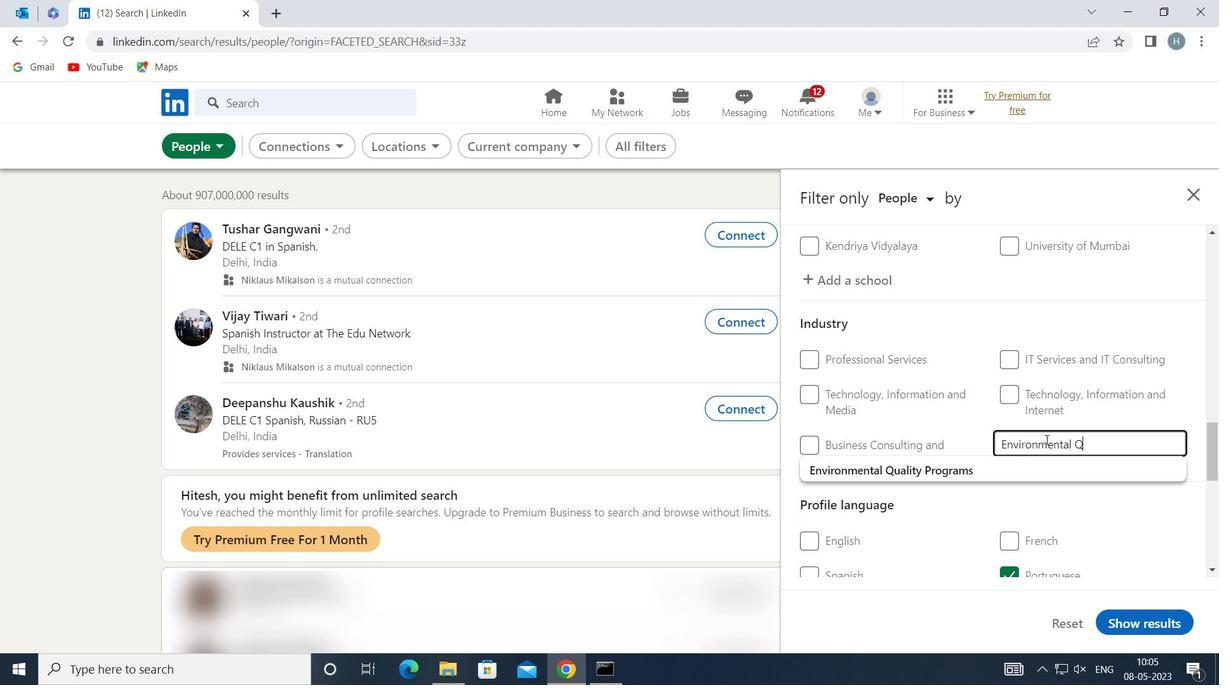 
Action: Mouse pressed left at (1022, 467)
Screenshot: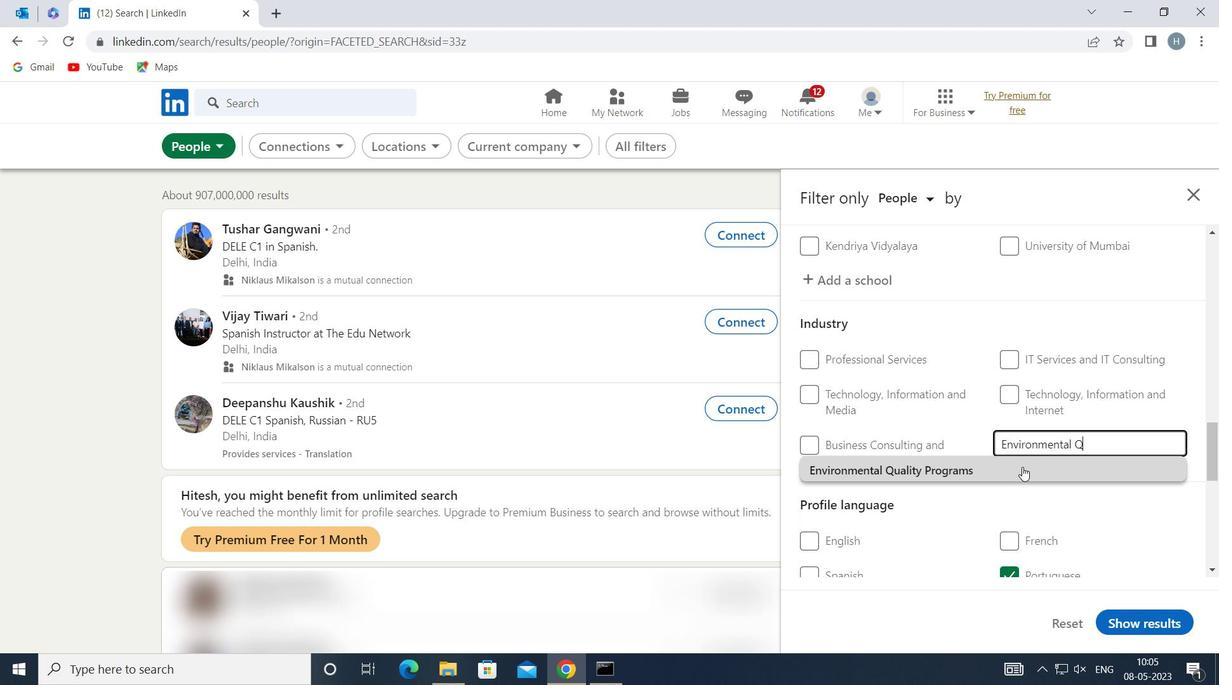 
Action: Mouse moved to (993, 464)
Screenshot: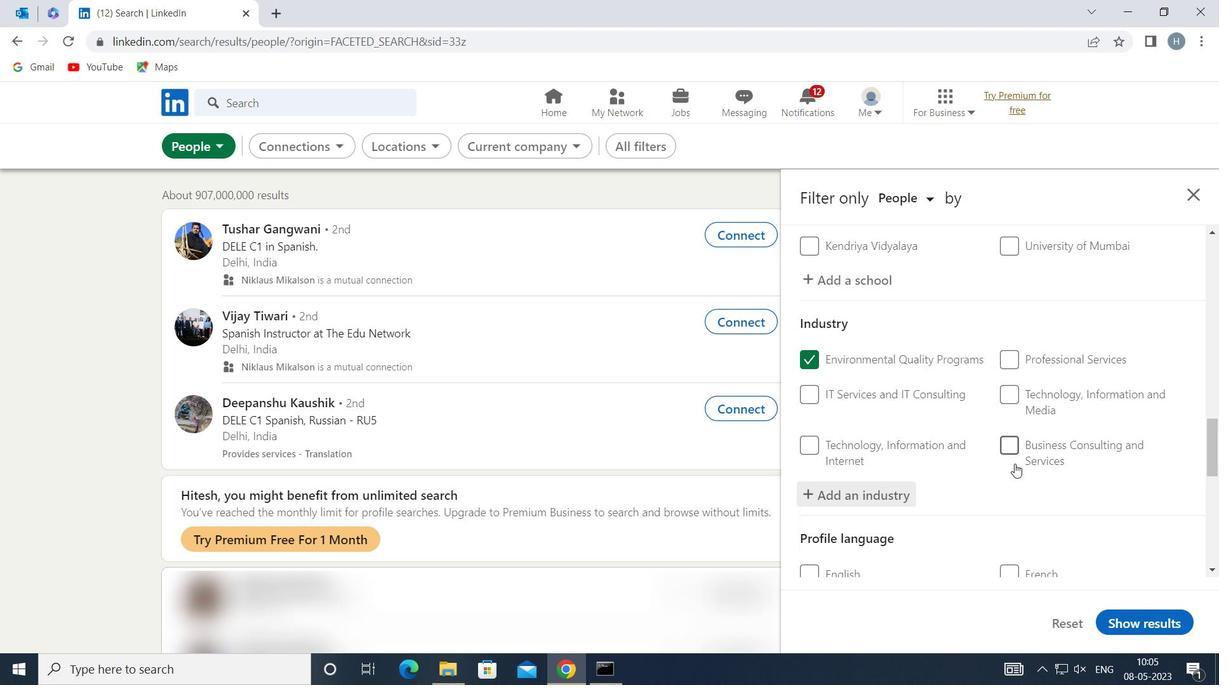 
Action: Mouse scrolled (993, 463) with delta (0, 0)
Screenshot: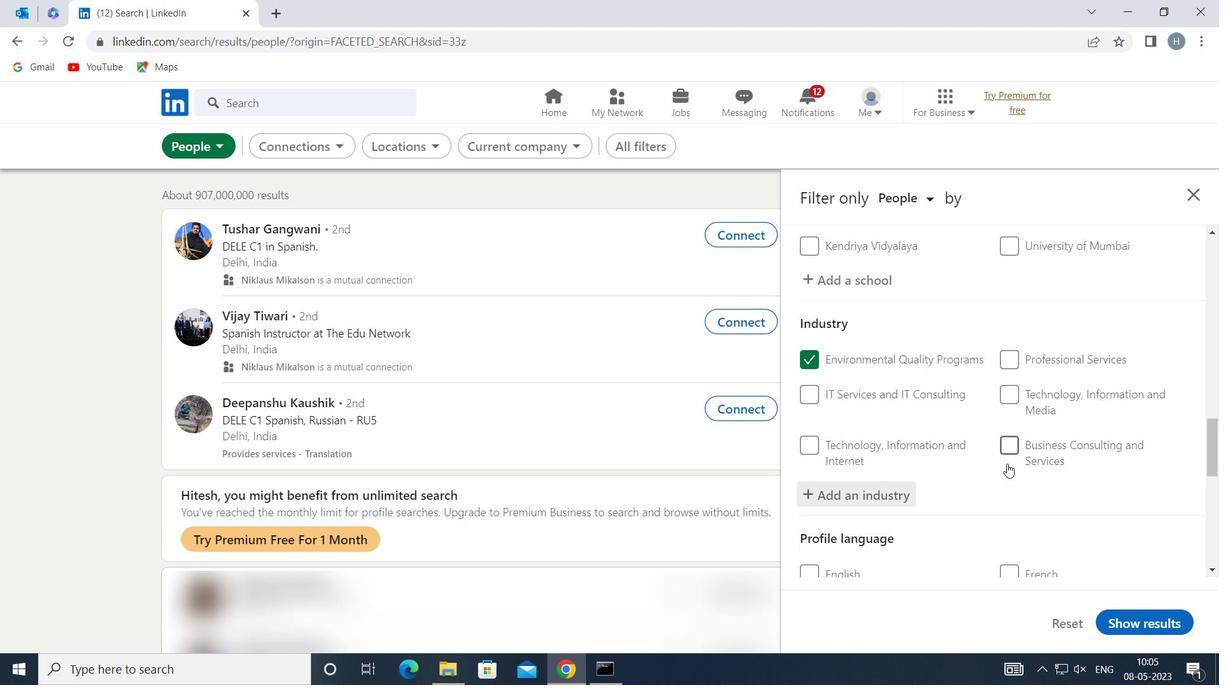 
Action: Mouse scrolled (993, 463) with delta (0, 0)
Screenshot: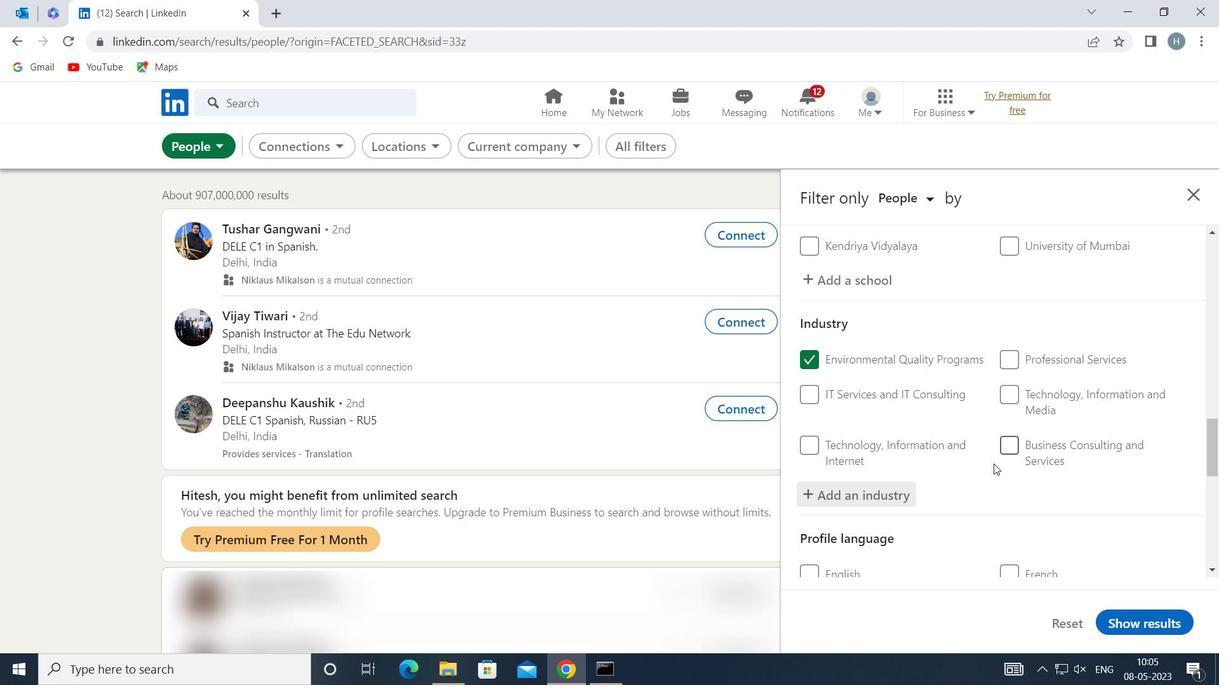 
Action: Mouse scrolled (993, 463) with delta (0, 0)
Screenshot: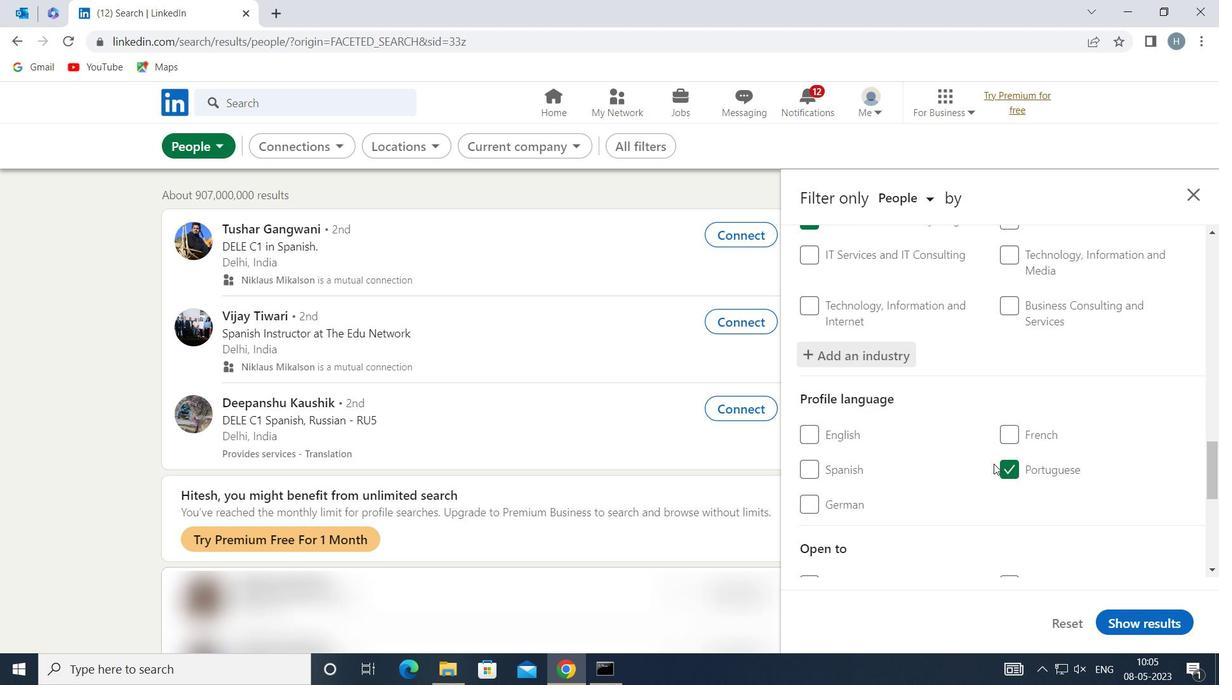 
Action: Mouse scrolled (993, 463) with delta (0, 0)
Screenshot: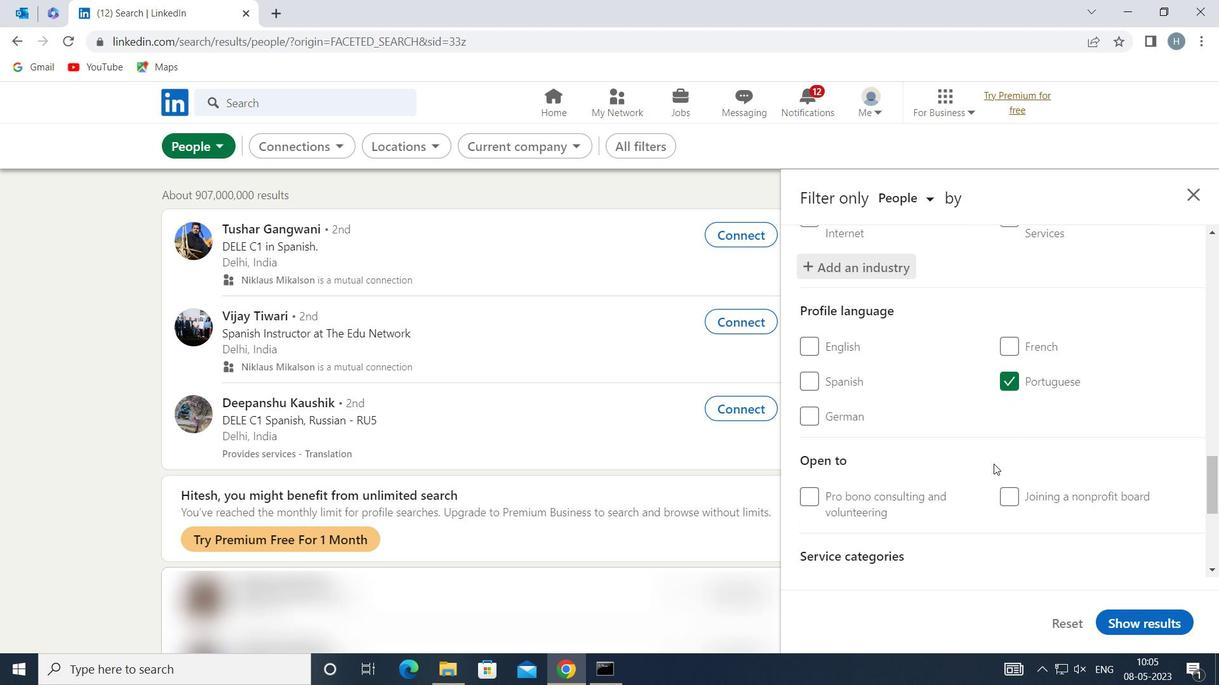 
Action: Mouse scrolled (993, 463) with delta (0, 0)
Screenshot: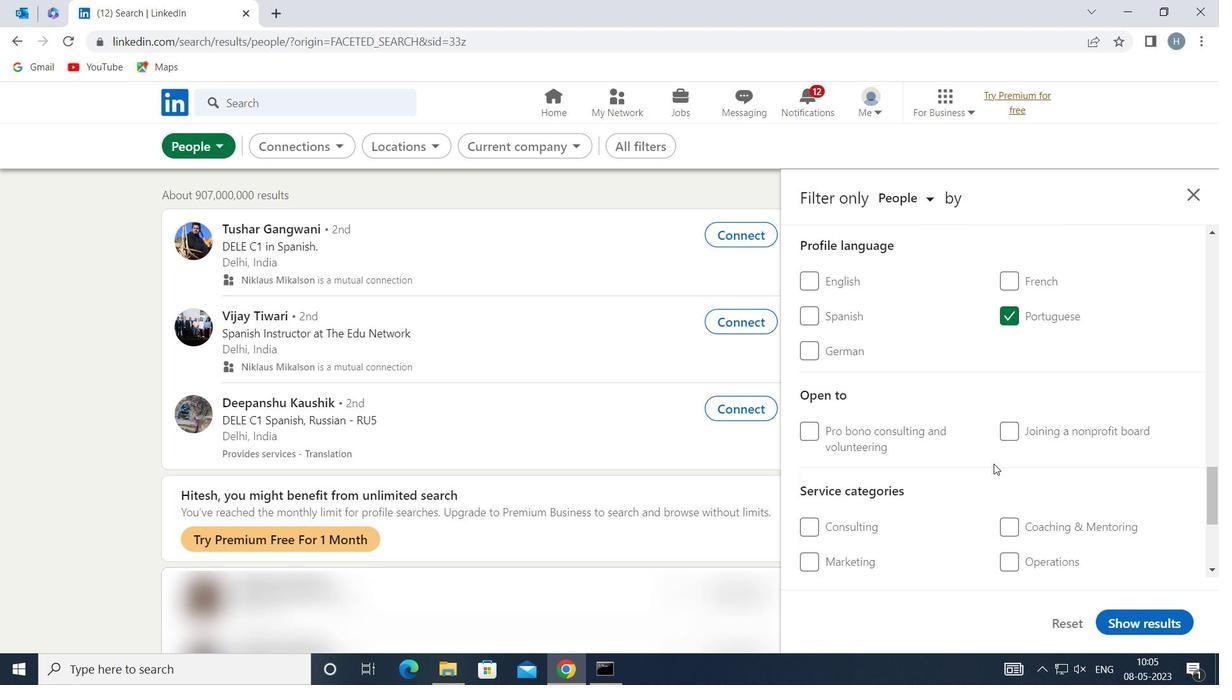 
Action: Mouse moved to (1040, 487)
Screenshot: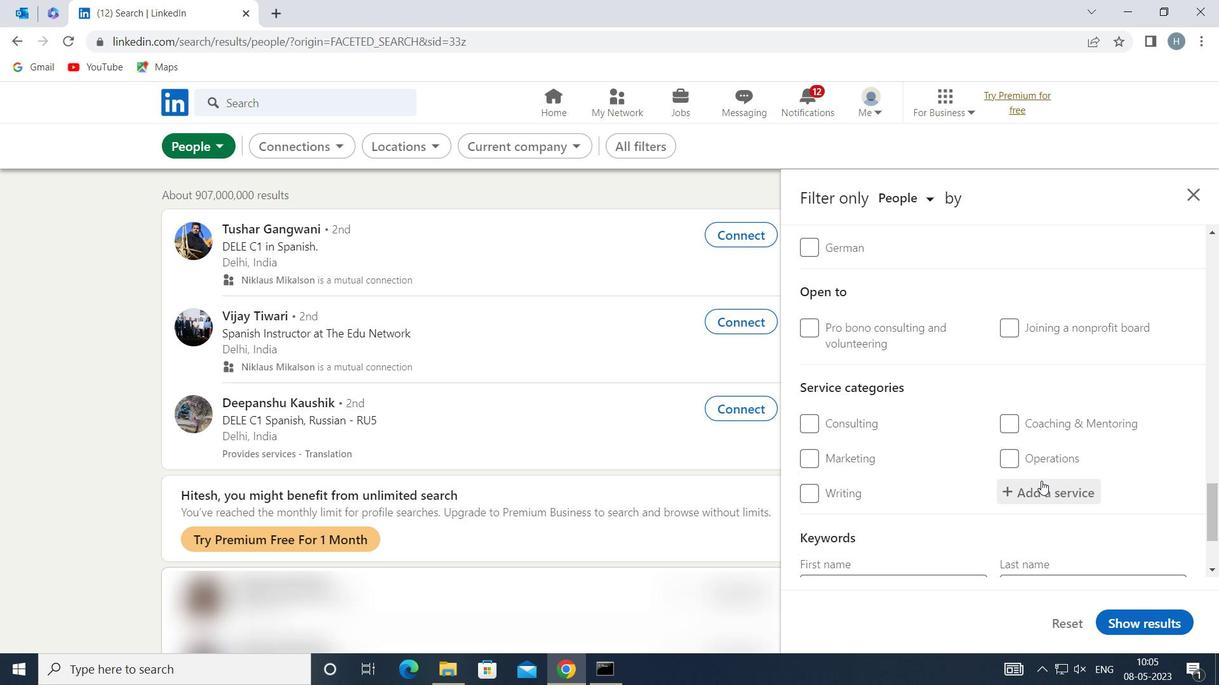 
Action: Mouse pressed left at (1040, 487)
Screenshot: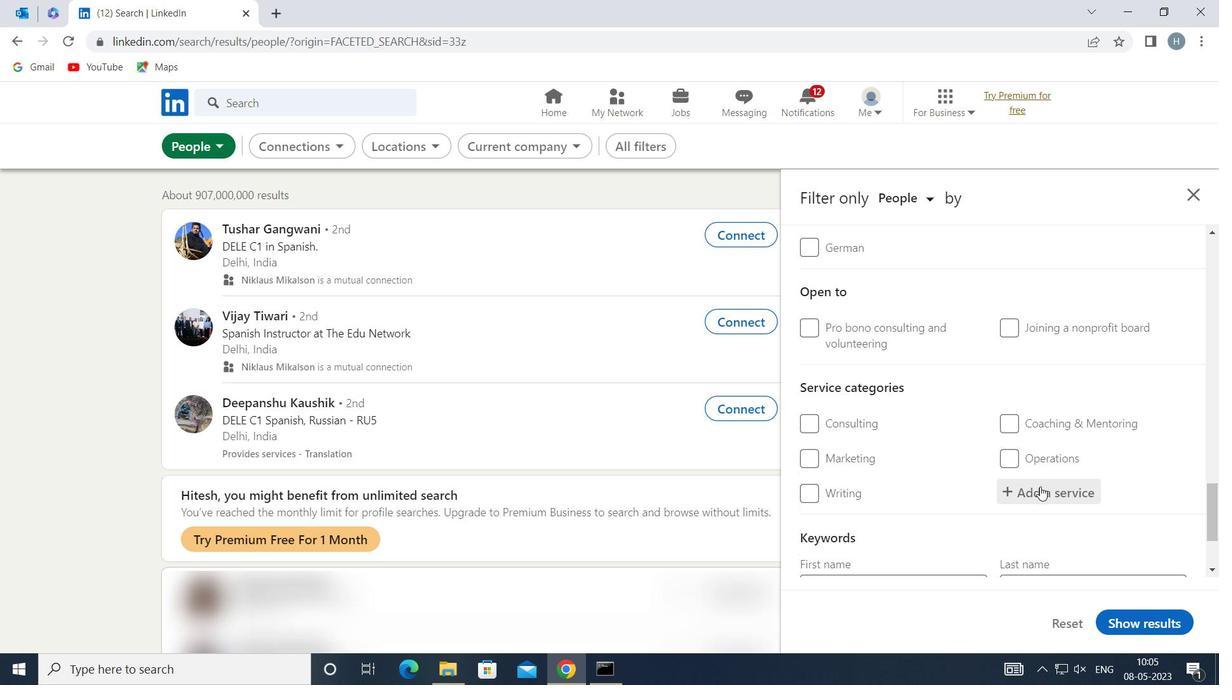 
Action: Key pressed <Key.shift>BUSINESS<Key.space><Key.shift>ANALYT
Screenshot: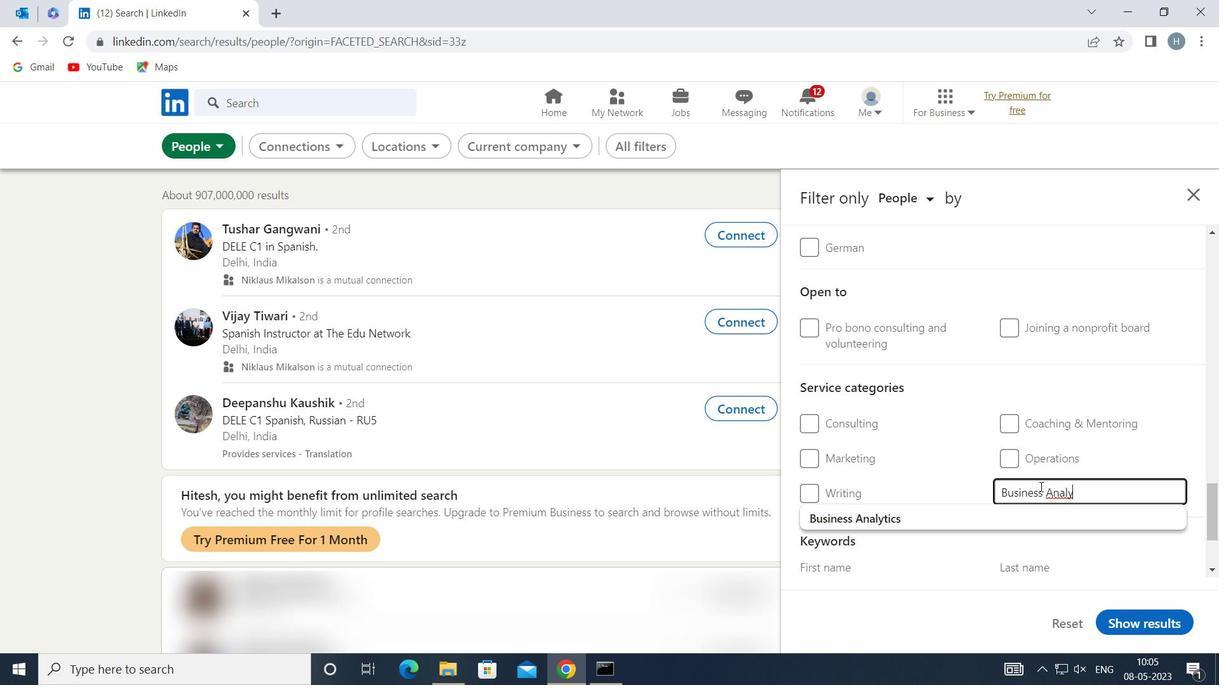 
Action: Mouse moved to (998, 518)
Screenshot: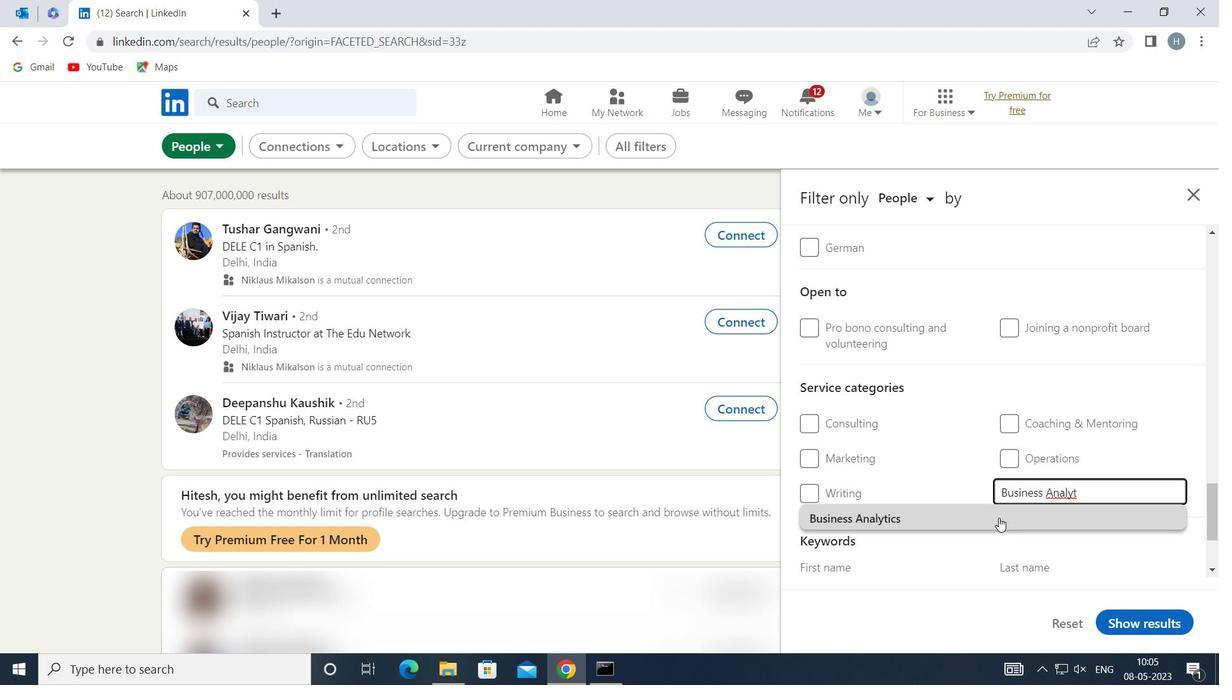 
Action: Mouse pressed left at (998, 518)
Screenshot: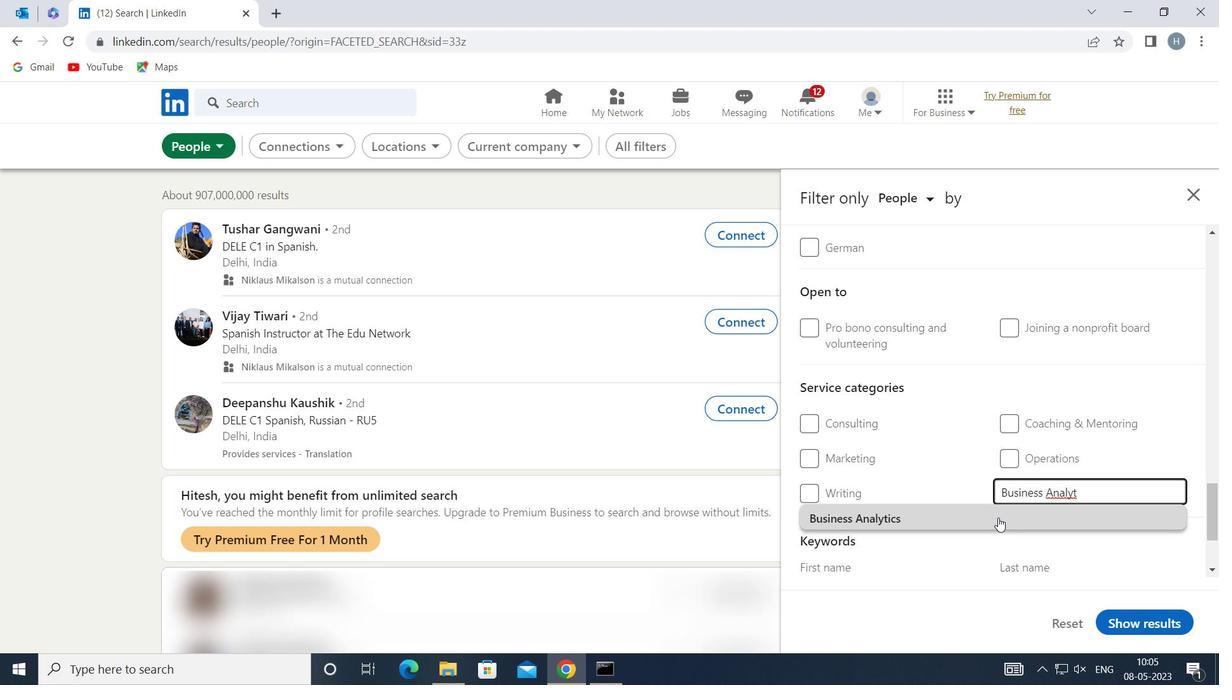 
Action: Mouse moved to (955, 496)
Screenshot: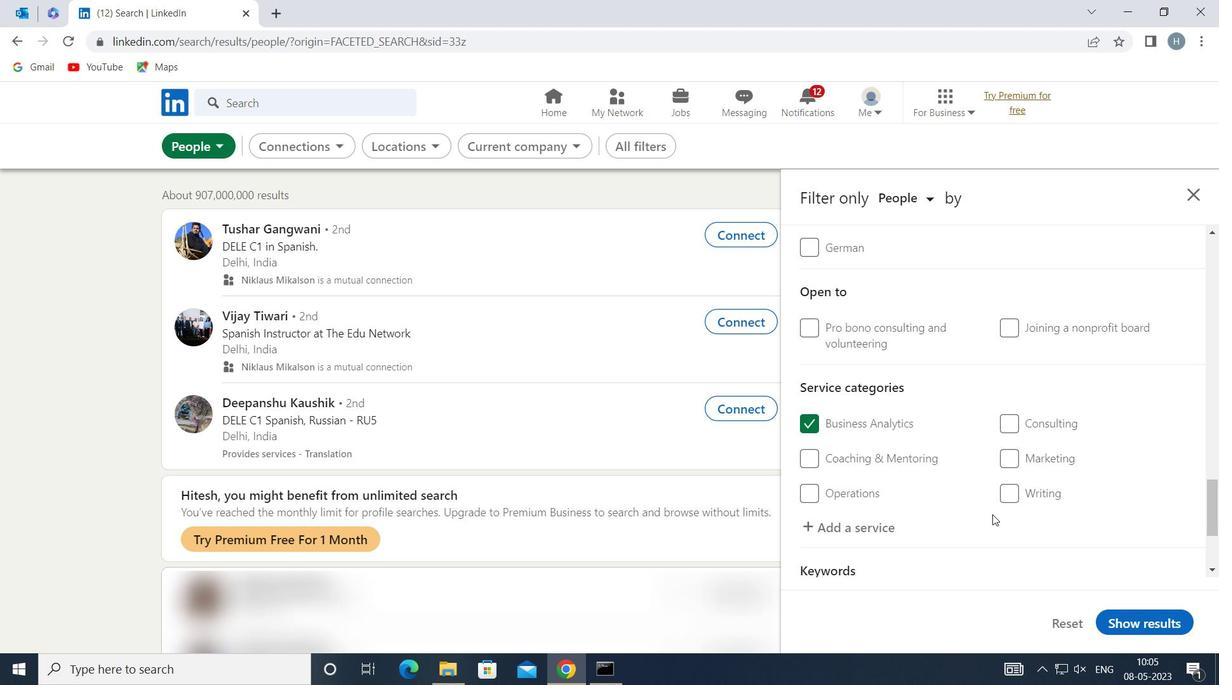 
Action: Mouse scrolled (955, 496) with delta (0, 0)
Screenshot: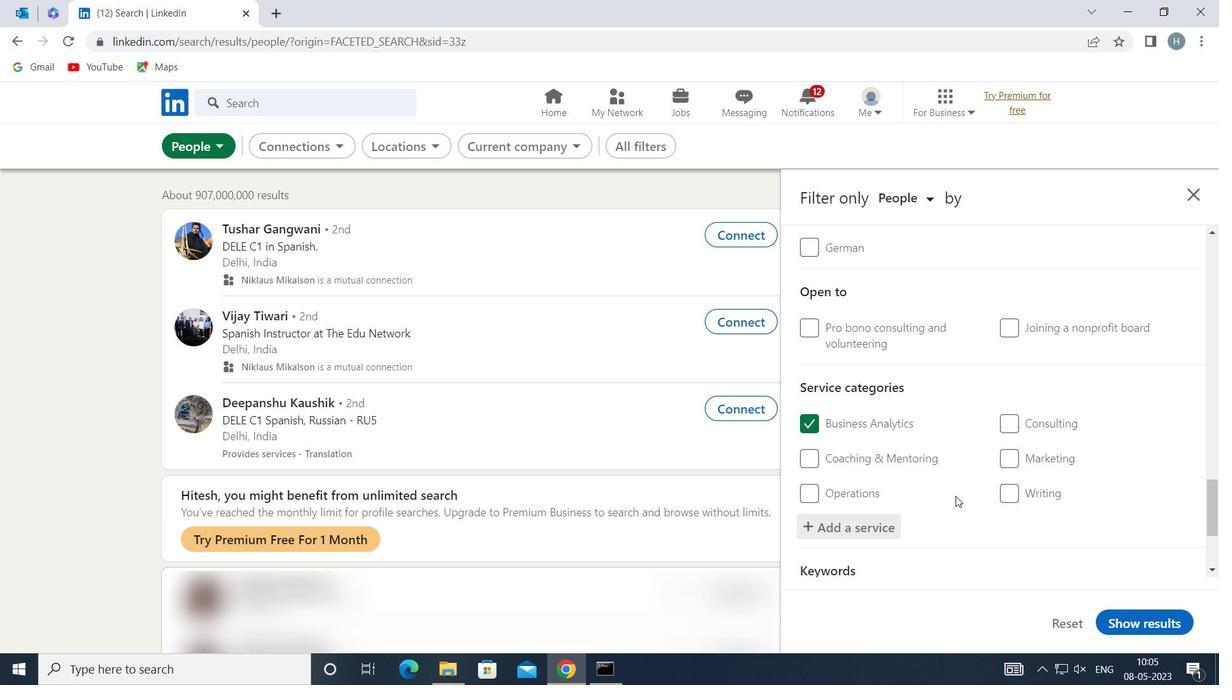 
Action: Mouse scrolled (955, 496) with delta (0, 0)
Screenshot: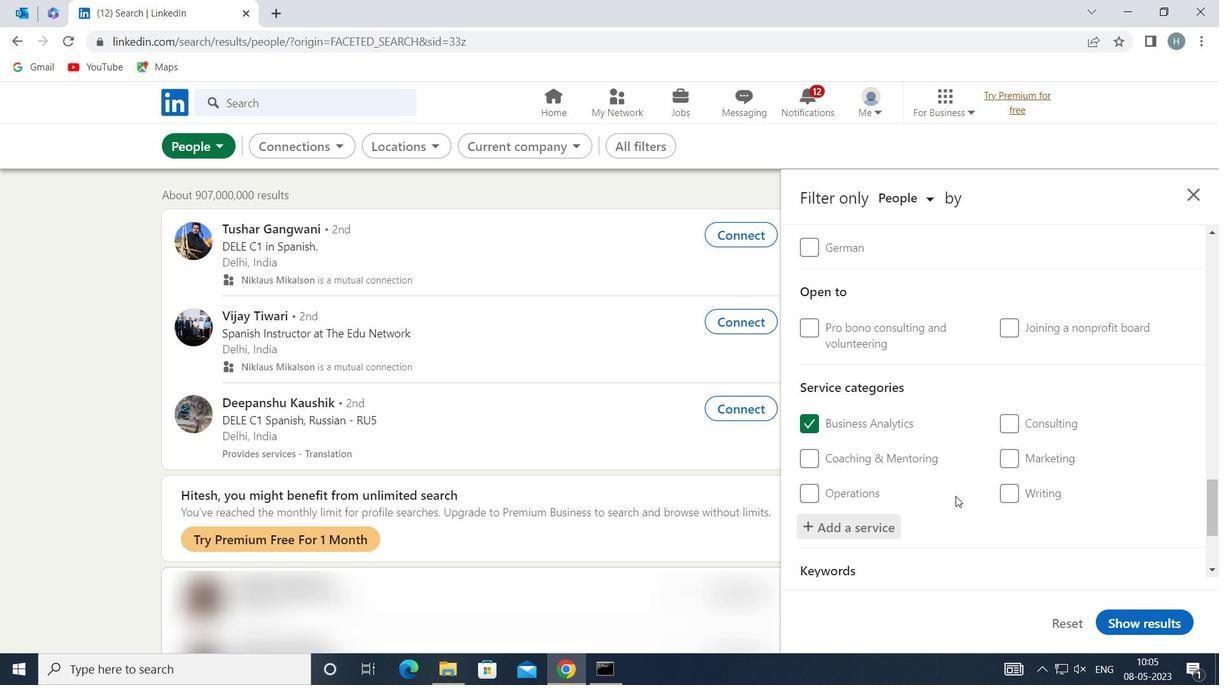 
Action: Mouse scrolled (955, 496) with delta (0, 0)
Screenshot: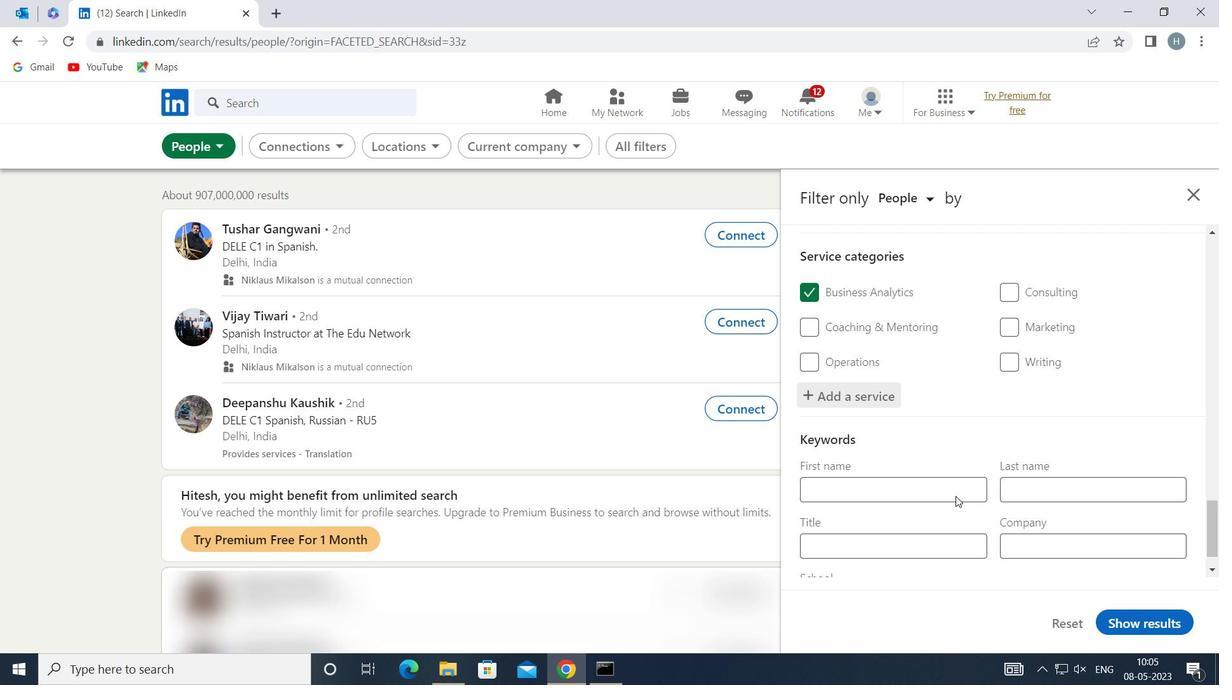 
Action: Mouse scrolled (955, 496) with delta (0, 0)
Screenshot: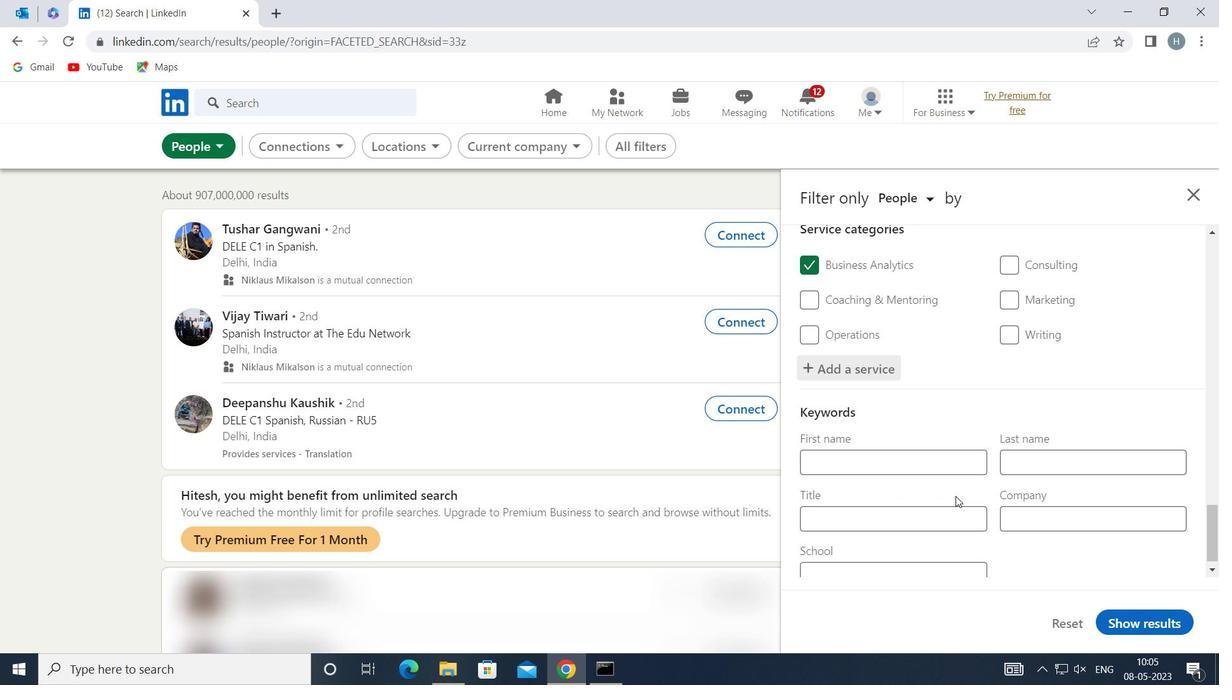 
Action: Mouse moved to (938, 507)
Screenshot: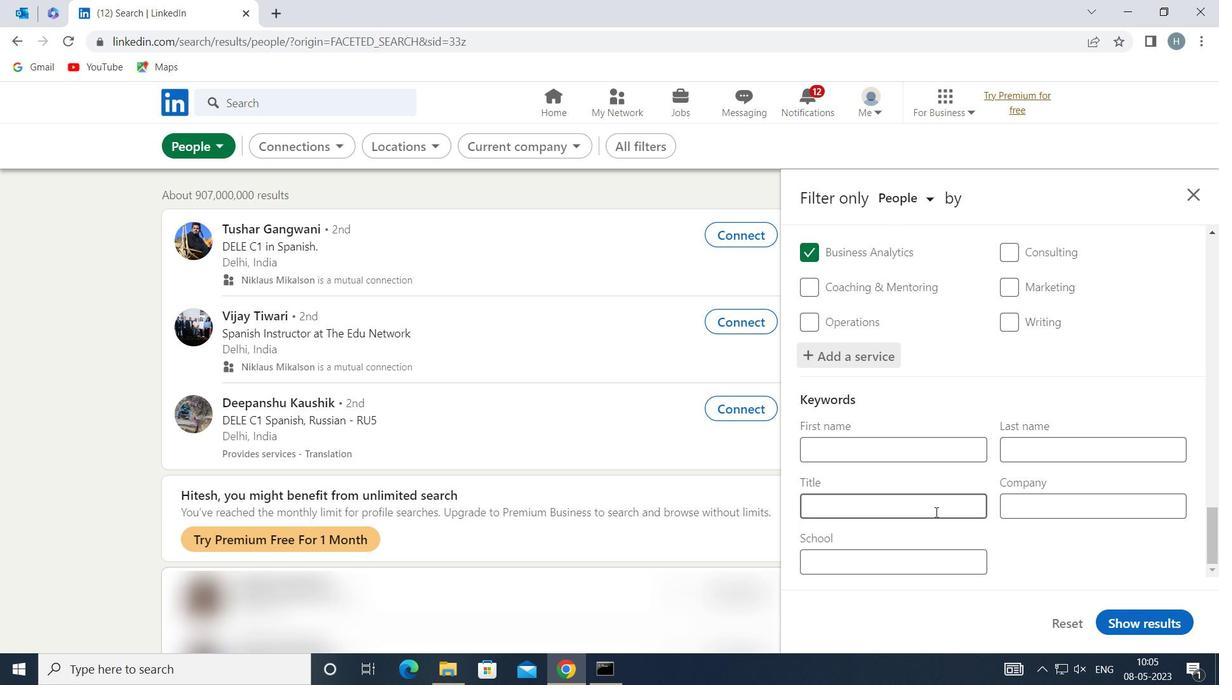 
Action: Mouse pressed left at (938, 507)
Screenshot: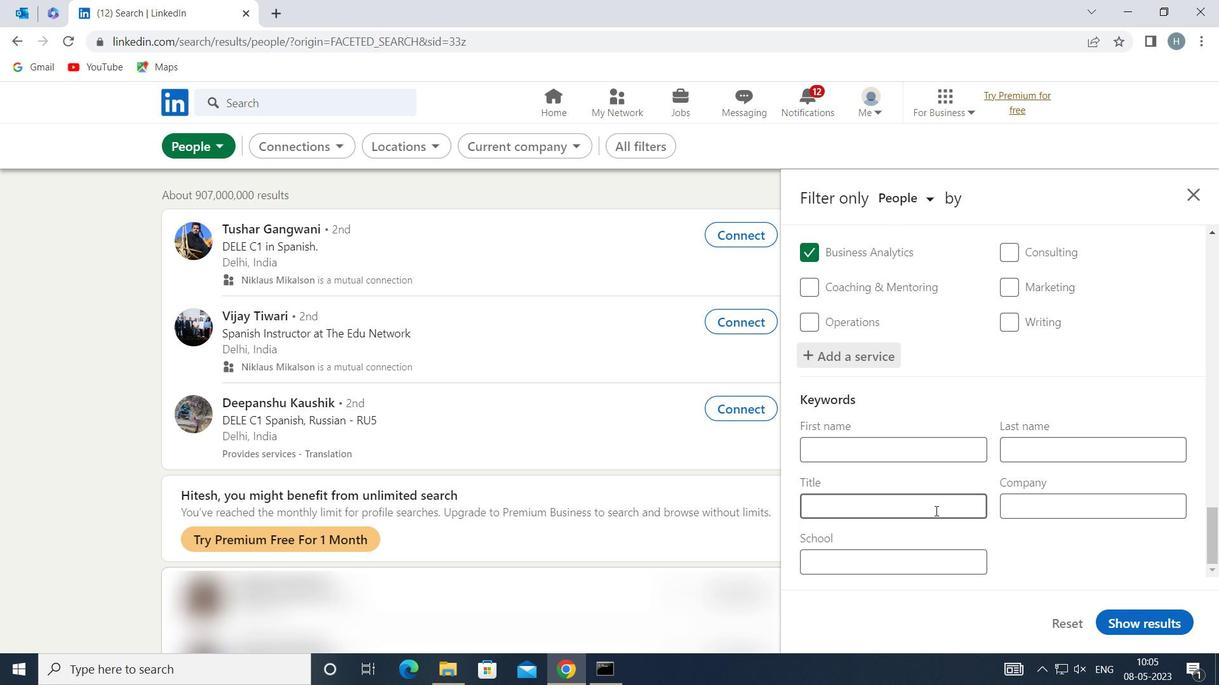 
Action: Mouse moved to (939, 504)
Screenshot: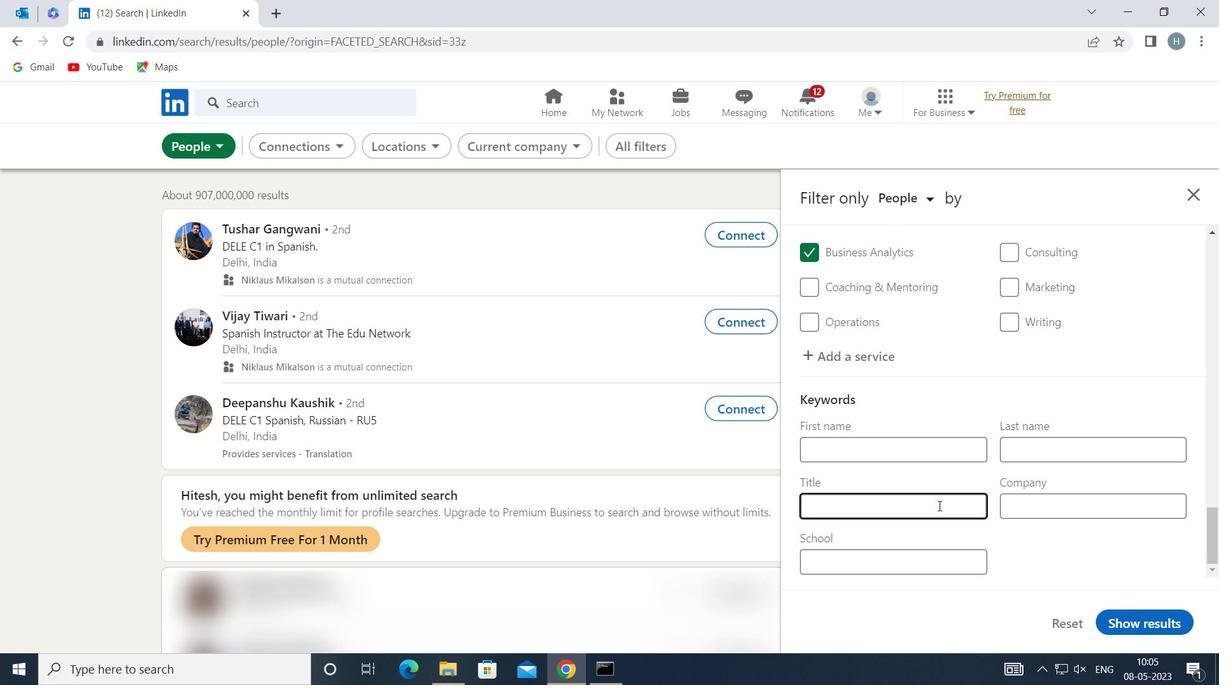 
Action: Key pressed <Key.shift>BOILERMAKER
Screenshot: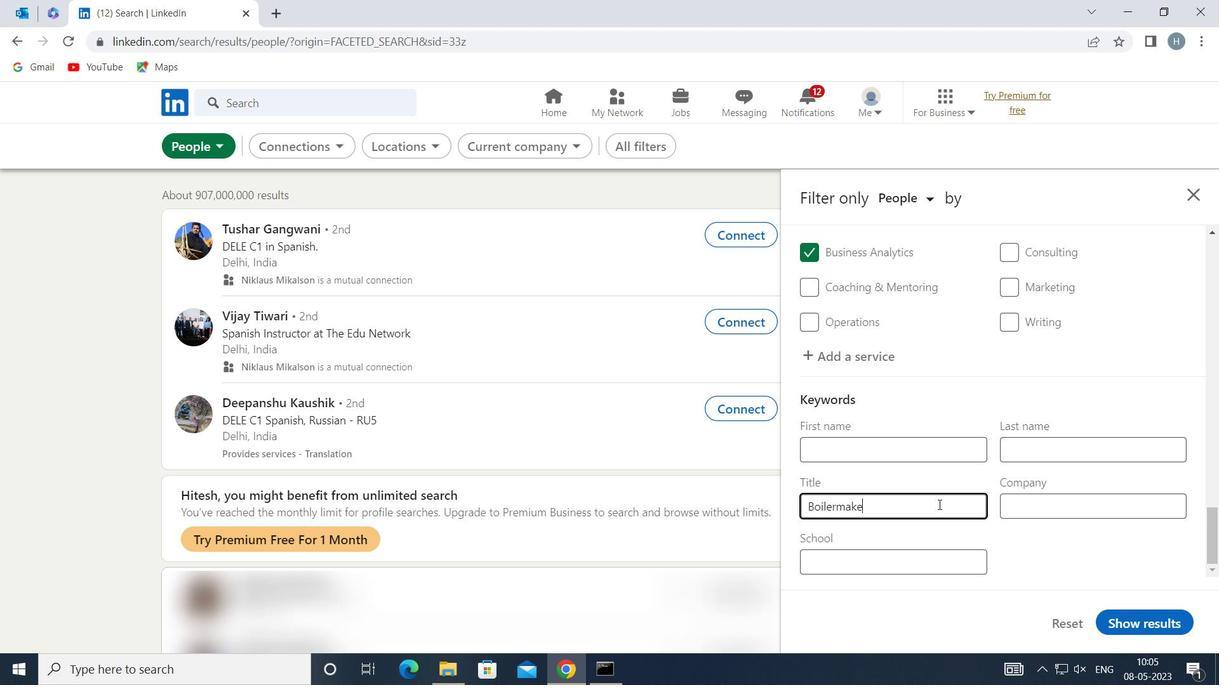 
Action: Mouse moved to (1145, 619)
Screenshot: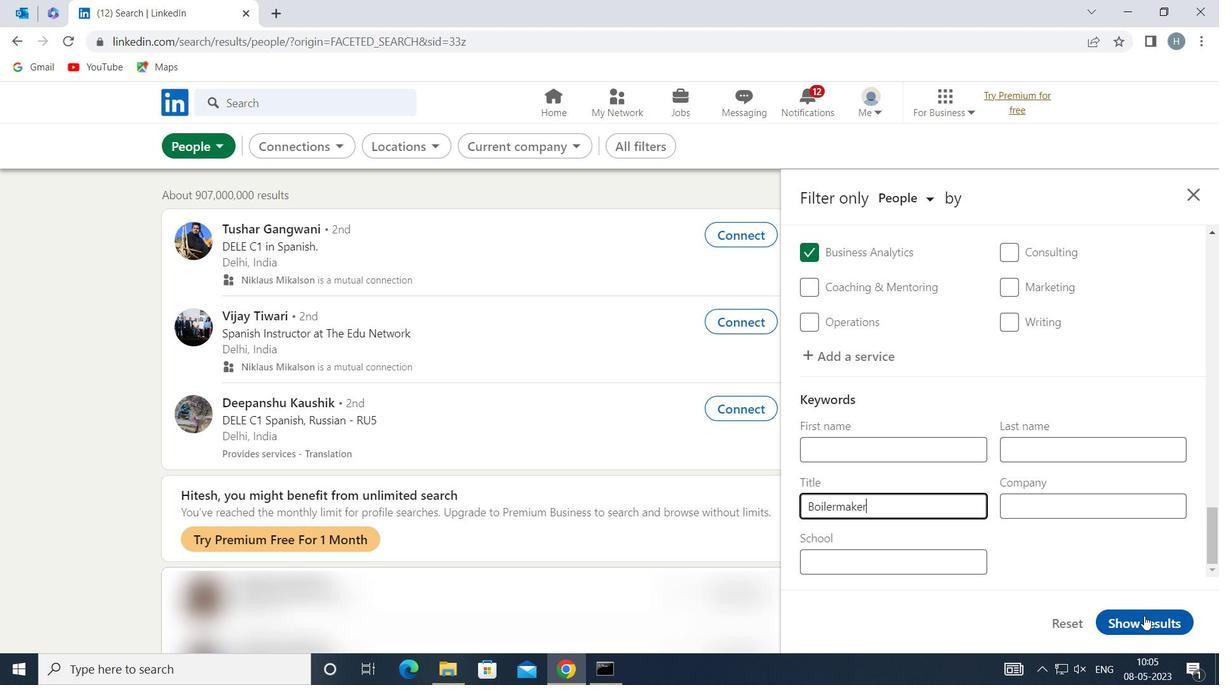 
Action: Mouse pressed left at (1145, 619)
Screenshot: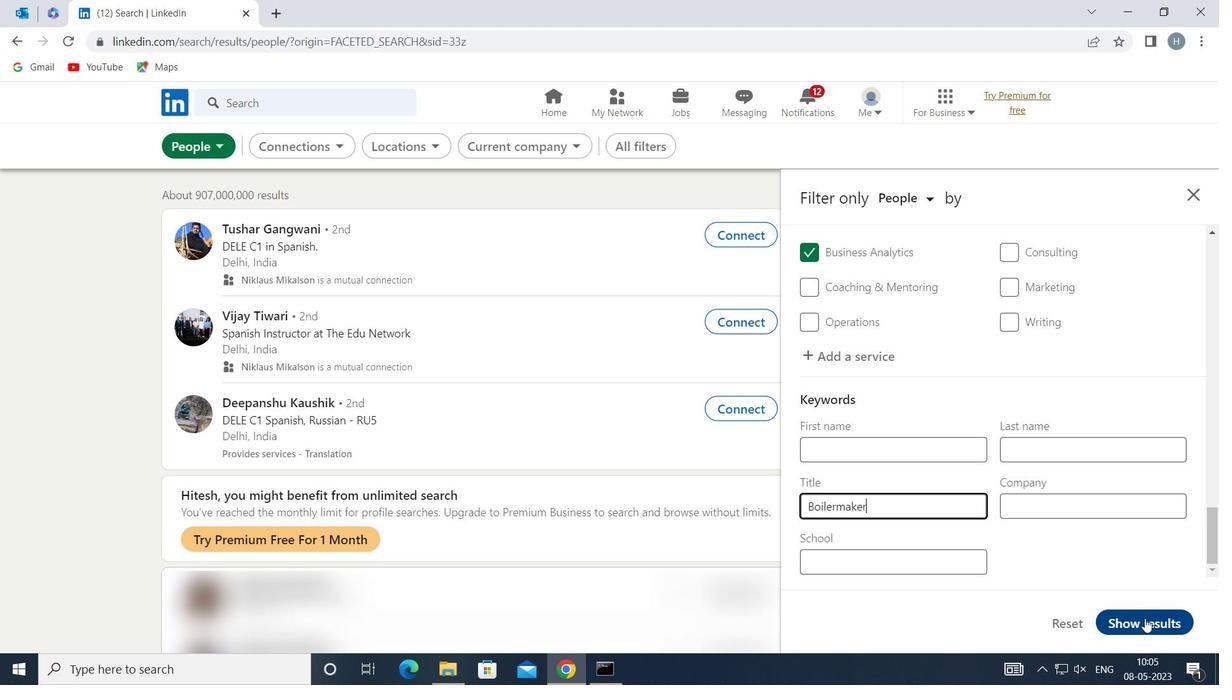 
Action: Mouse moved to (901, 497)
Screenshot: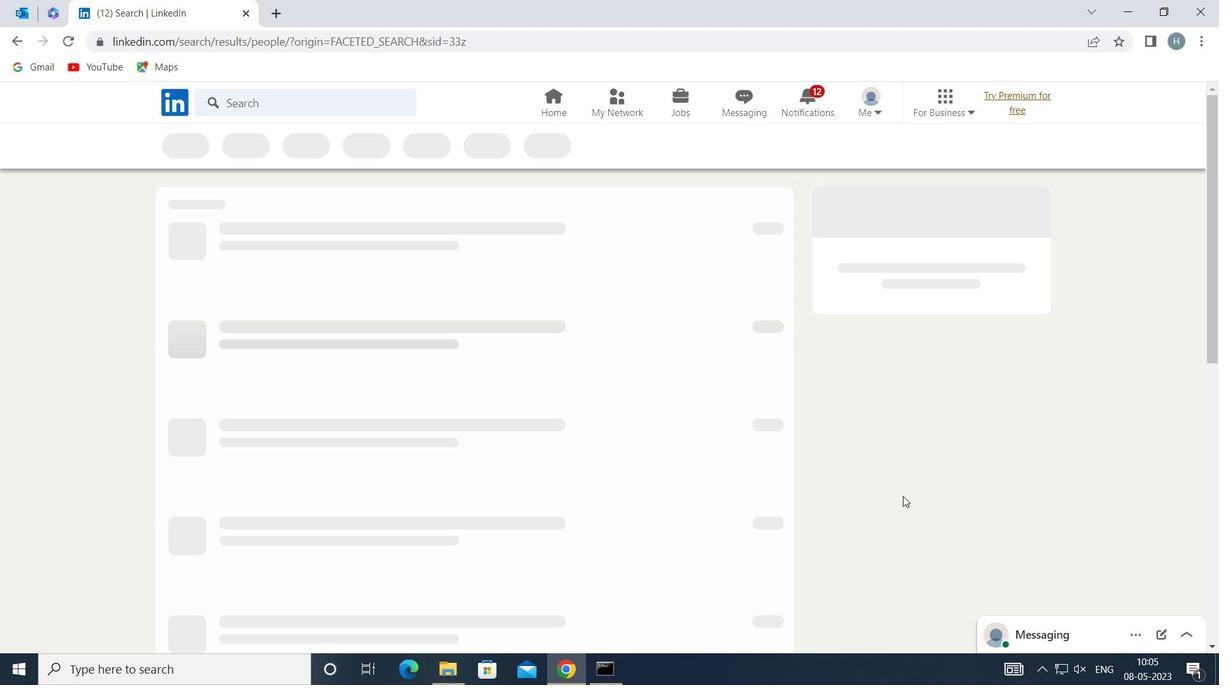 
